 Task: Select the none option in the preference JSX attribute completion style.
Action: Mouse moved to (18, 642)
Screenshot: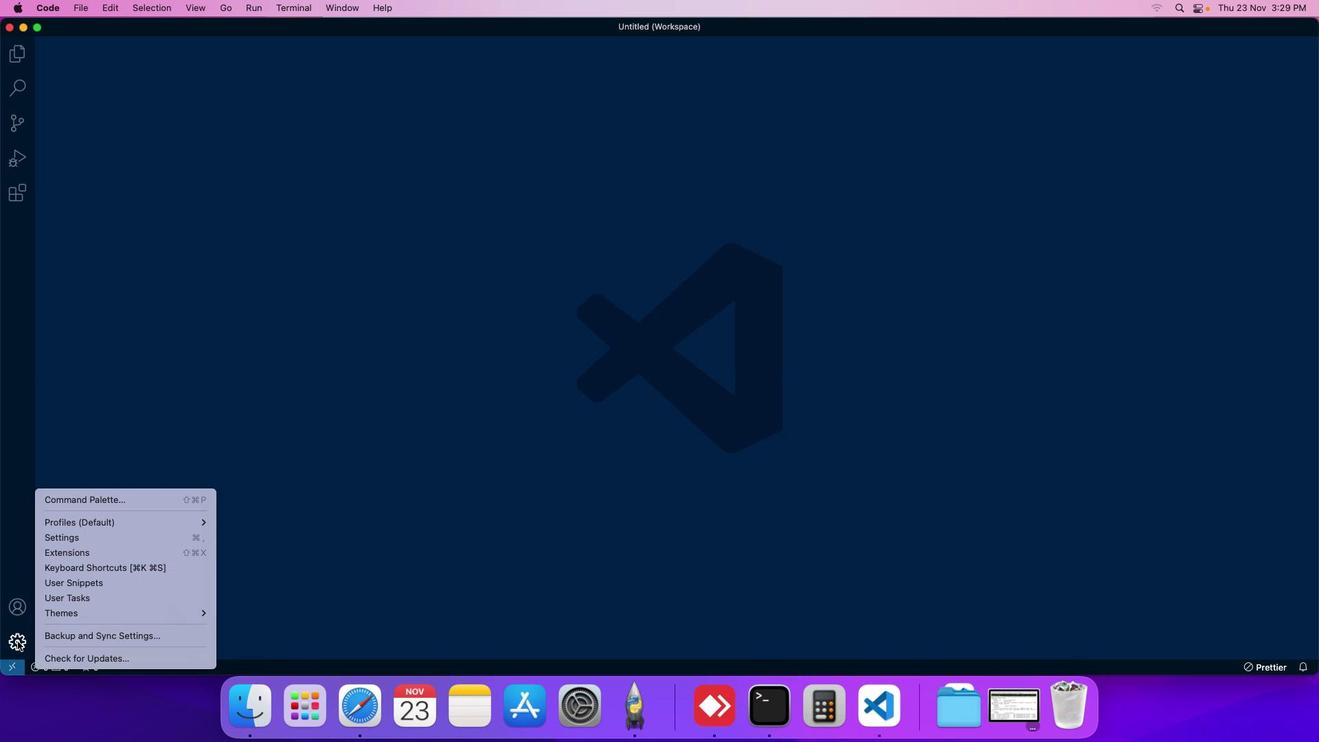 
Action: Mouse pressed left at (18, 642)
Screenshot: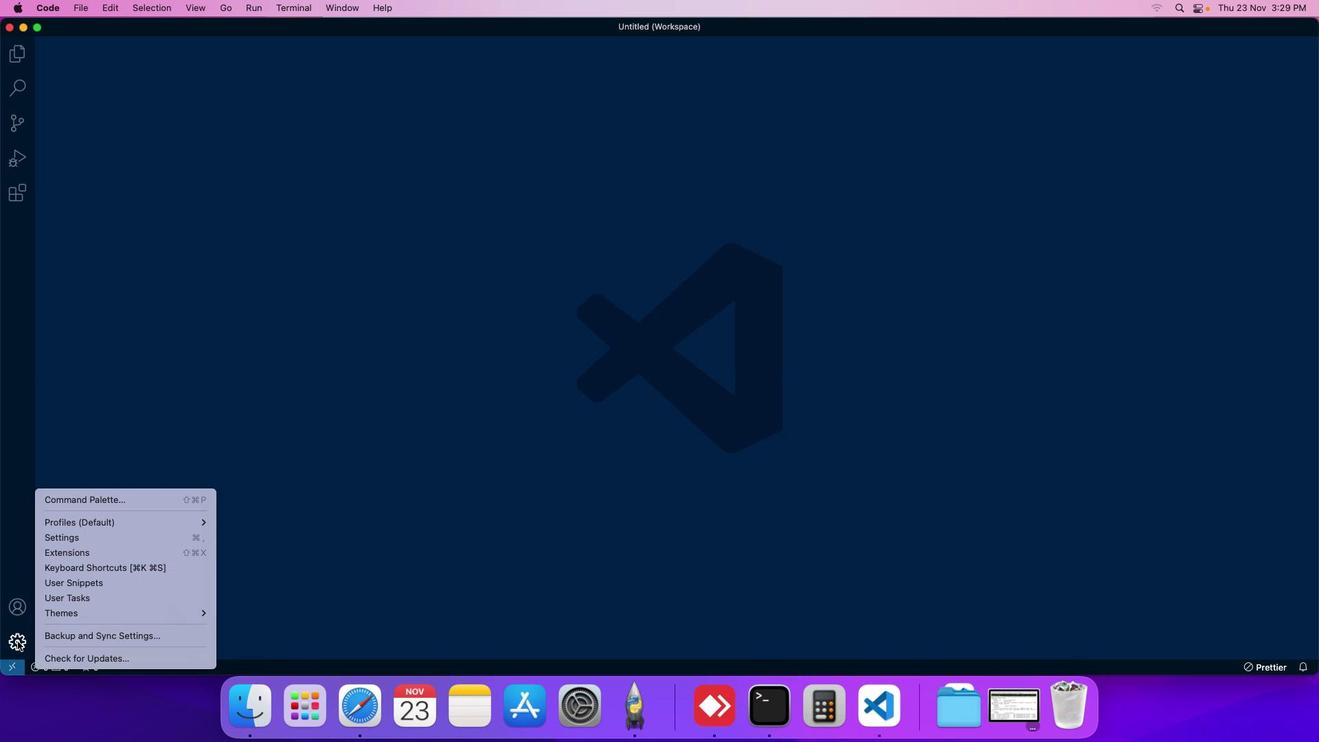 
Action: Mouse moved to (73, 534)
Screenshot: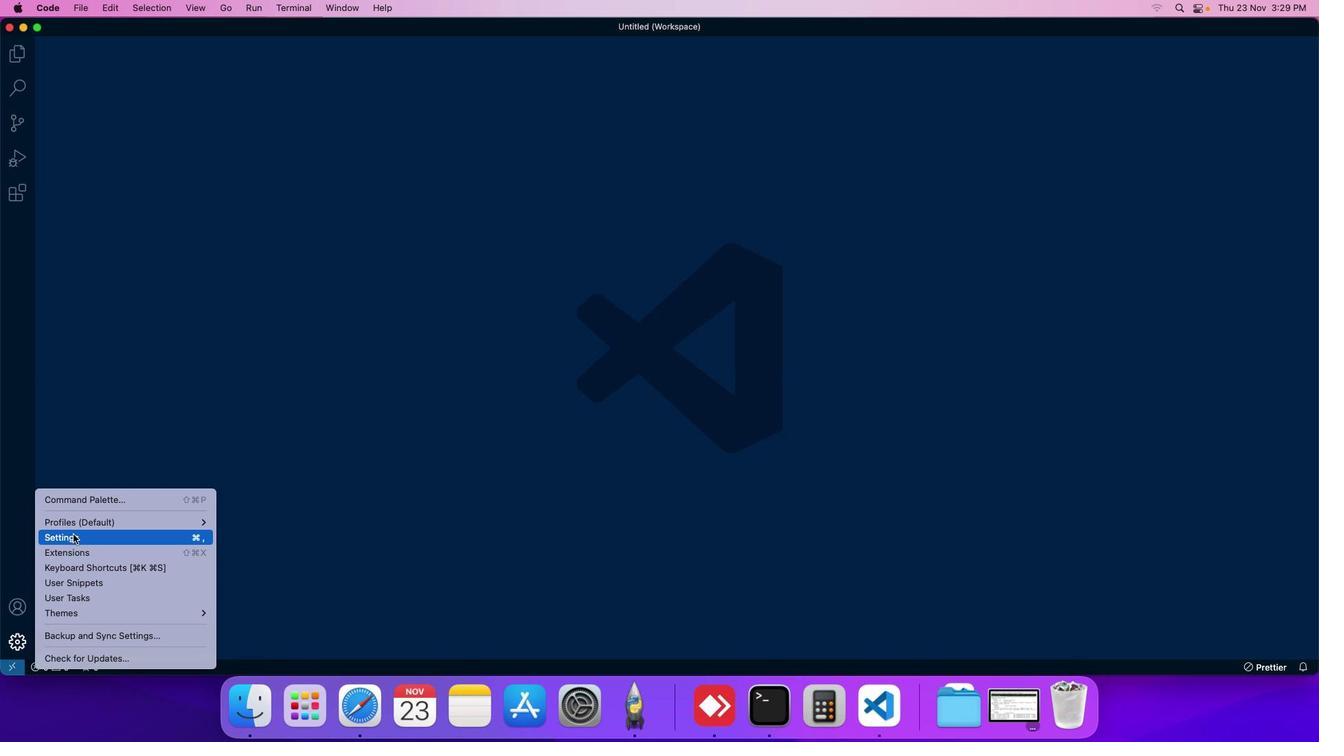 
Action: Mouse pressed left at (73, 534)
Screenshot: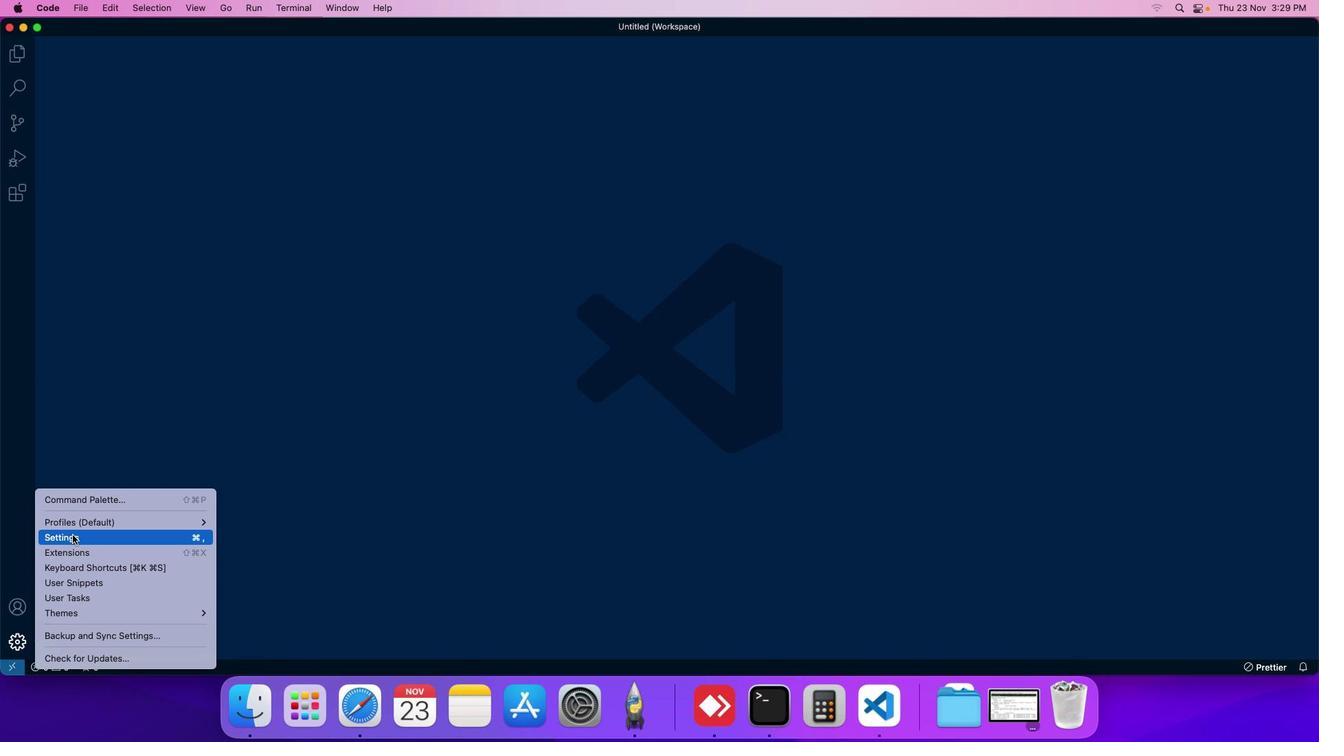 
Action: Mouse moved to (316, 116)
Screenshot: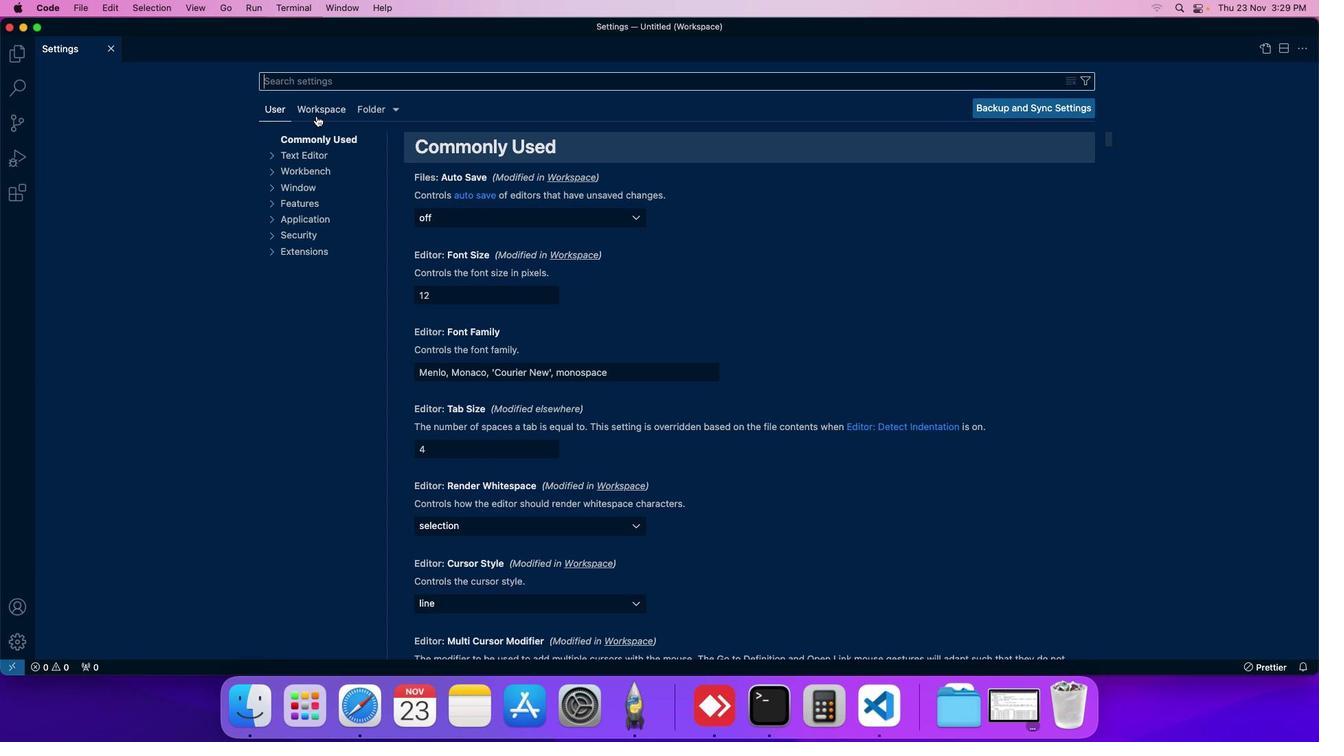 
Action: Mouse pressed left at (316, 116)
Screenshot: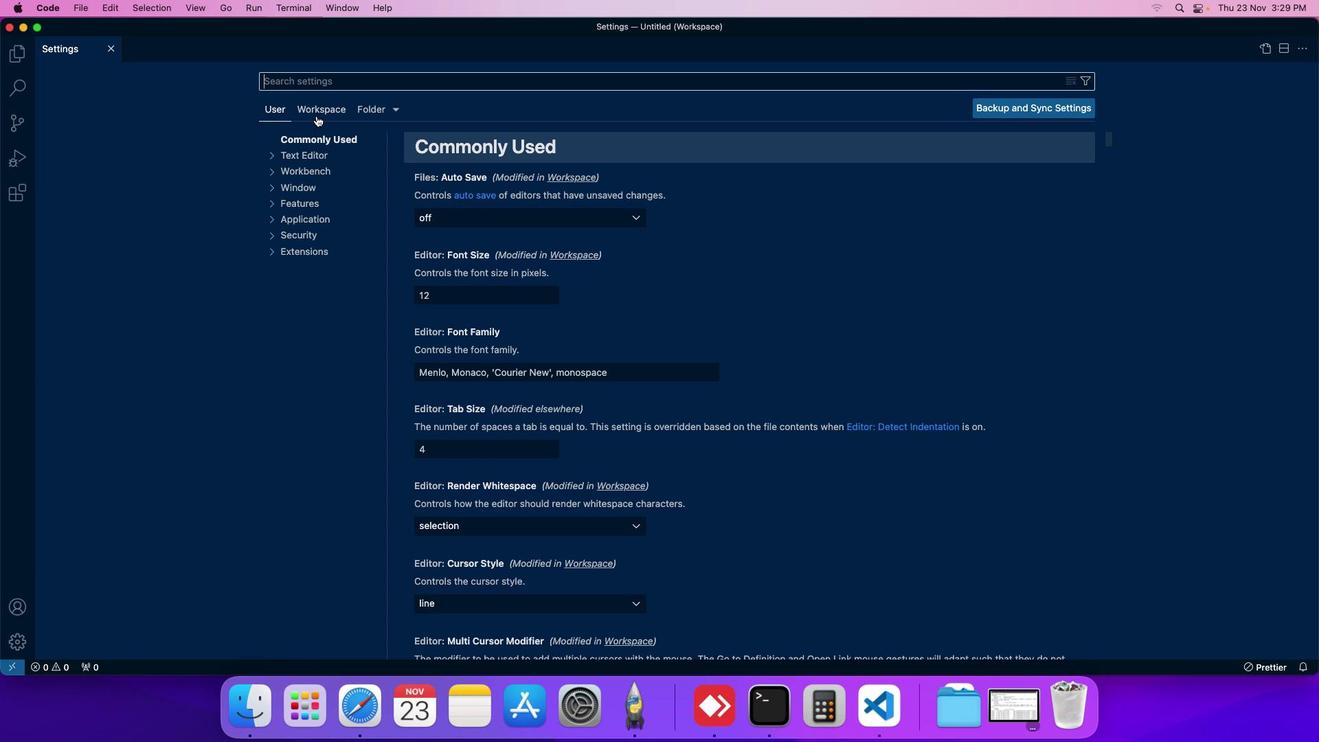 
Action: Mouse moved to (285, 230)
Screenshot: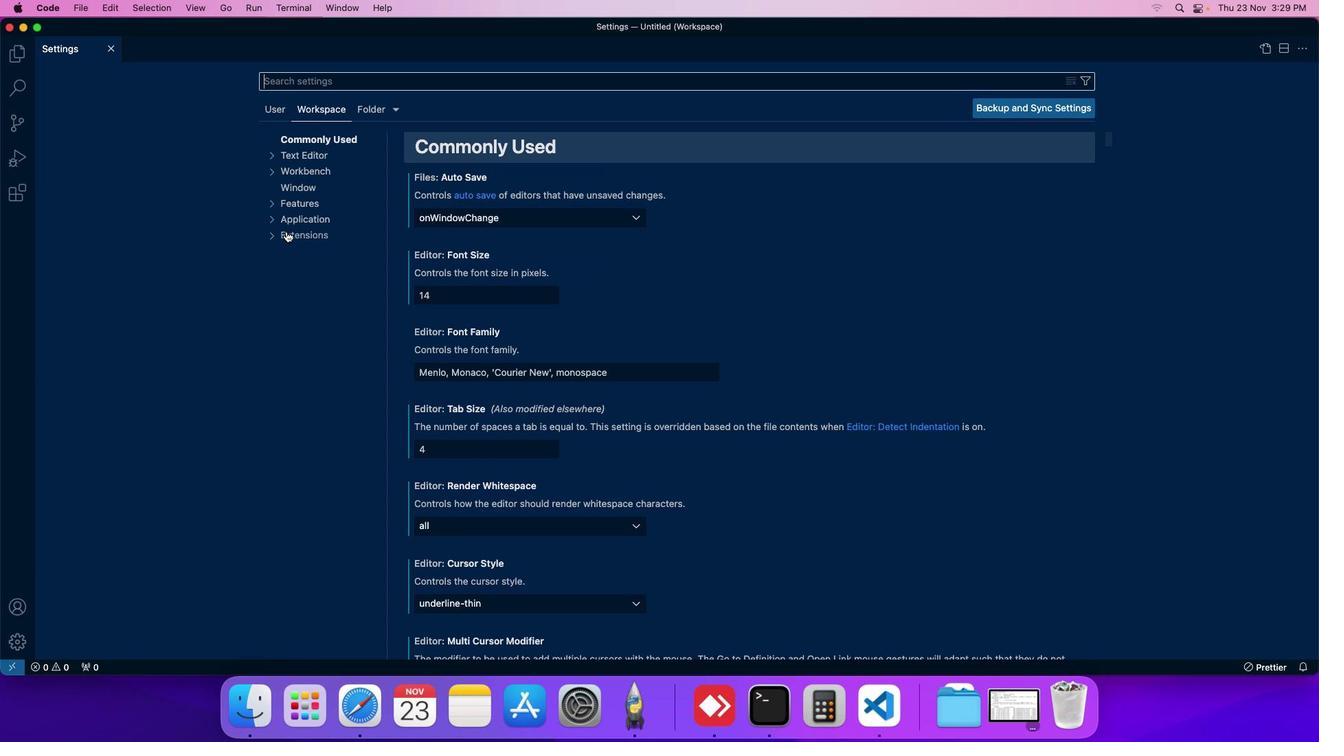 
Action: Mouse pressed left at (285, 230)
Screenshot: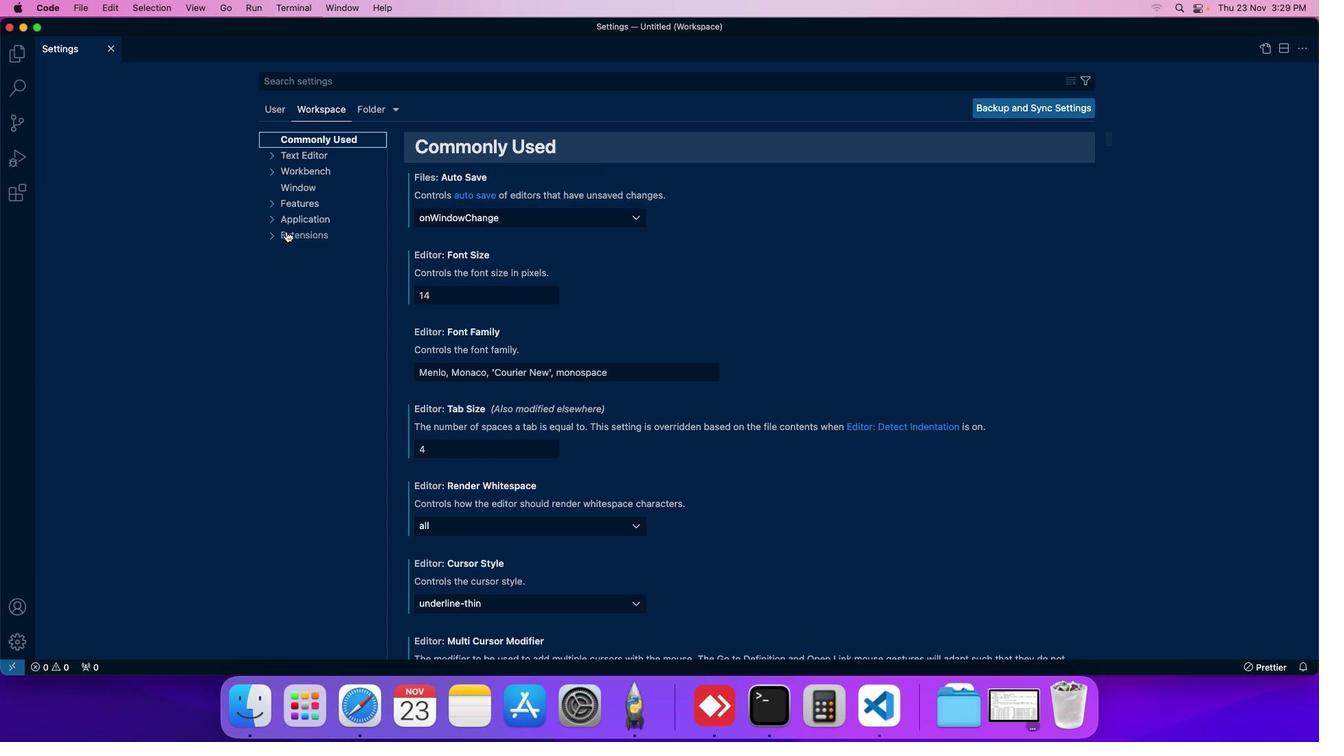 
Action: Mouse moved to (332, 593)
Screenshot: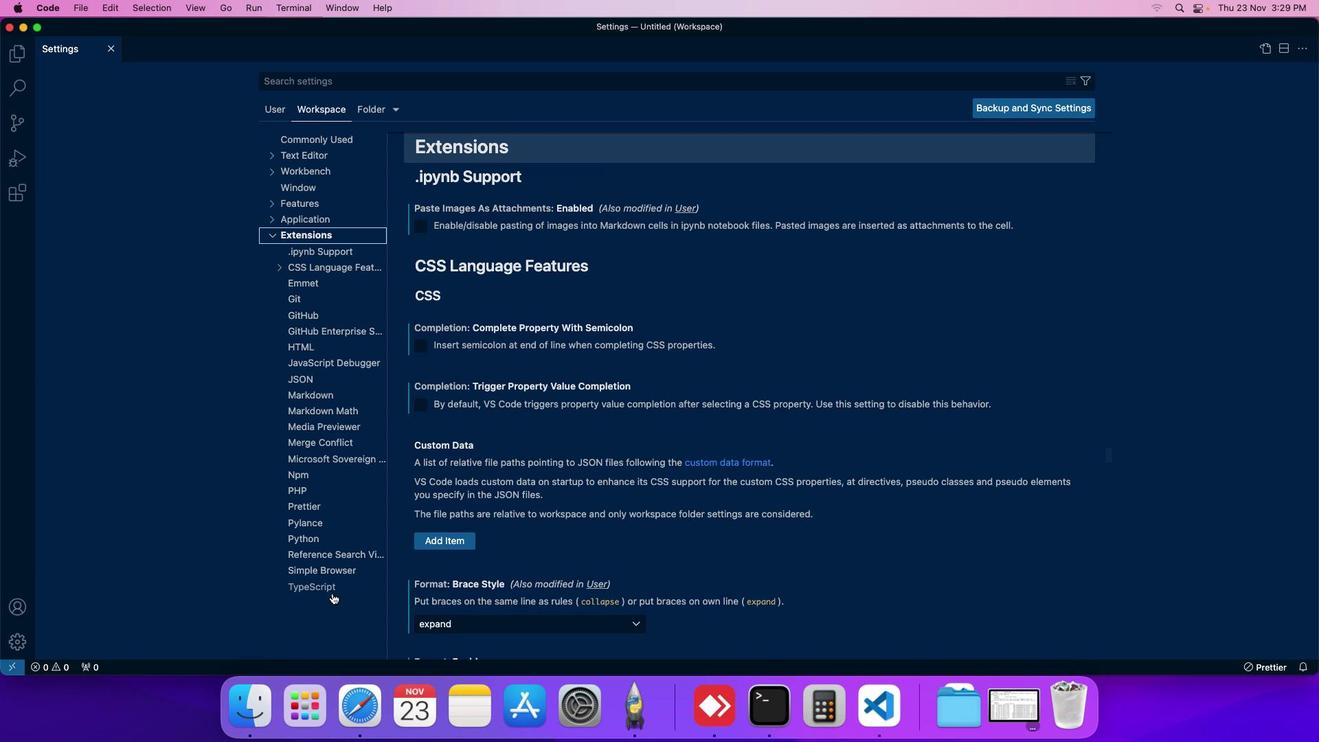 
Action: Mouse pressed left at (332, 593)
Screenshot: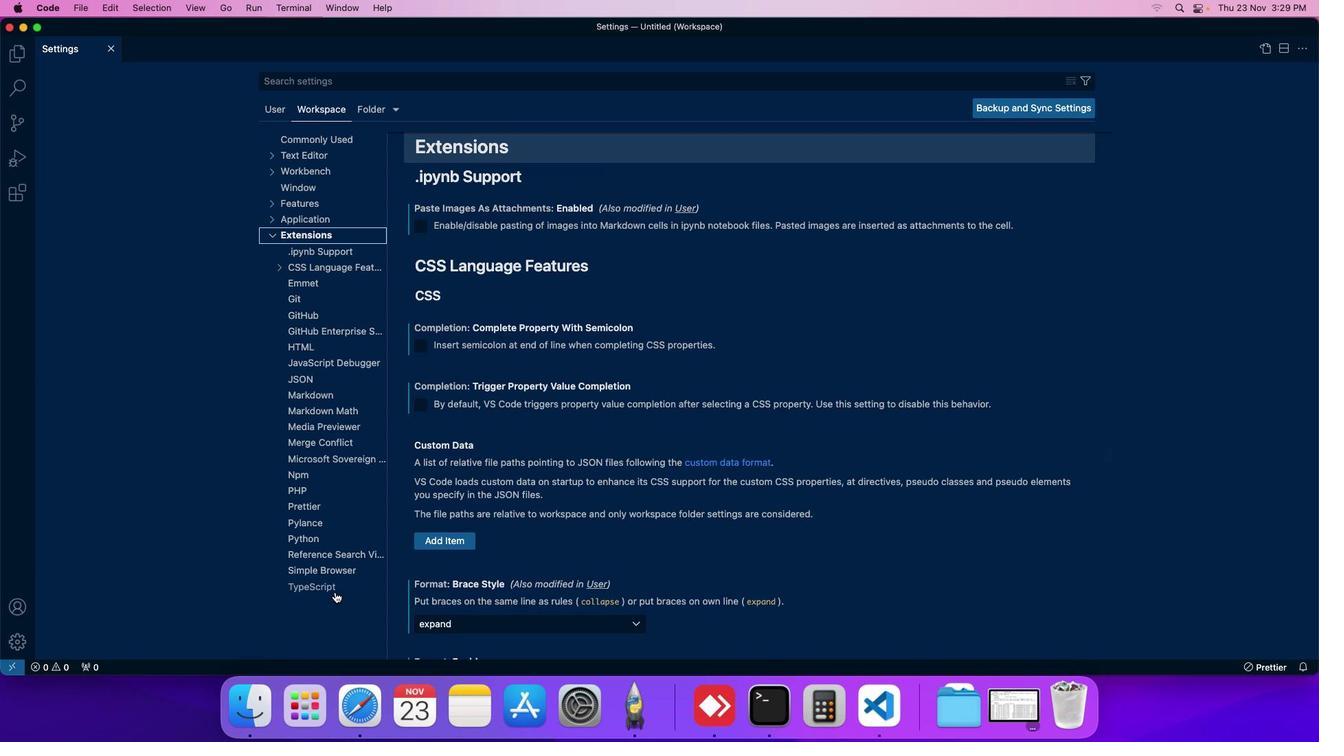 
Action: Mouse moved to (466, 562)
Screenshot: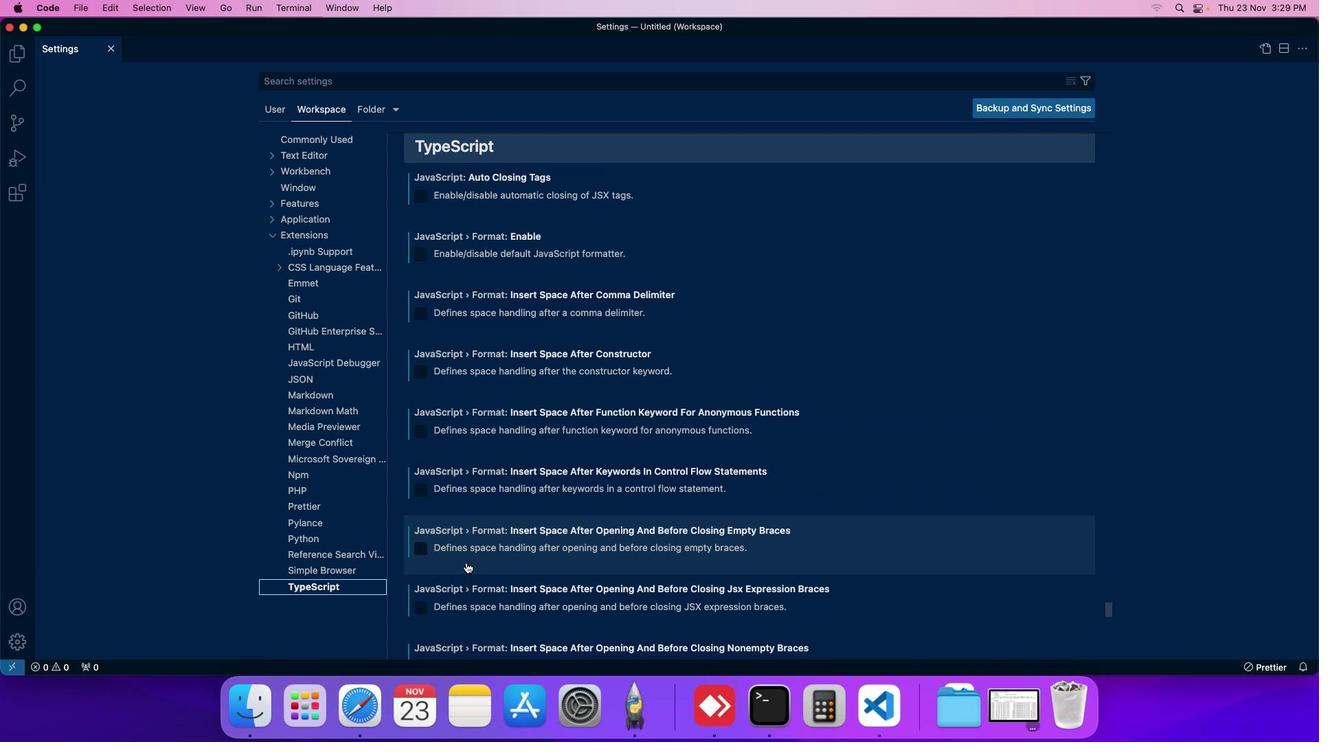
Action: Mouse scrolled (466, 562) with delta (0, 0)
Screenshot: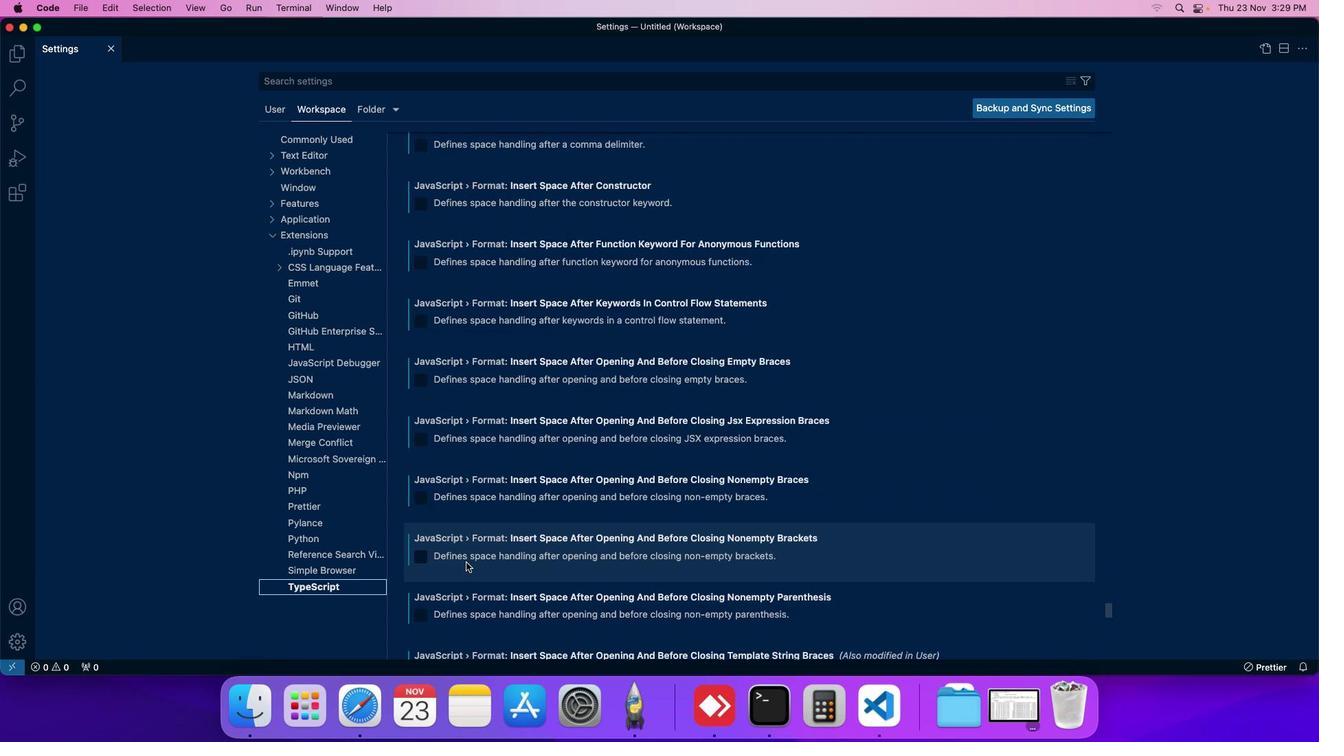 
Action: Mouse scrolled (466, 562) with delta (0, 0)
Screenshot: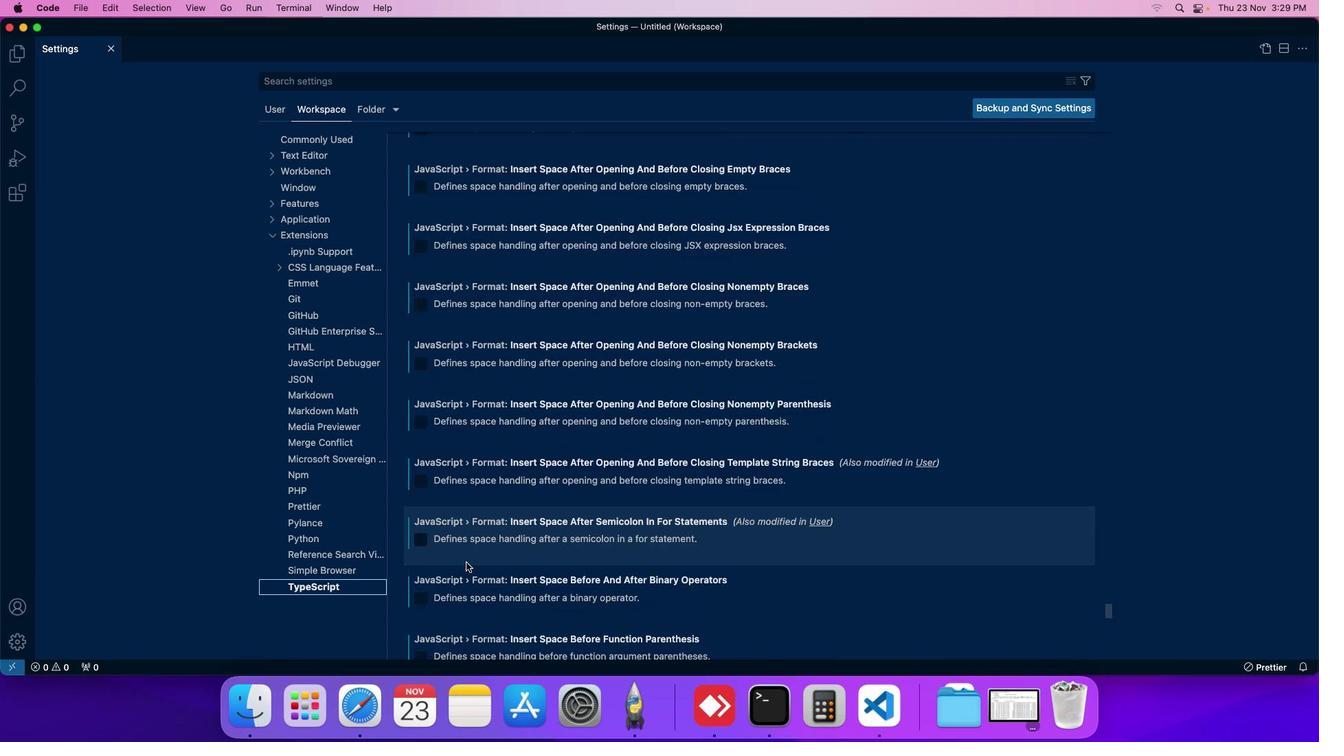 
Action: Mouse moved to (466, 567)
Screenshot: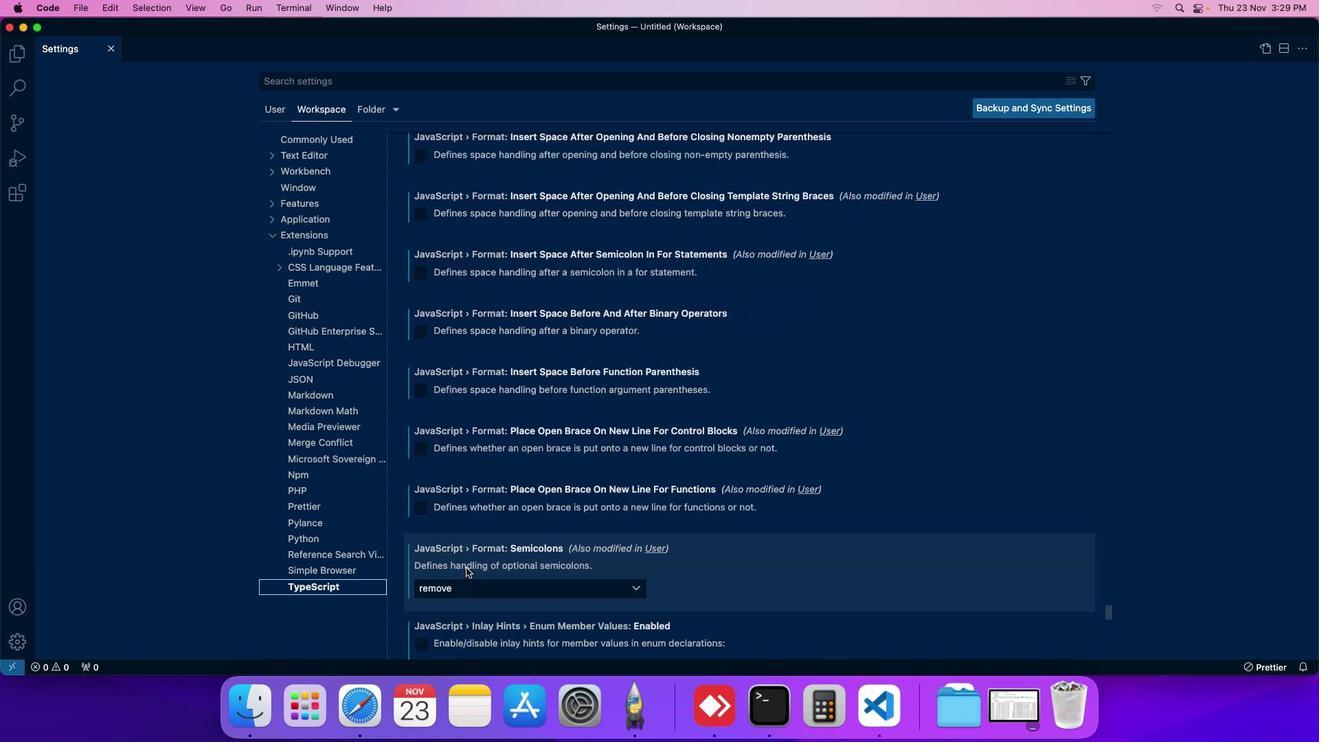 
Action: Mouse scrolled (466, 567) with delta (0, 0)
Screenshot: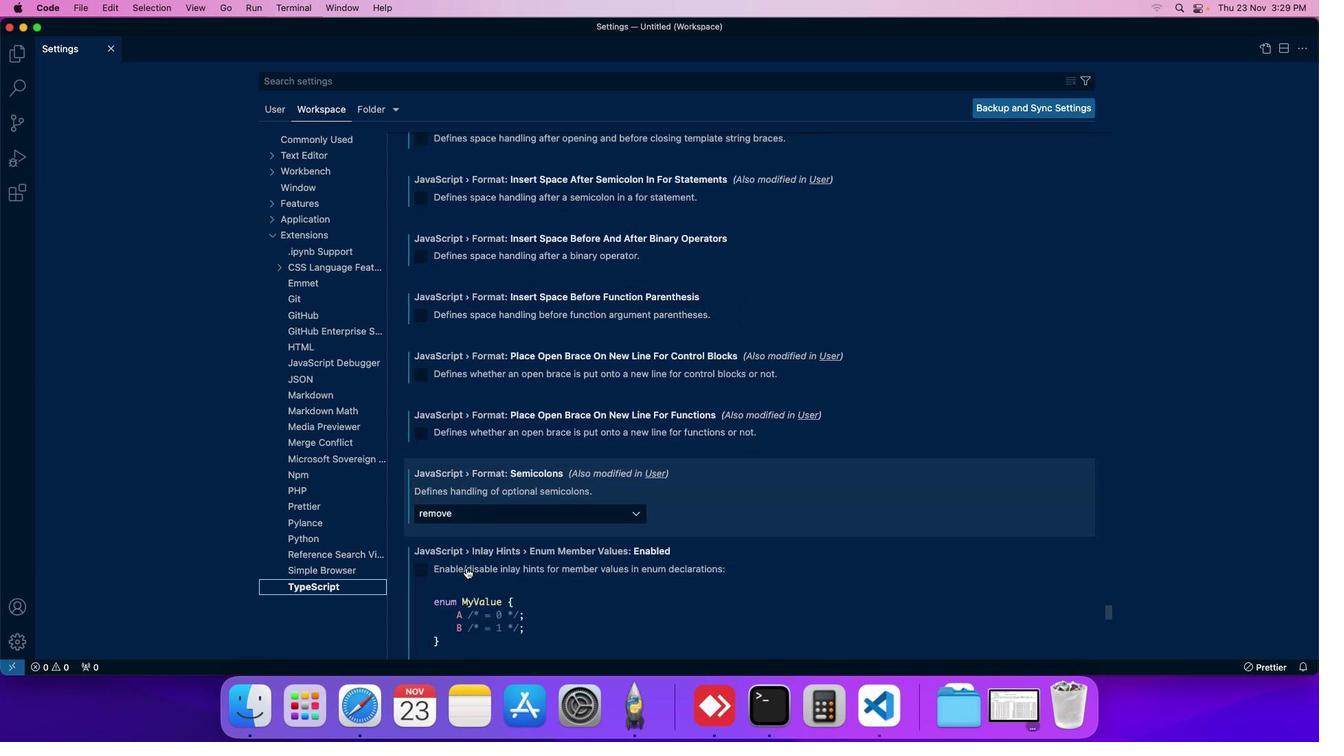 
Action: Mouse moved to (466, 567)
Screenshot: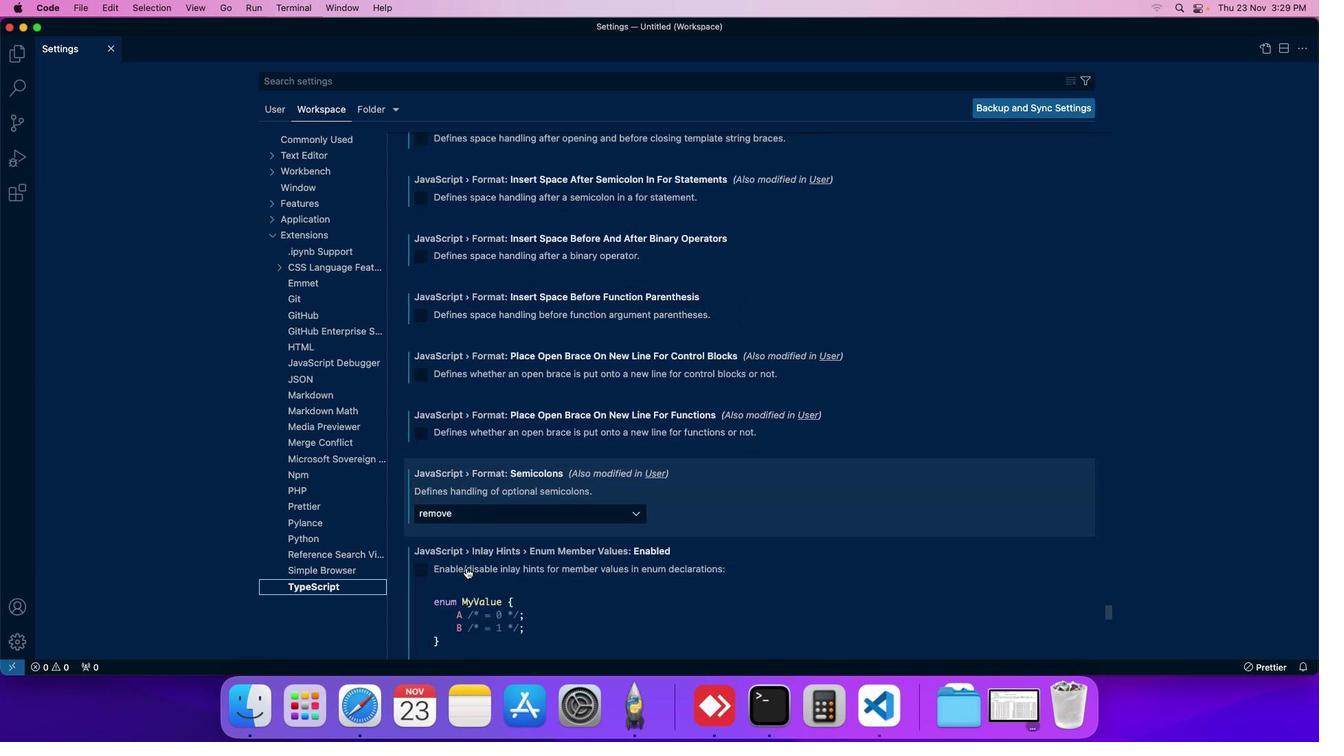 
Action: Mouse scrolled (466, 567) with delta (0, 0)
Screenshot: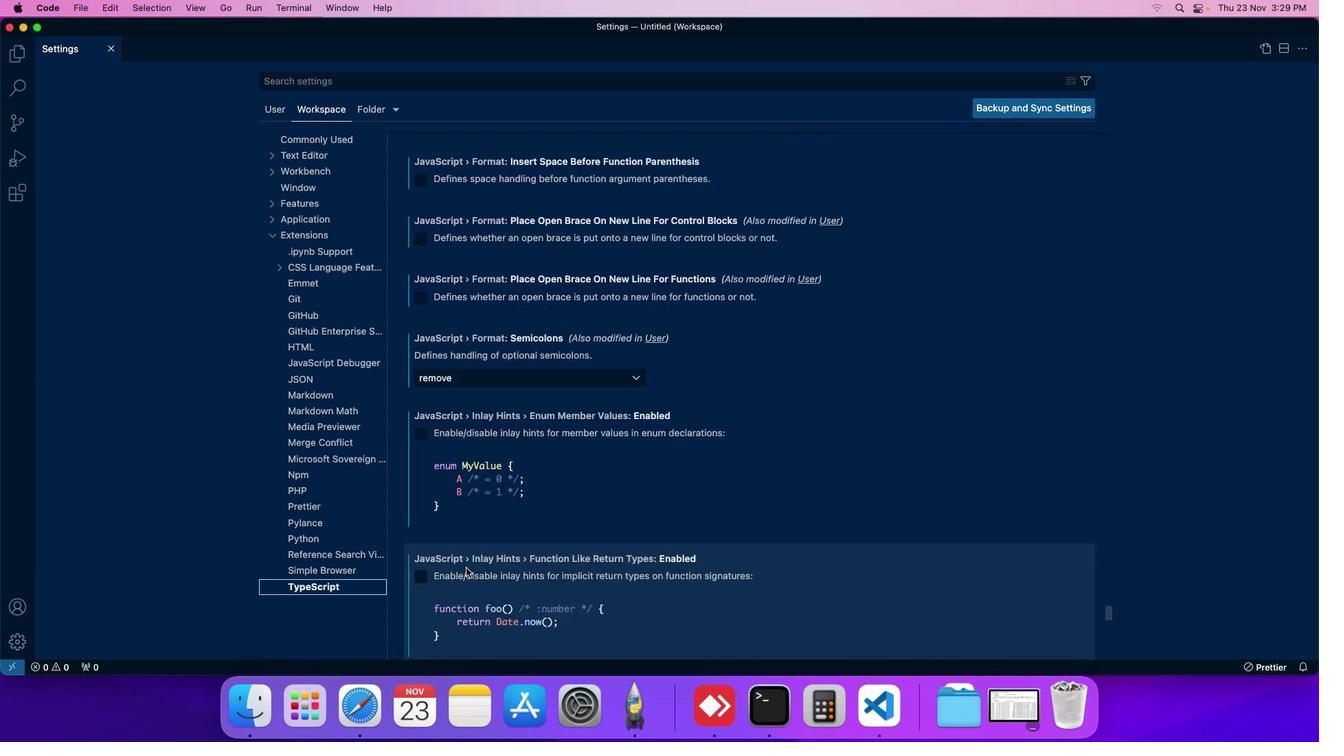 
Action: Mouse moved to (466, 568)
Screenshot: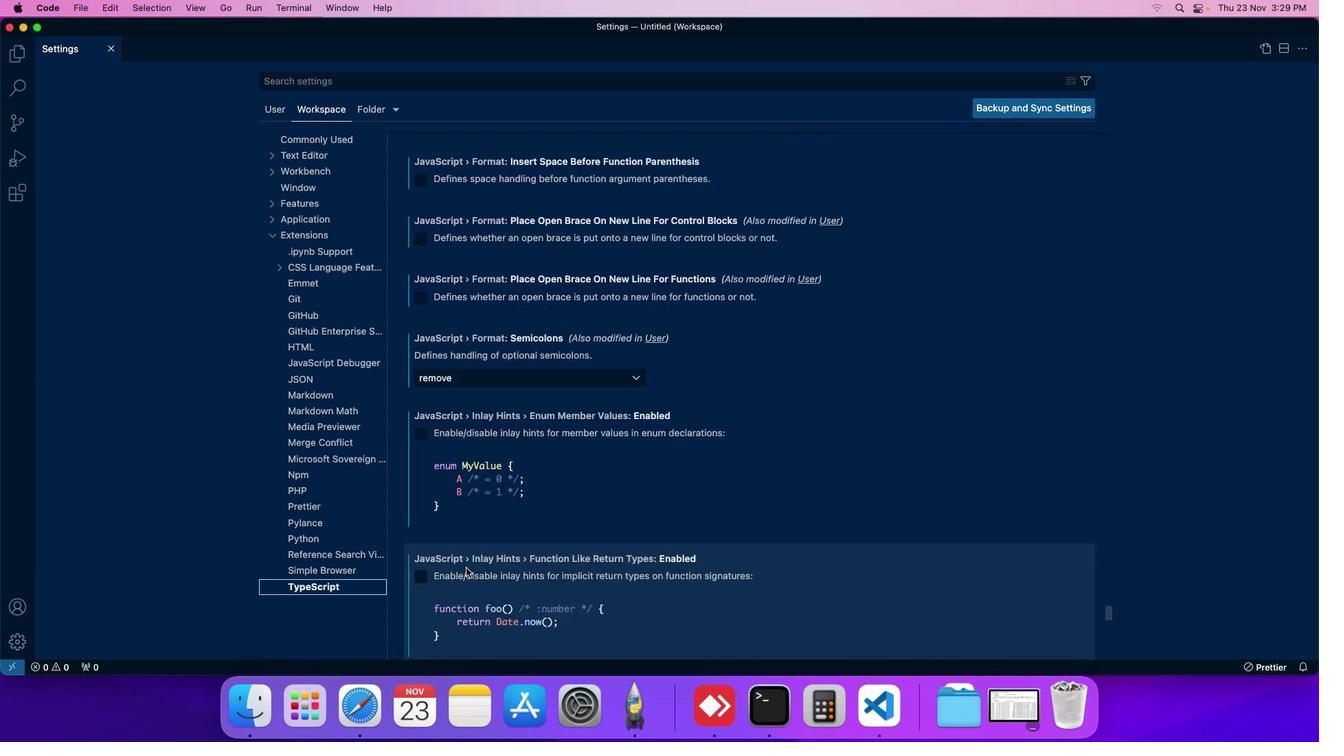 
Action: Mouse scrolled (466, 568) with delta (0, -1)
Screenshot: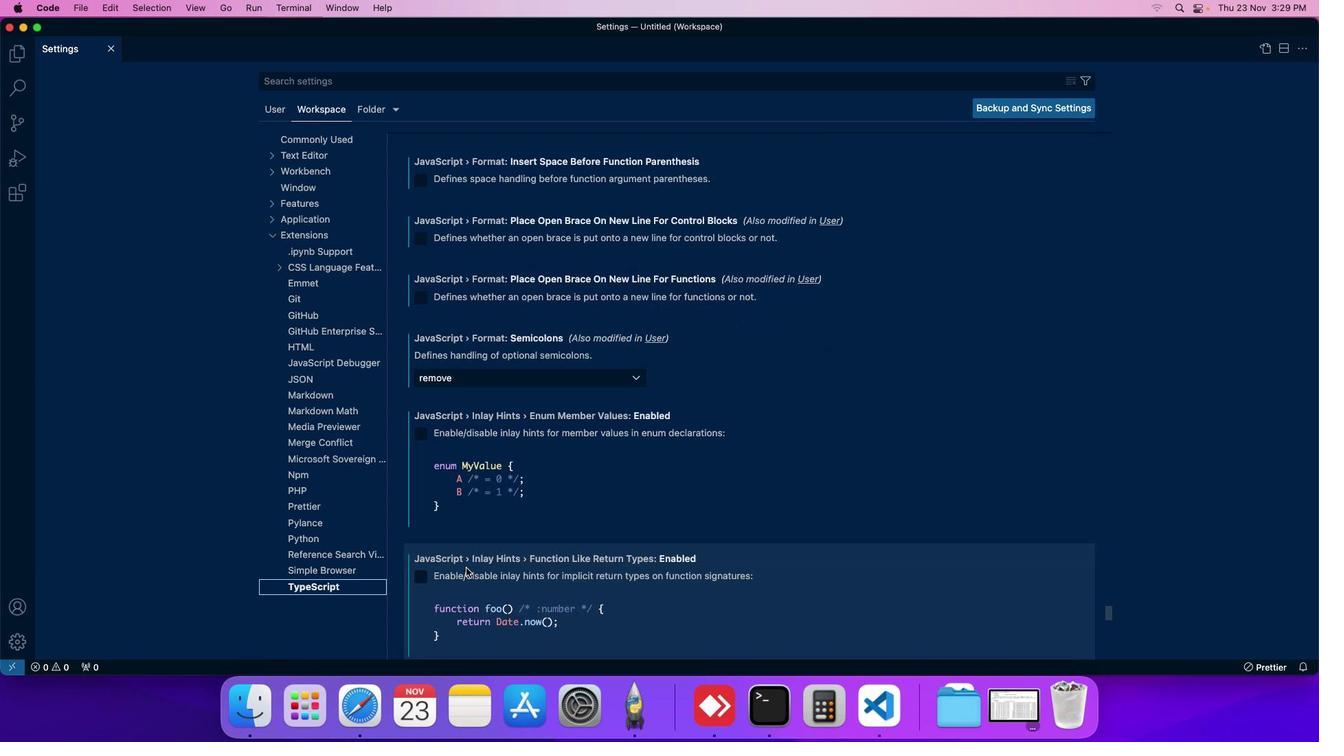 
Action: Mouse moved to (466, 568)
Screenshot: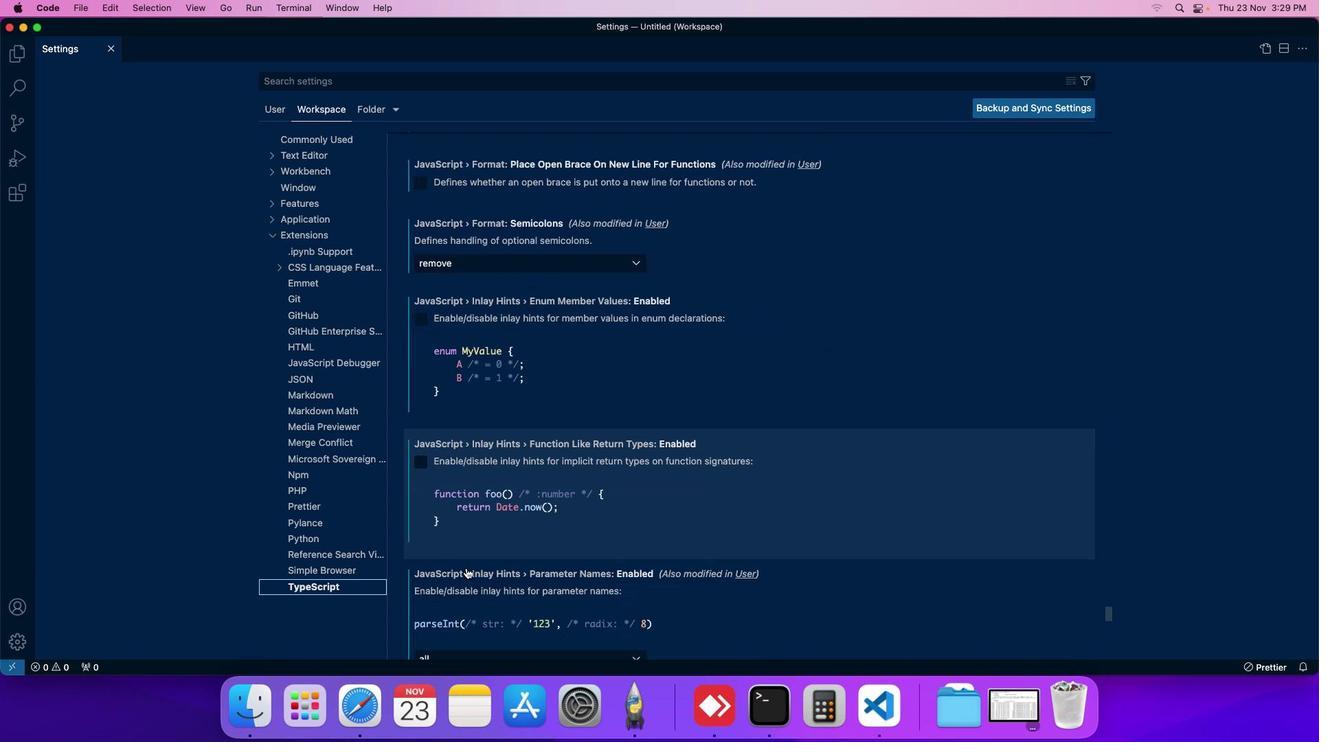 
Action: Mouse scrolled (466, 568) with delta (0, 0)
Screenshot: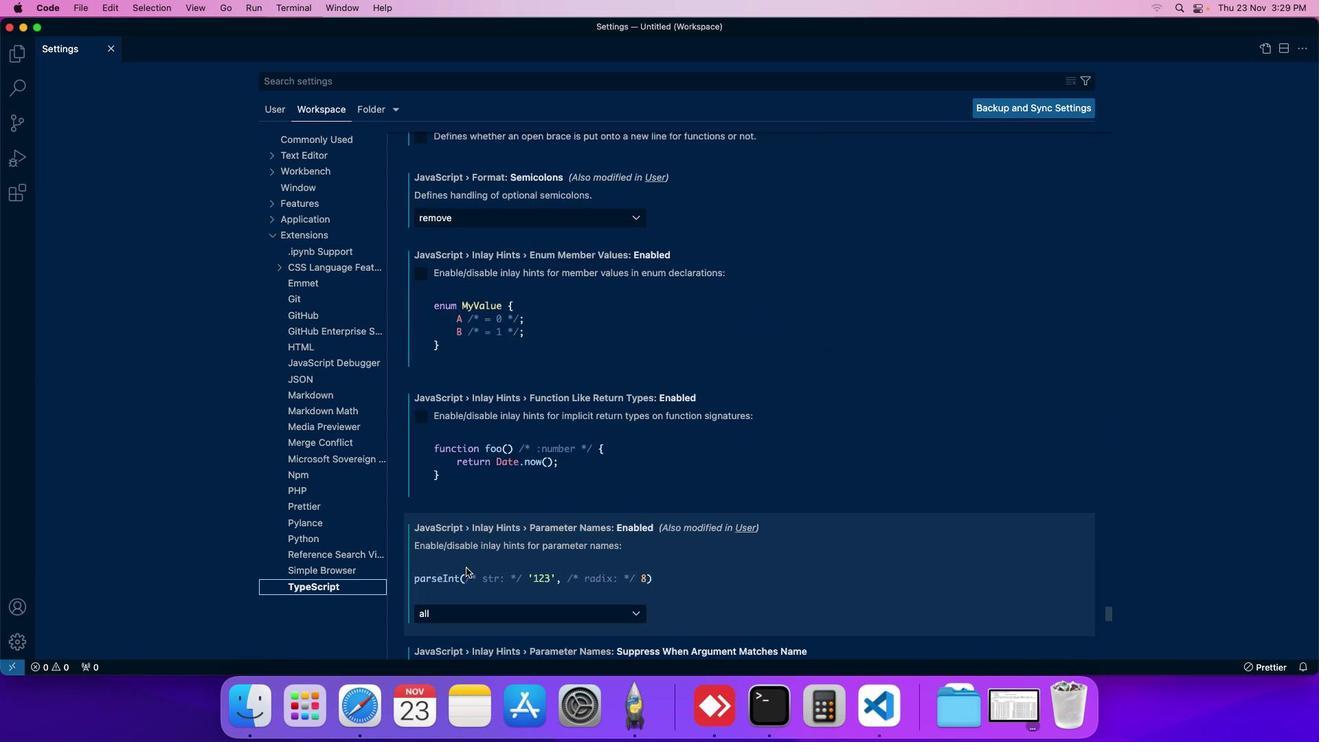 
Action: Mouse scrolled (466, 568) with delta (0, 0)
Screenshot: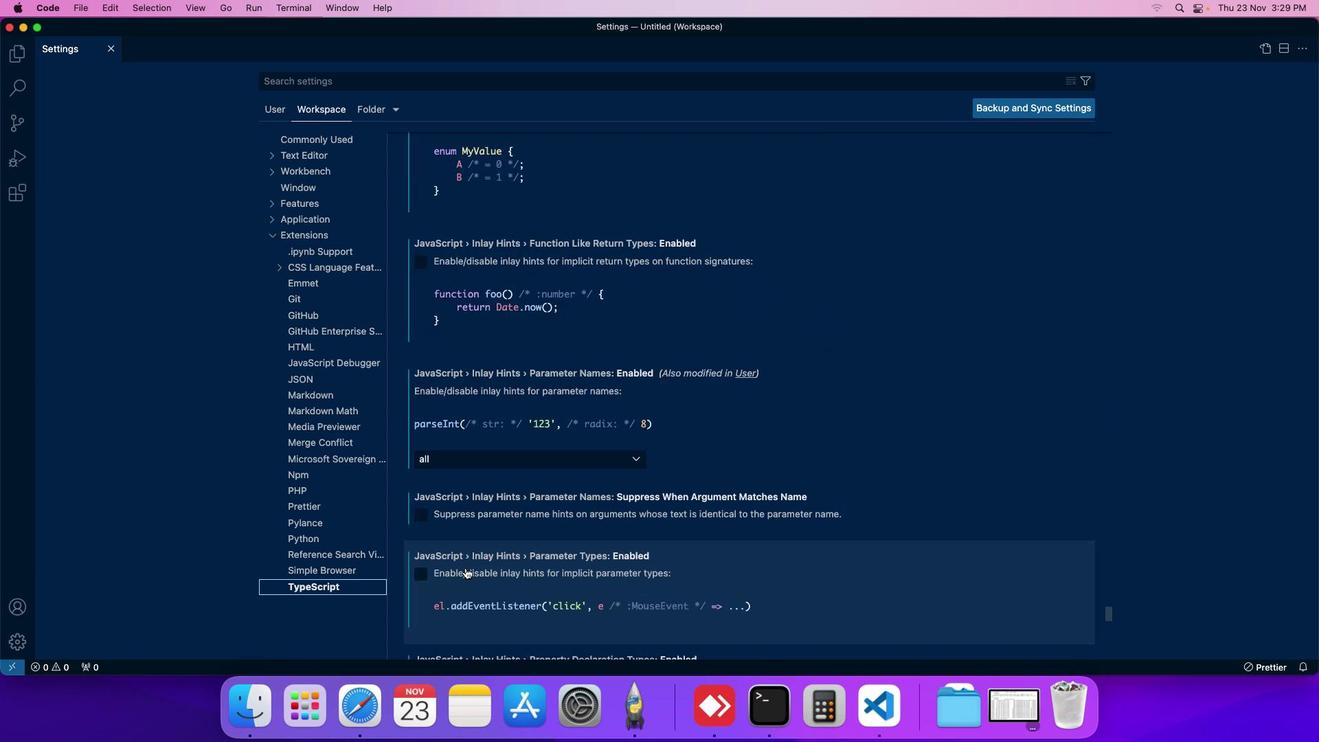
Action: Mouse scrolled (466, 568) with delta (0, -1)
Screenshot: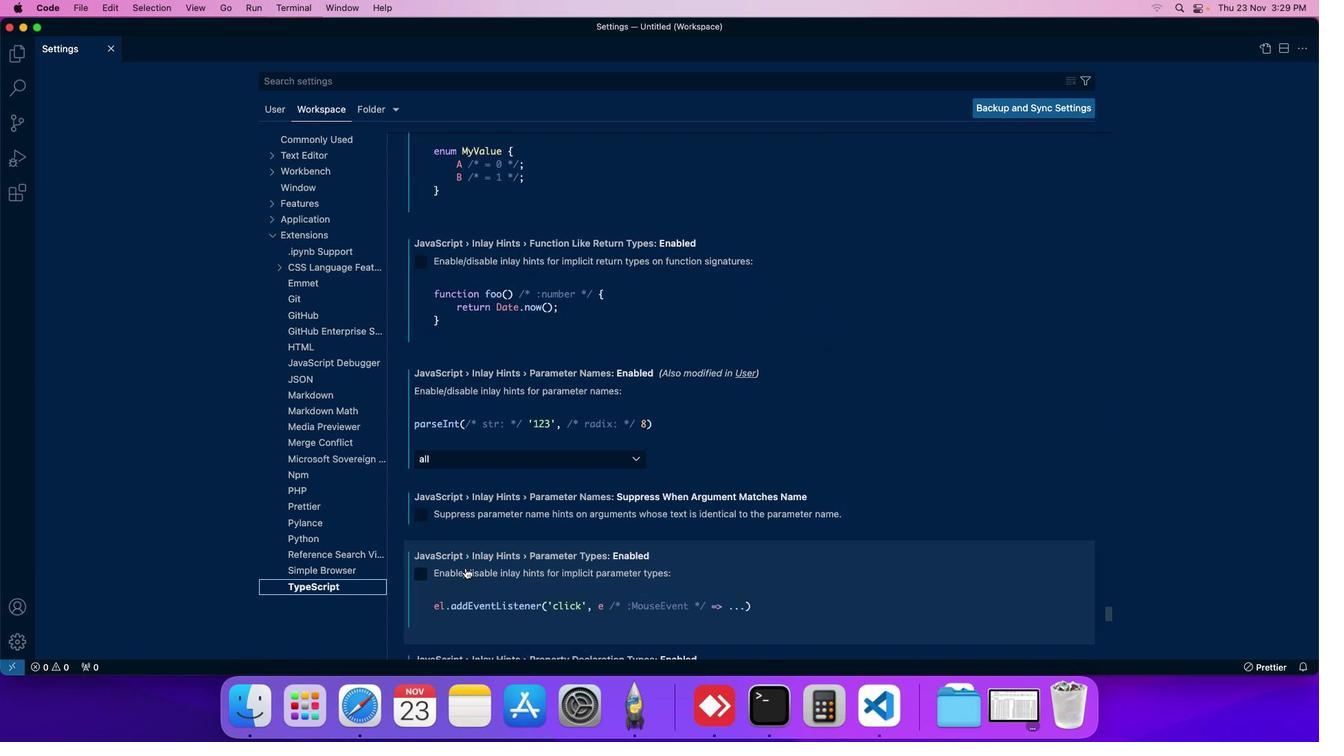 
Action: Mouse moved to (463, 567)
Screenshot: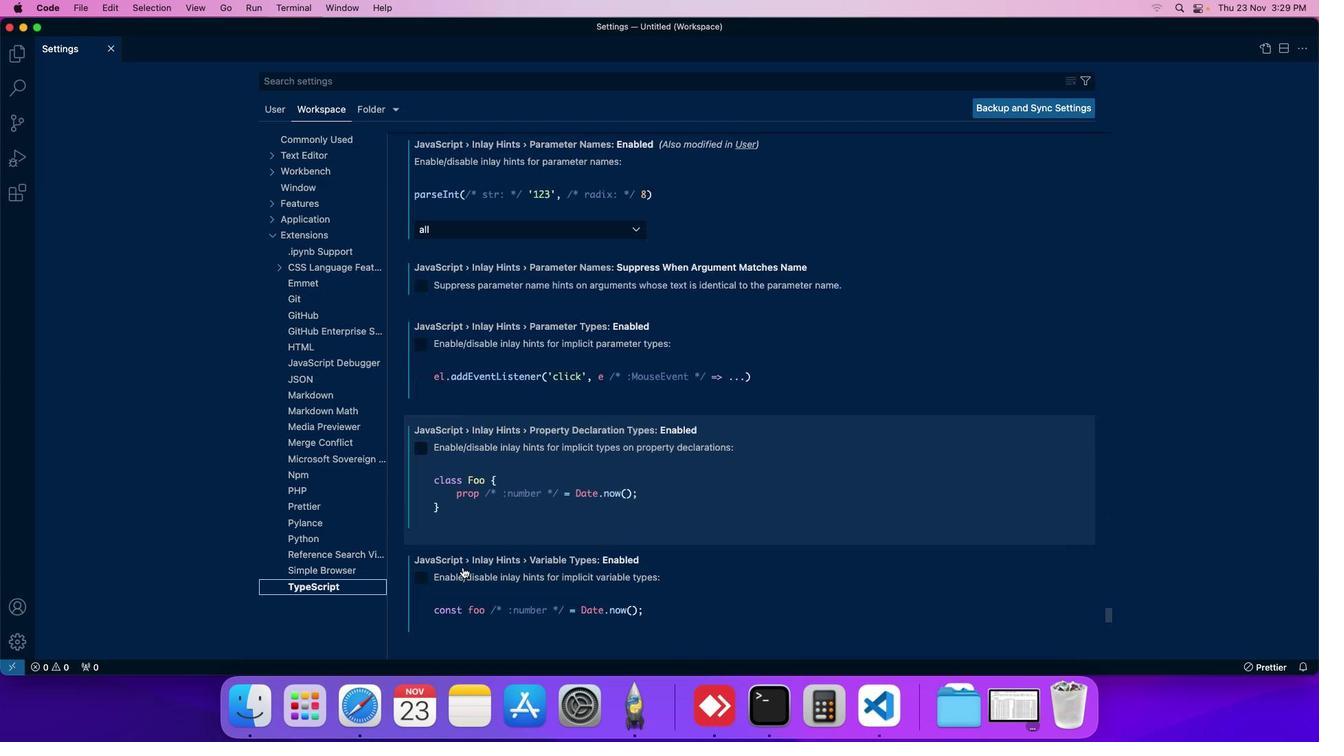 
Action: Mouse scrolled (463, 567) with delta (0, 0)
Screenshot: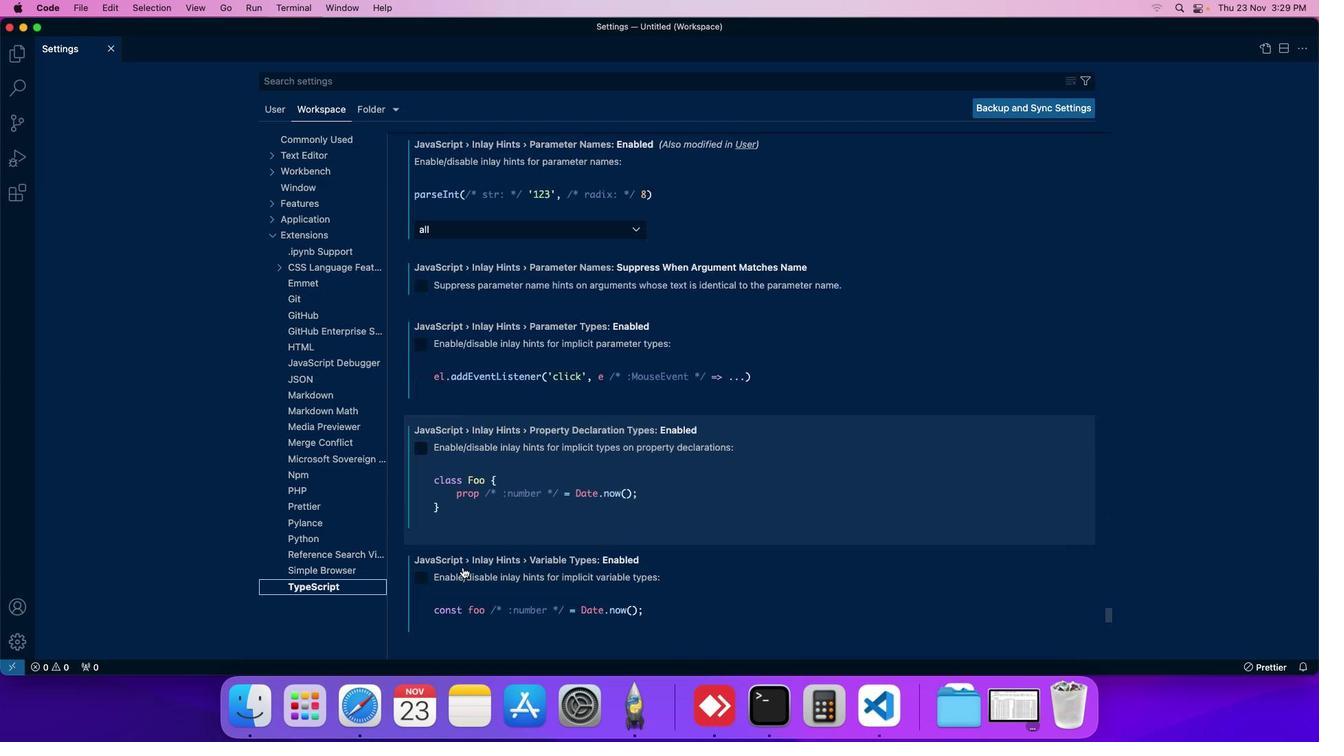 
Action: Mouse scrolled (463, 567) with delta (0, 0)
Screenshot: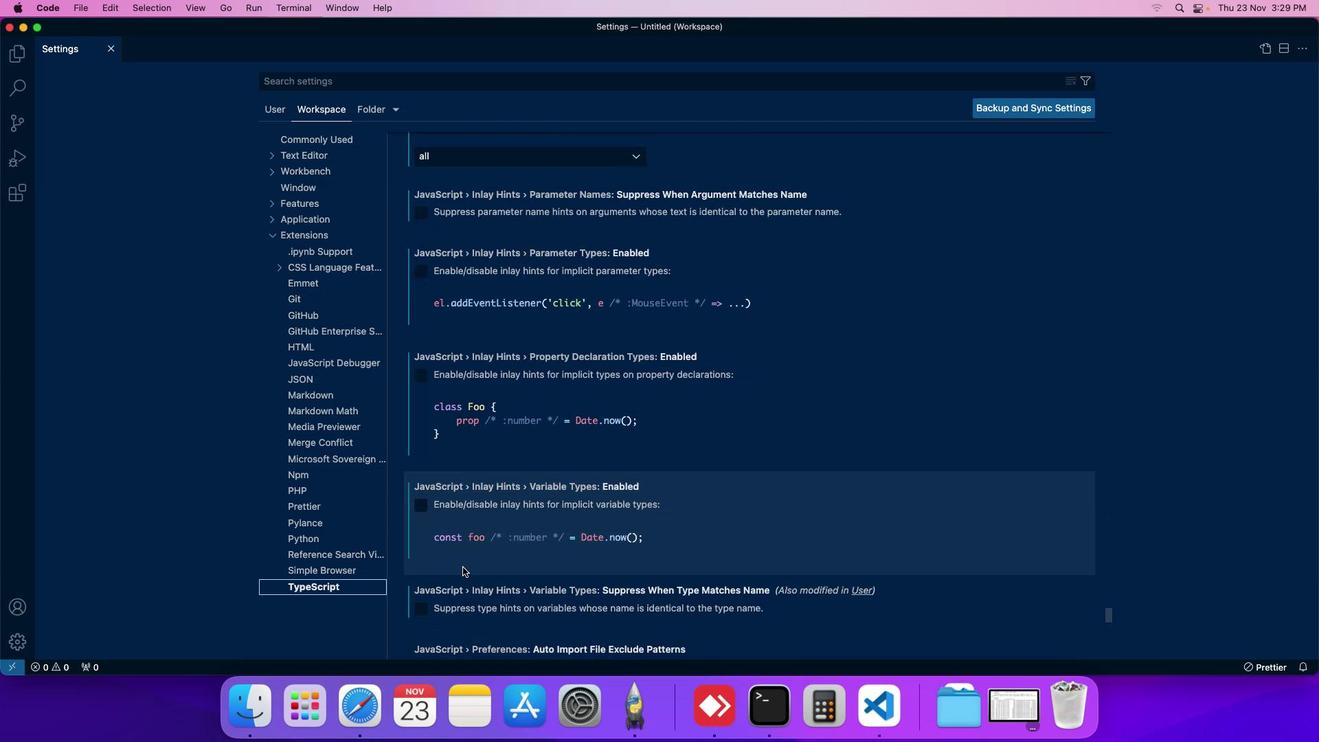 
Action: Mouse scrolled (463, 567) with delta (0, 0)
Screenshot: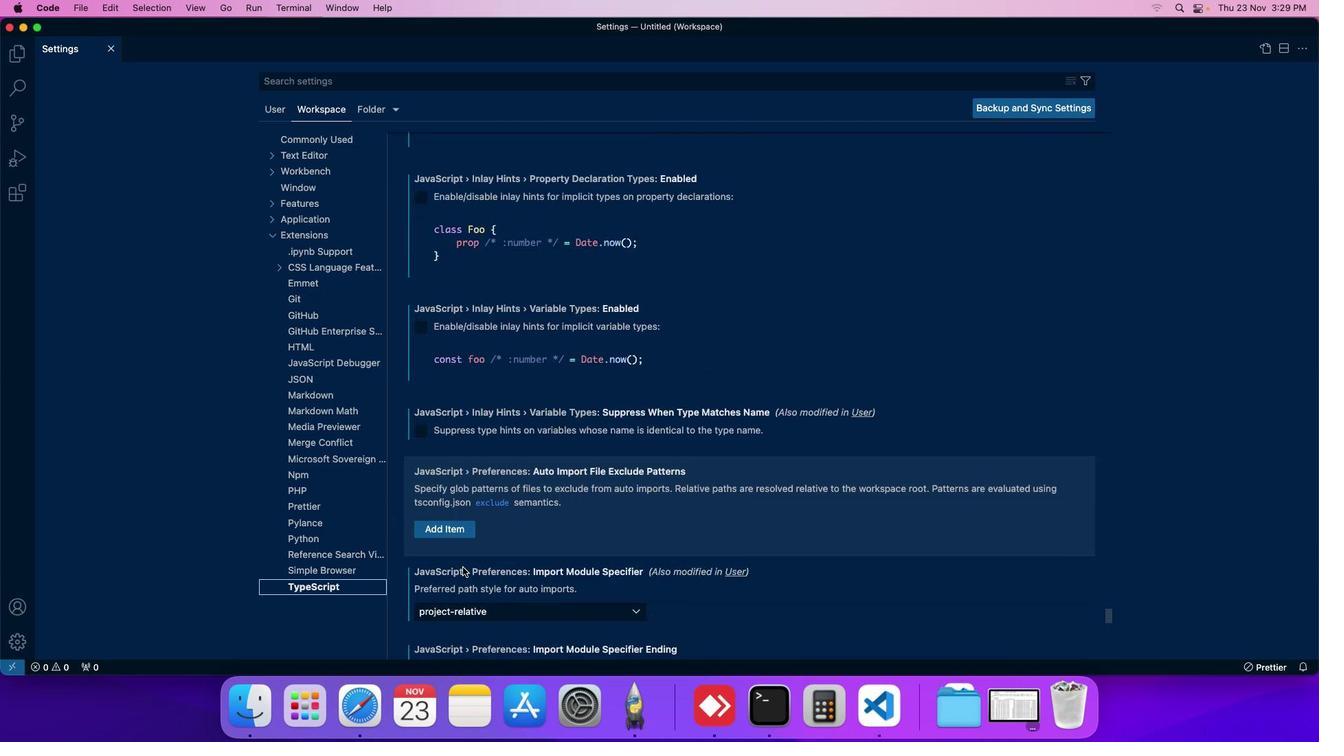 
Action: Mouse scrolled (463, 567) with delta (0, 0)
Screenshot: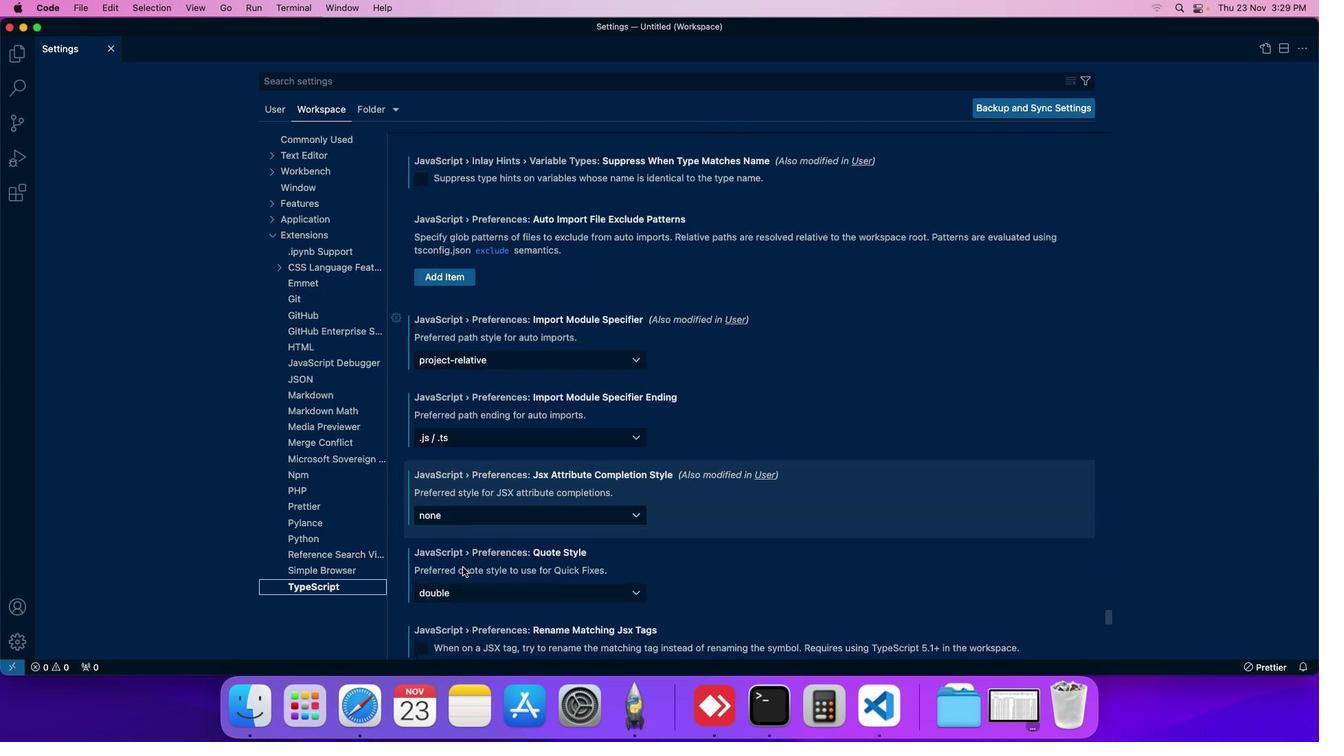 
Action: Mouse scrolled (463, 567) with delta (0, 0)
Screenshot: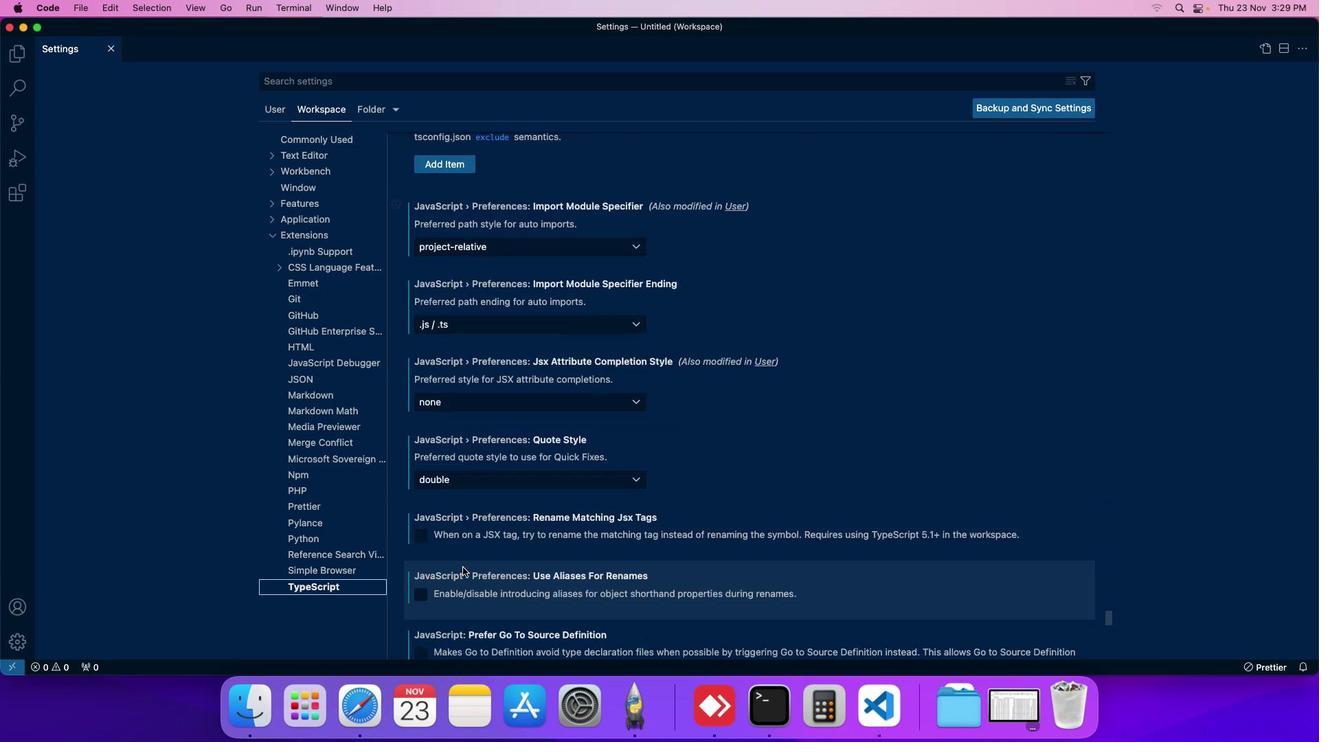 
Action: Mouse scrolled (463, 567) with delta (0, 0)
Screenshot: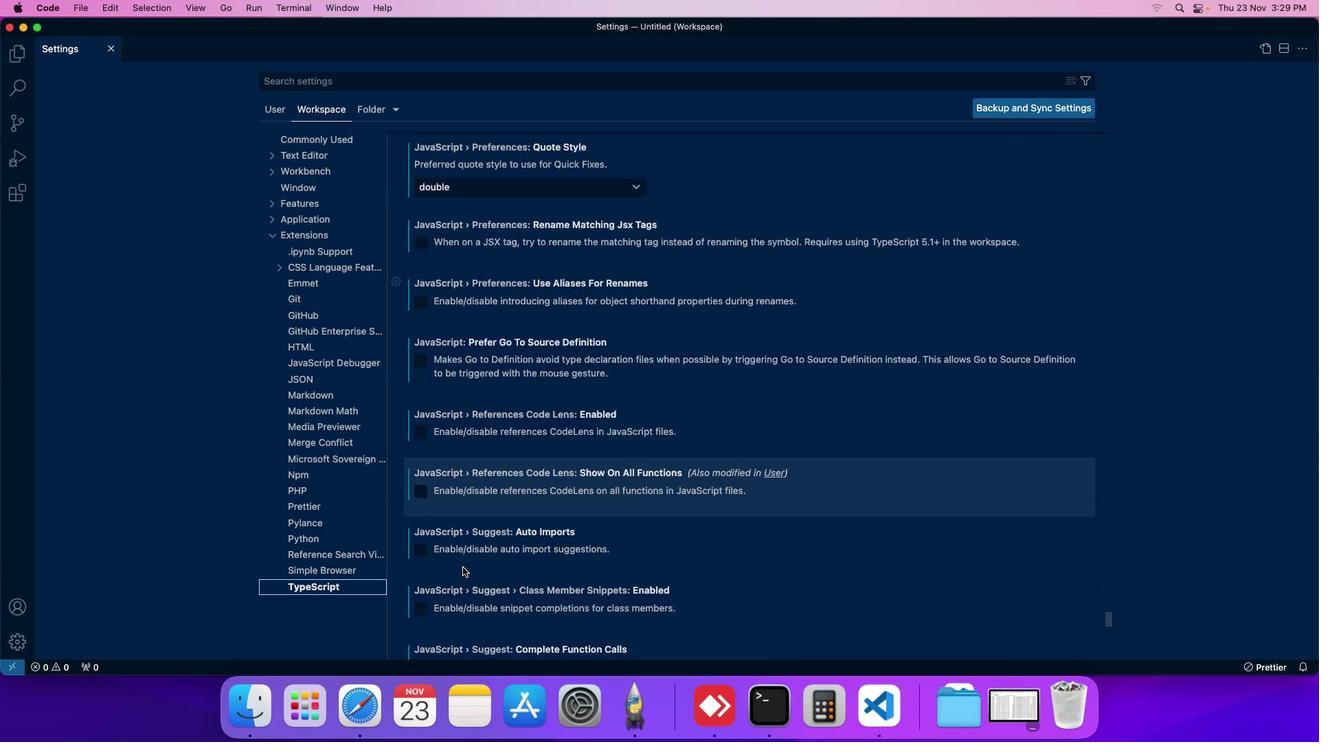 
Action: Mouse scrolled (463, 567) with delta (0, 0)
Screenshot: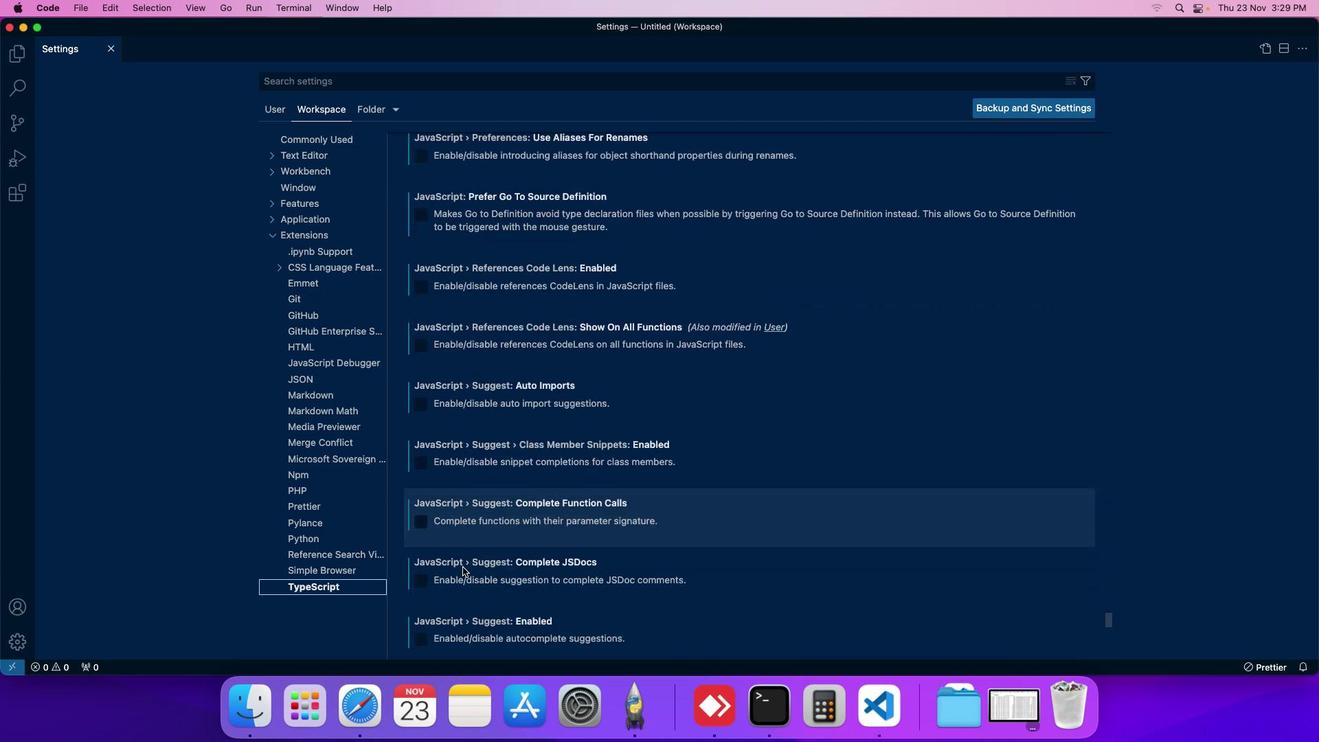 
Action: Mouse scrolled (463, 567) with delta (0, 0)
Screenshot: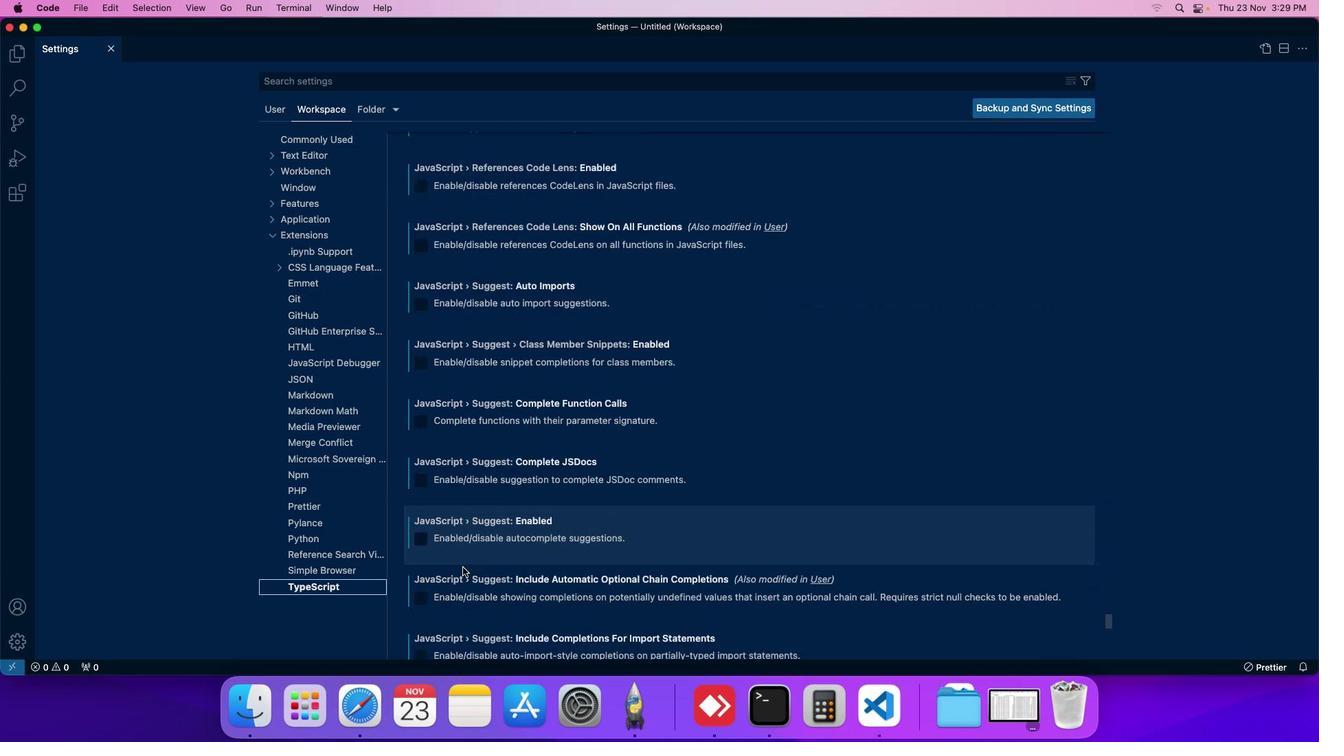 
Action: Mouse scrolled (463, 567) with delta (0, 0)
Screenshot: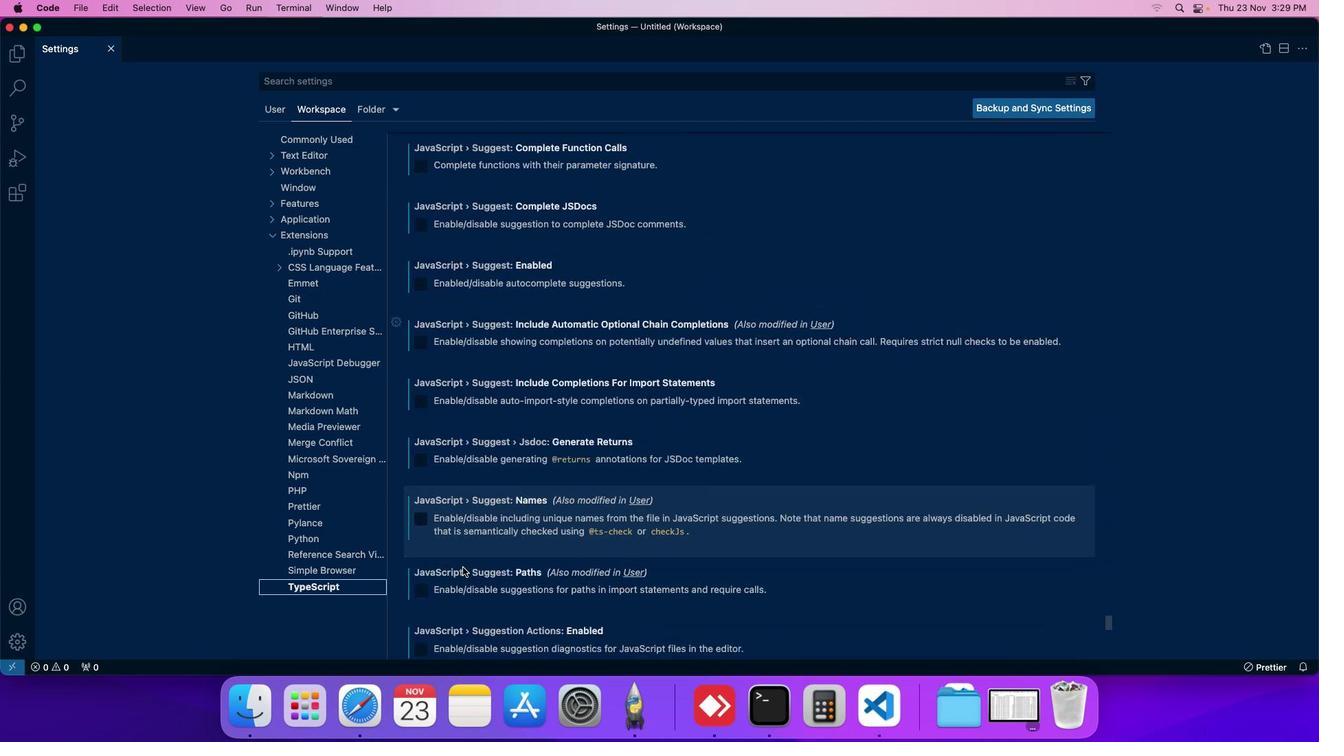 
Action: Mouse scrolled (463, 567) with delta (0, 0)
Screenshot: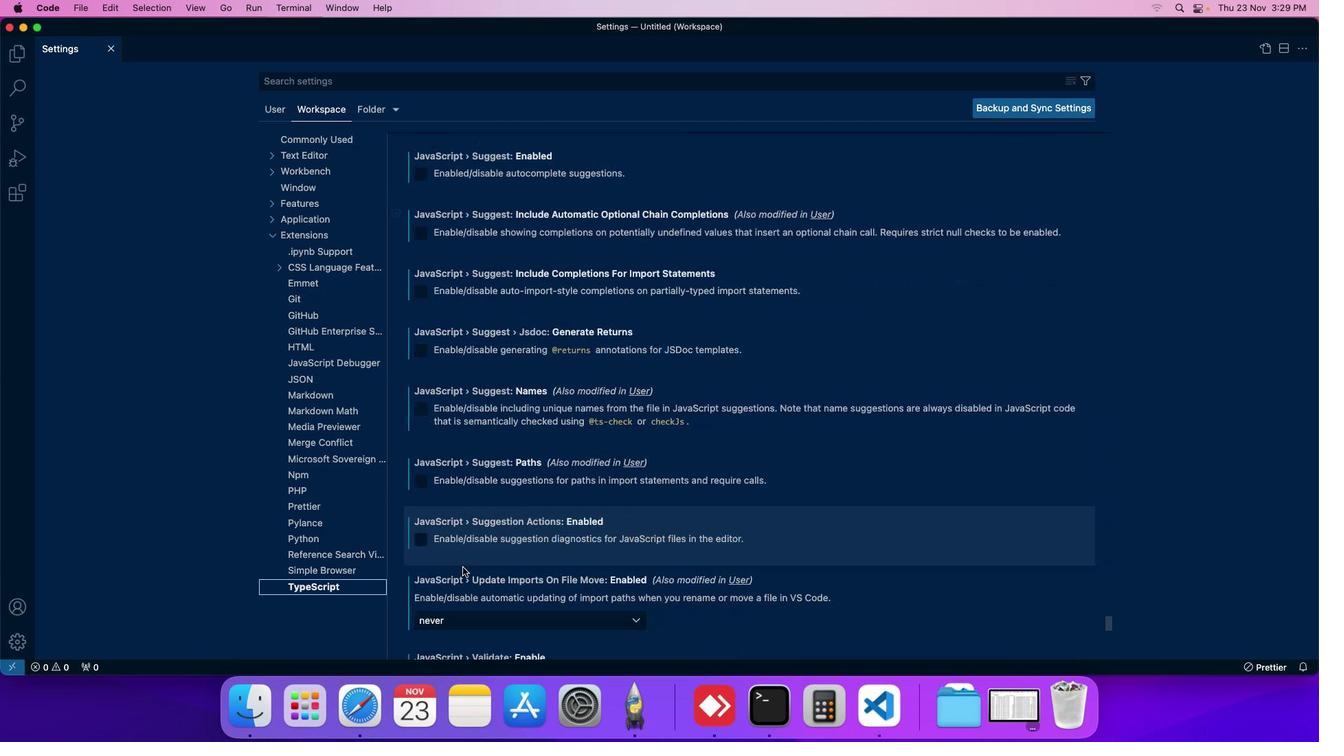 
Action: Mouse scrolled (463, 567) with delta (0, 0)
Screenshot: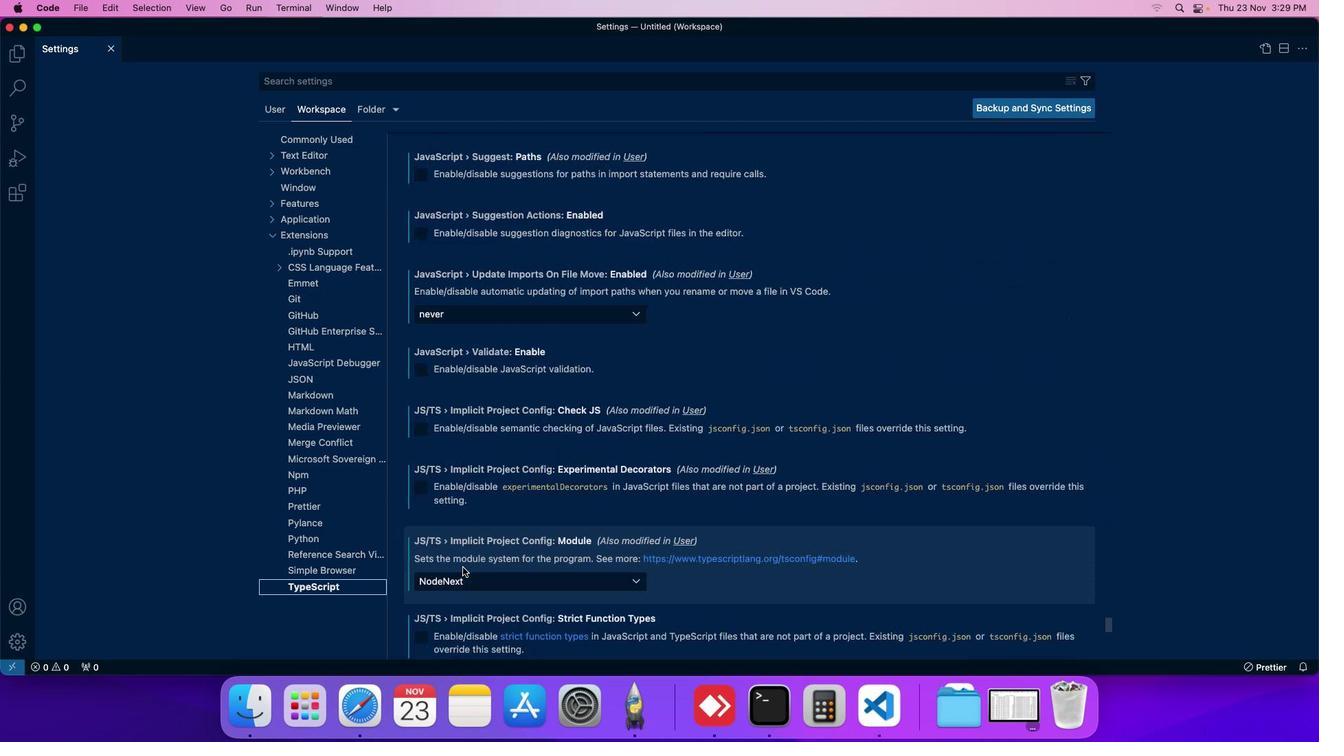 
Action: Mouse scrolled (463, 567) with delta (0, 0)
Screenshot: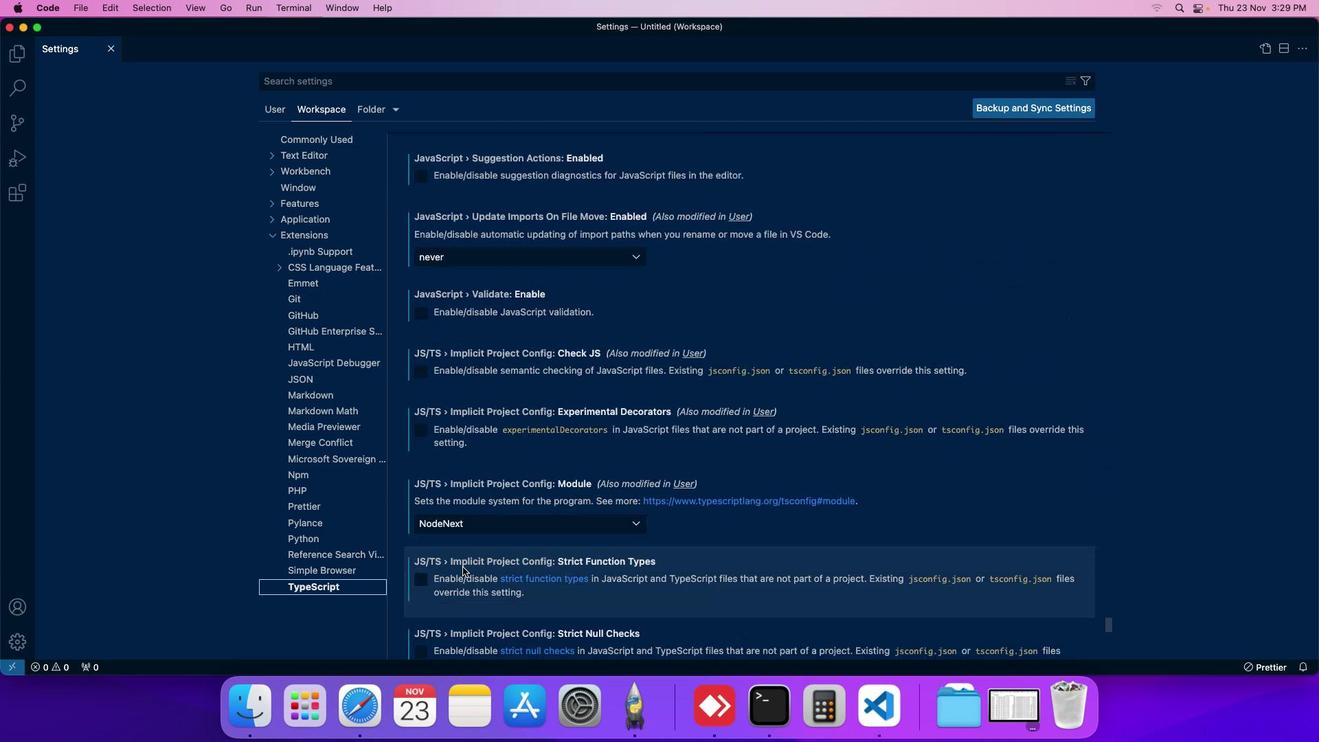 
Action: Mouse scrolled (463, 567) with delta (0, 0)
Screenshot: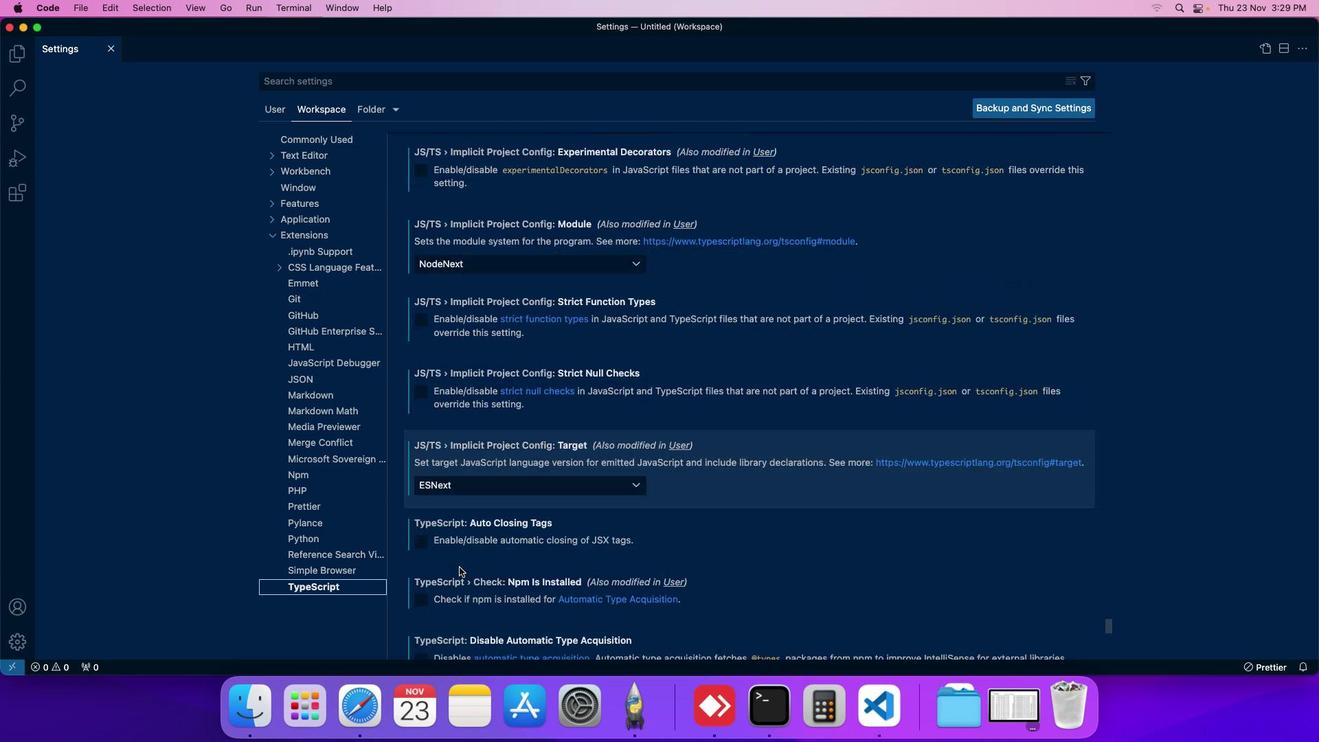 
Action: Mouse moved to (462, 567)
Screenshot: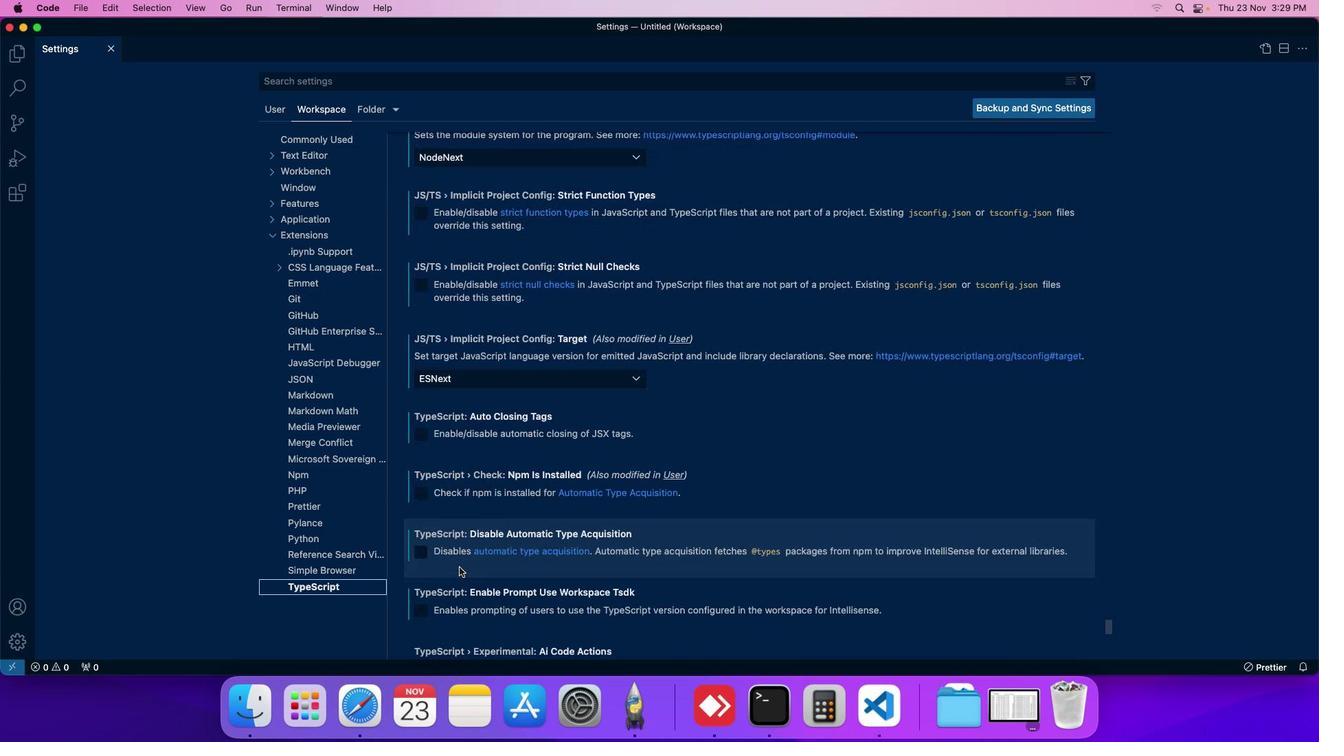 
Action: Mouse scrolled (462, 567) with delta (0, 0)
Screenshot: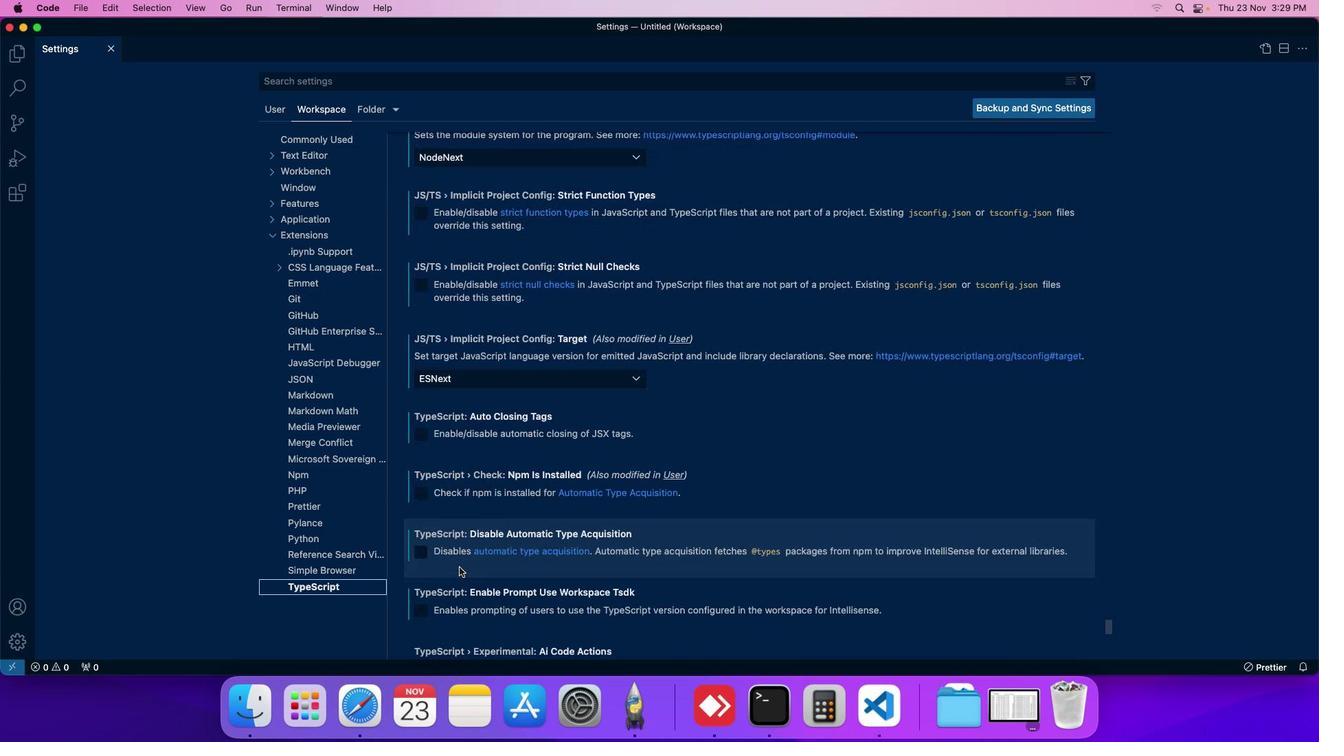 
Action: Mouse moved to (461, 561)
Screenshot: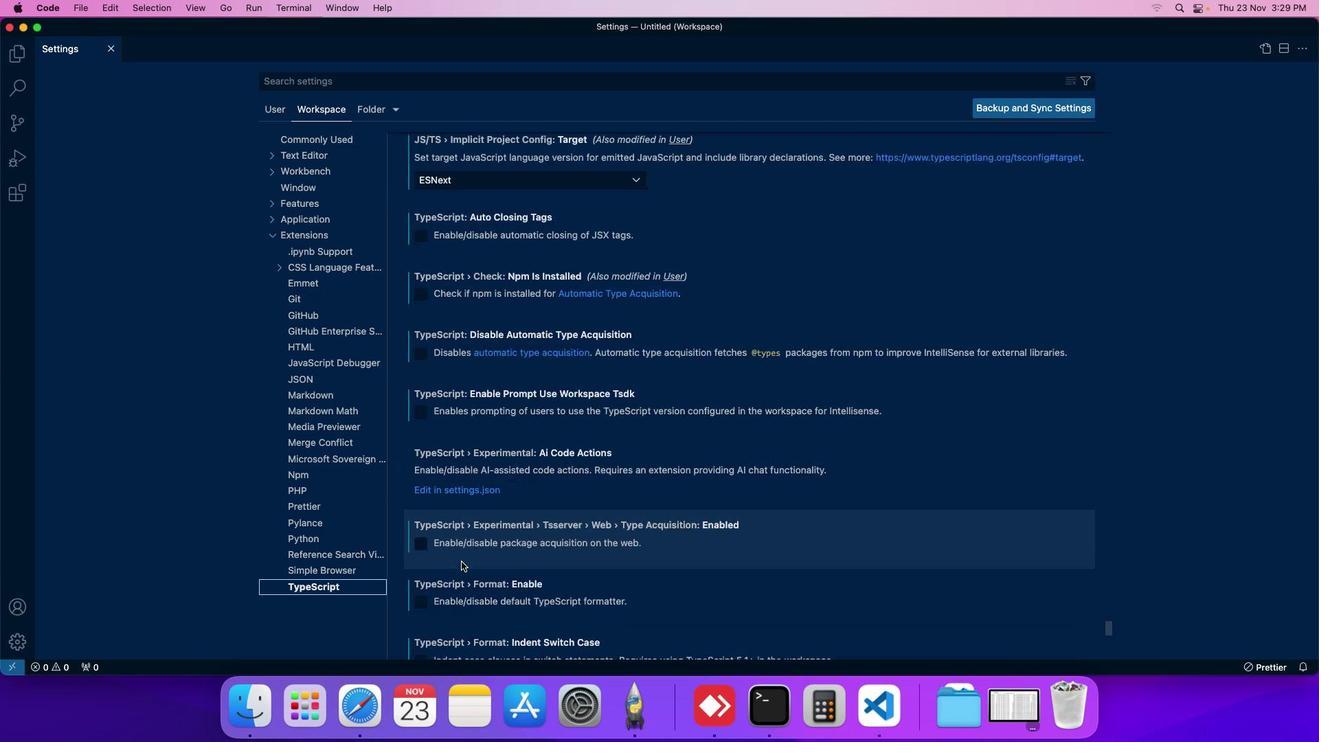 
Action: Mouse scrolled (461, 561) with delta (0, 0)
Screenshot: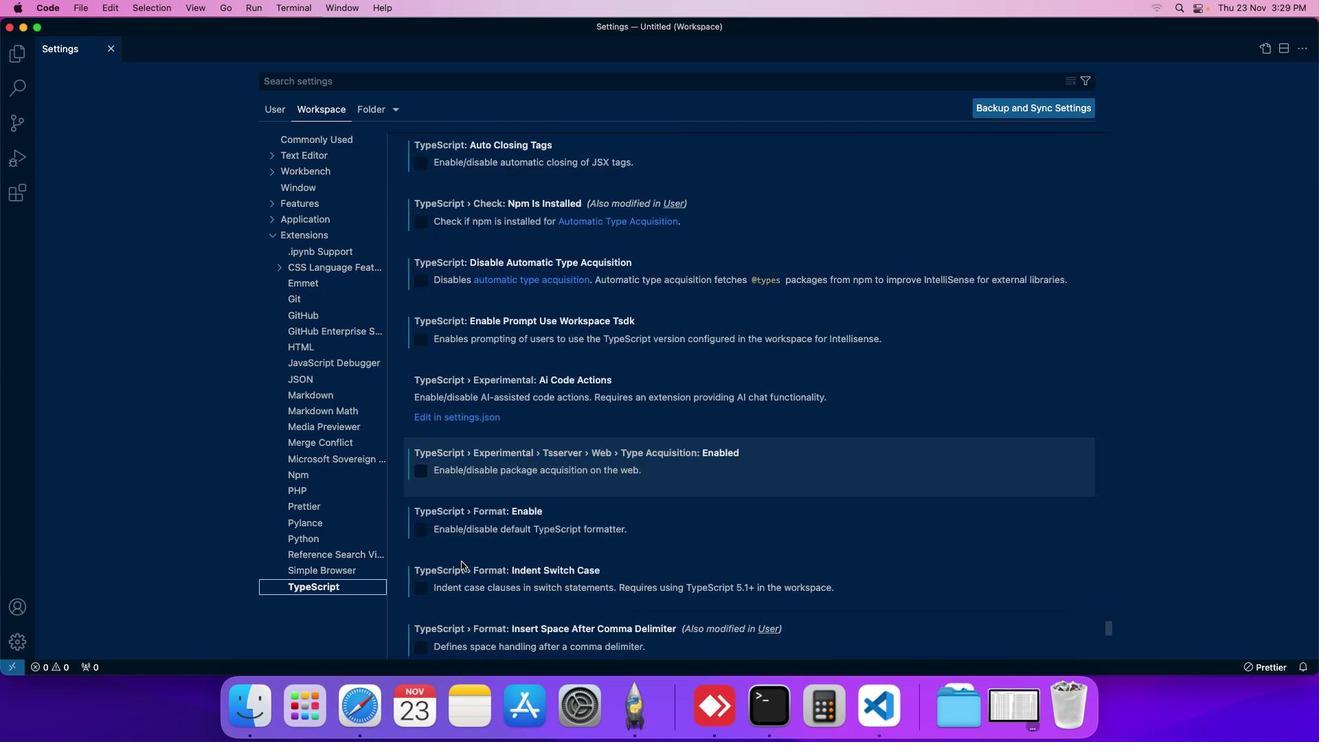 
Action: Mouse scrolled (461, 561) with delta (0, 0)
Screenshot: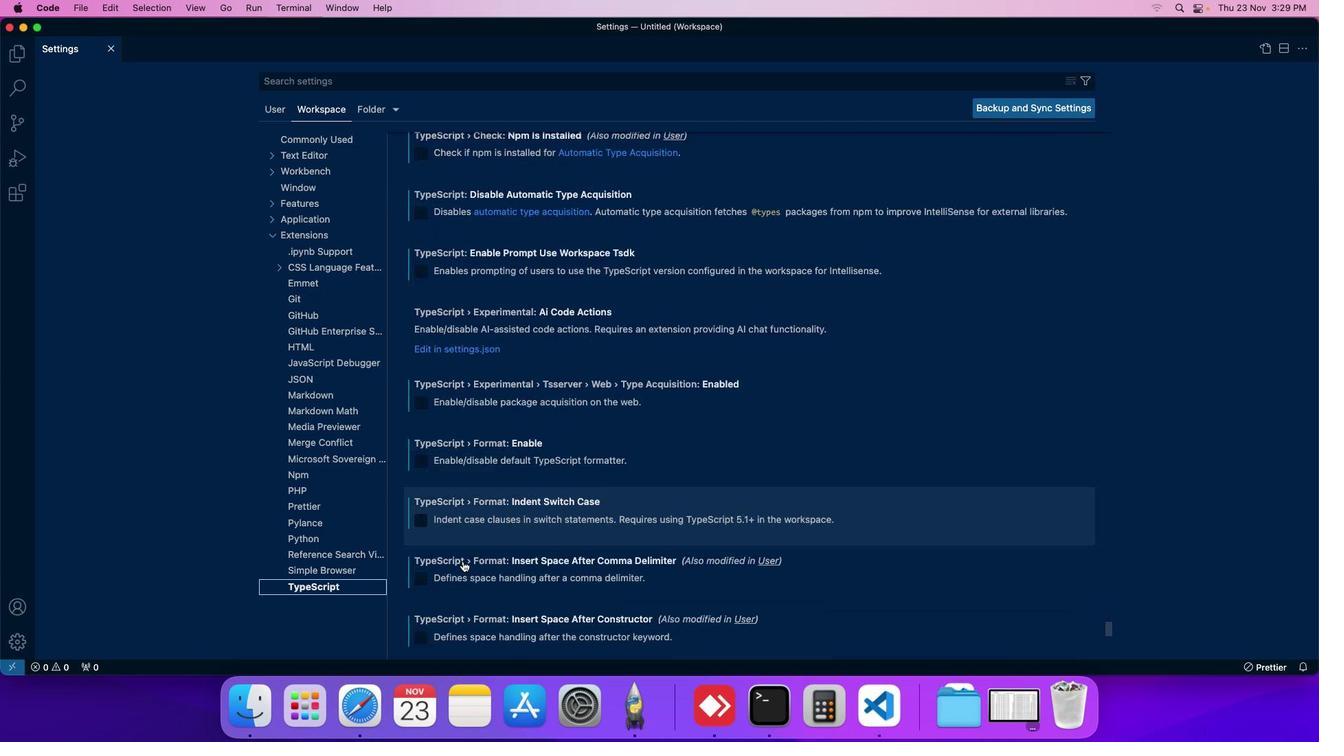 
Action: Mouse moved to (470, 554)
Screenshot: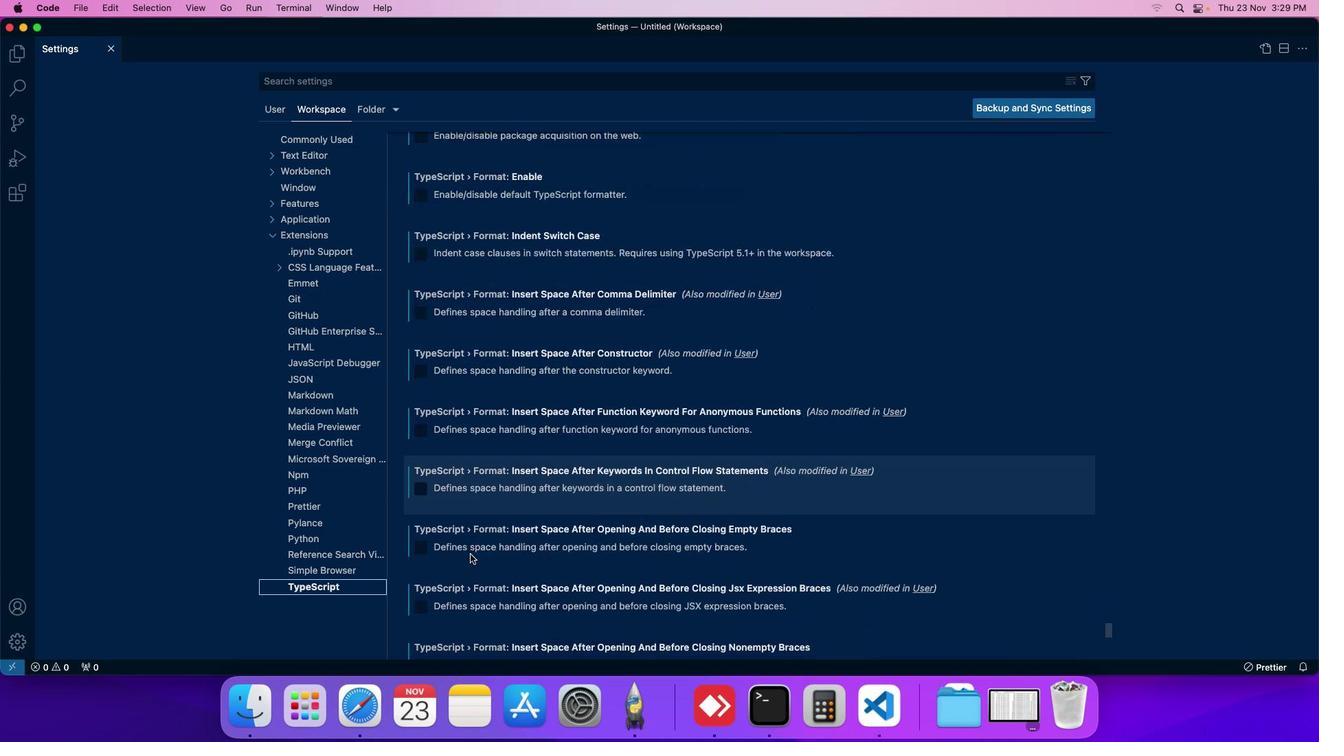 
Action: Mouse scrolled (470, 554) with delta (0, 0)
Screenshot: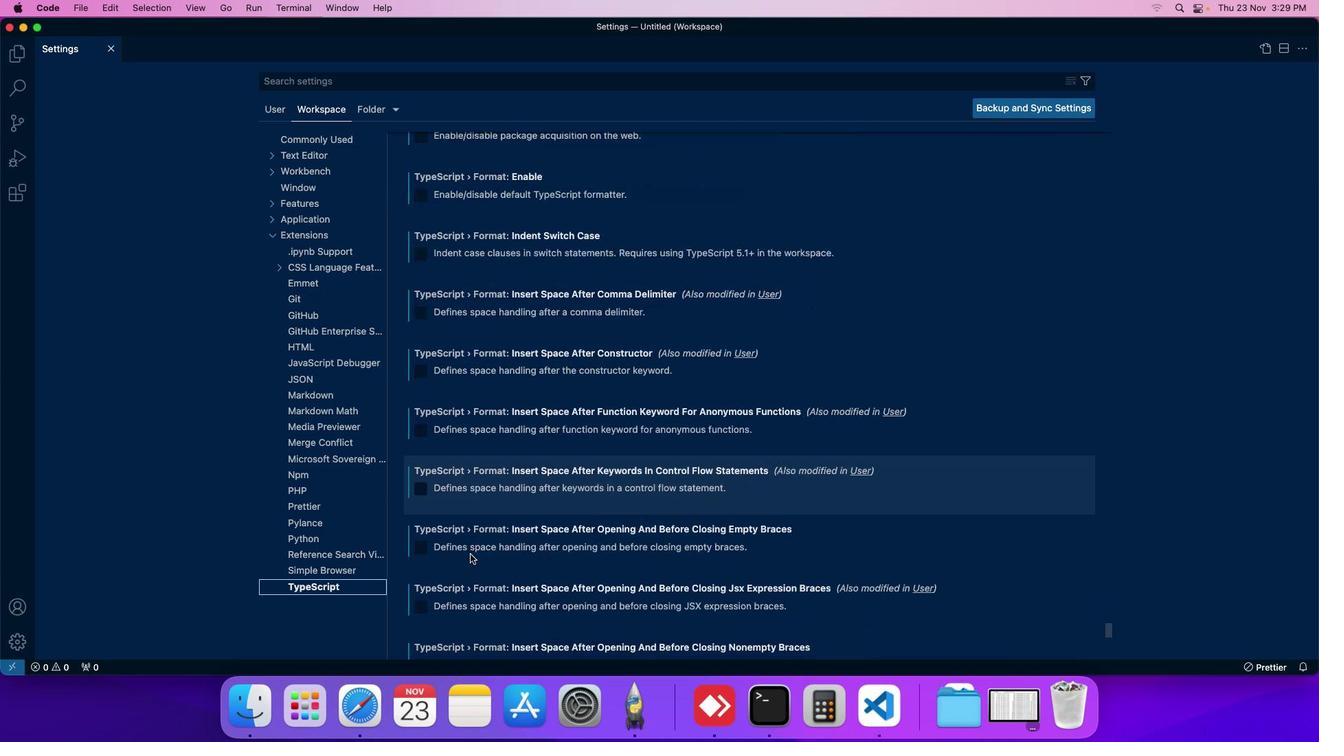 
Action: Mouse scrolled (470, 554) with delta (0, 0)
Screenshot: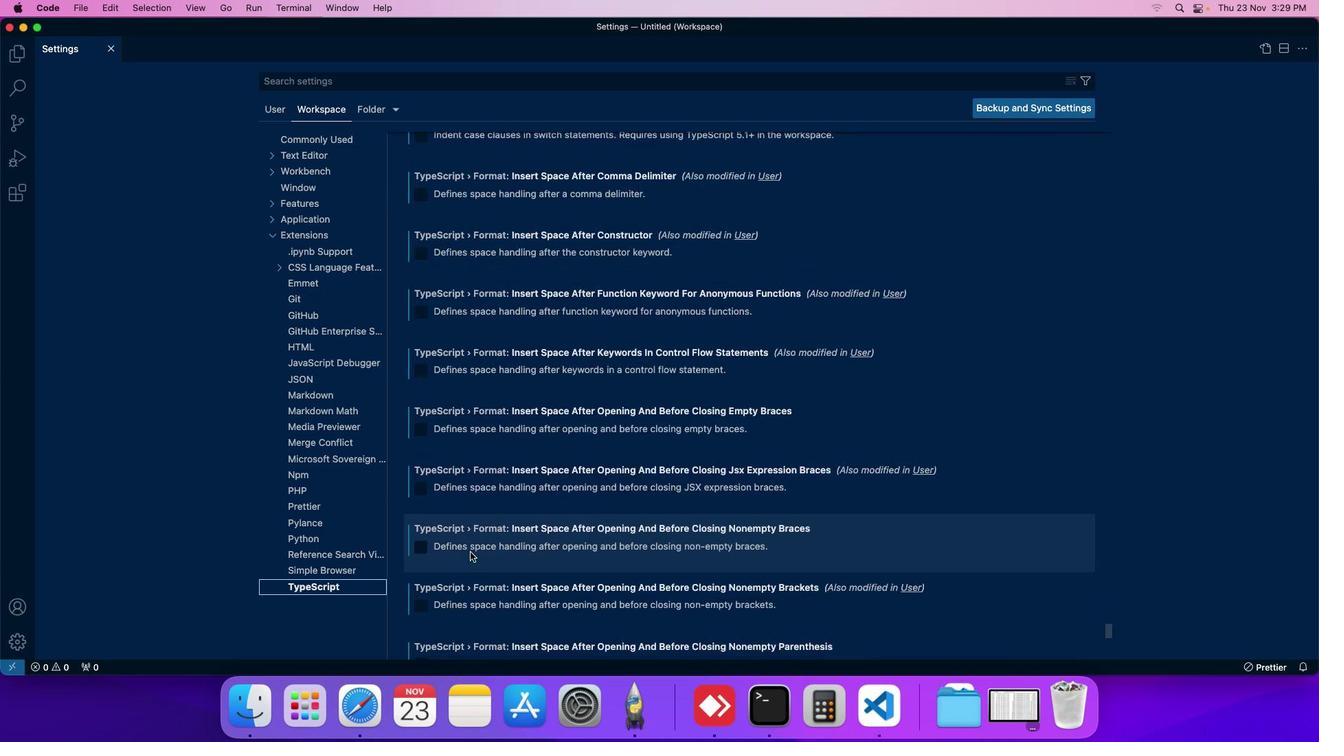 
Action: Mouse moved to (479, 534)
Screenshot: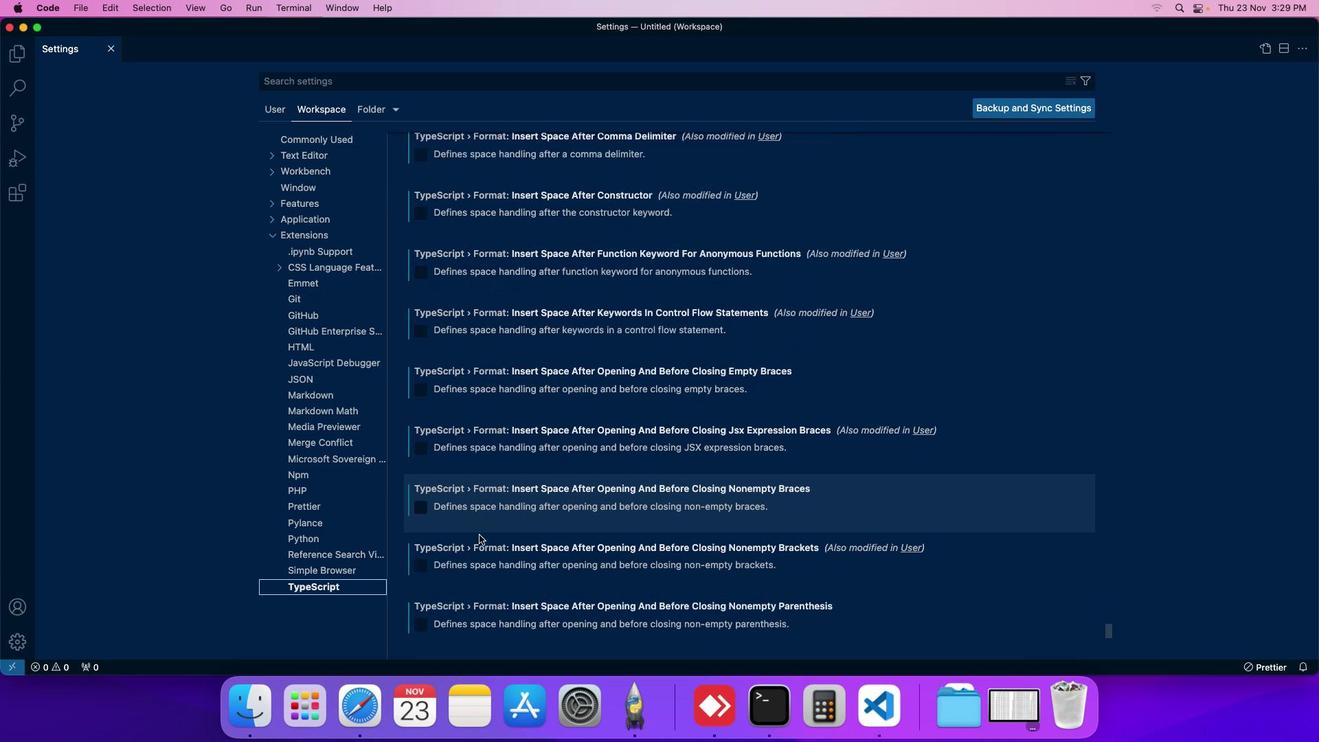 
Action: Mouse scrolled (479, 534) with delta (0, 0)
Screenshot: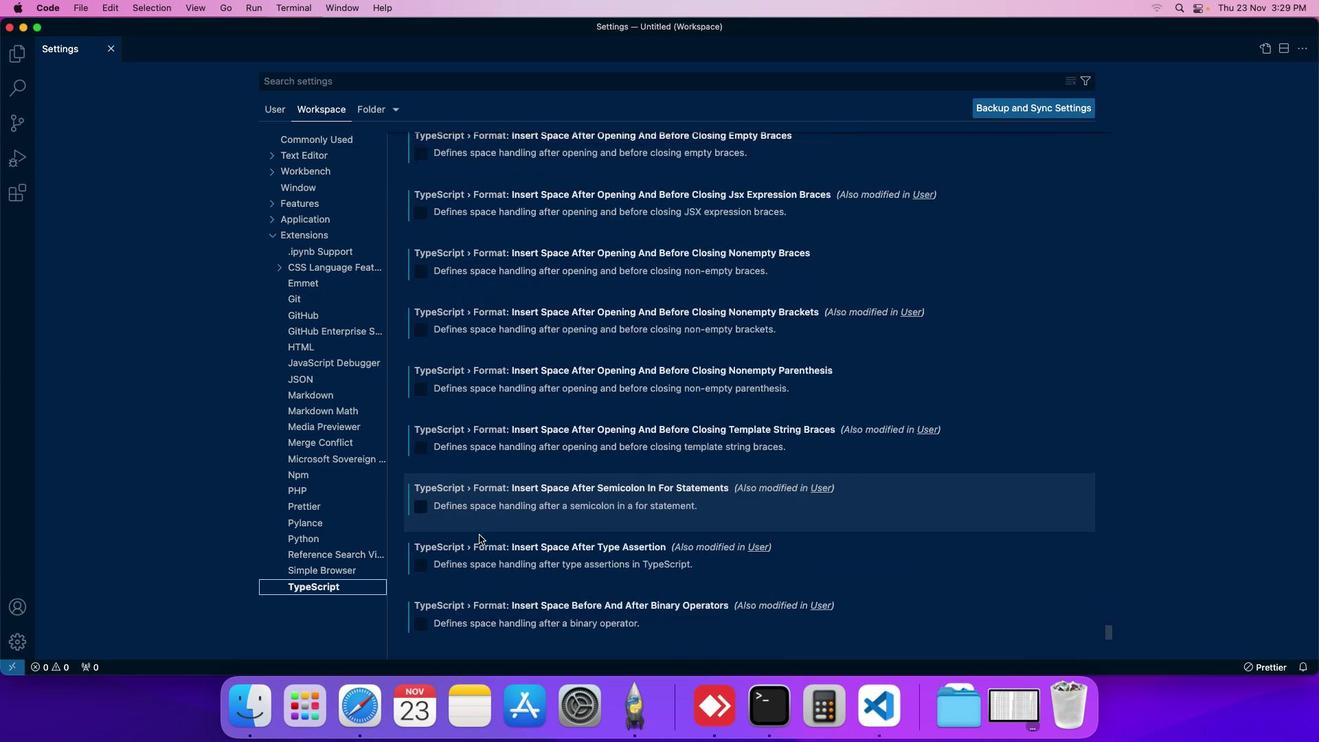 
Action: Mouse scrolled (479, 534) with delta (0, 0)
Screenshot: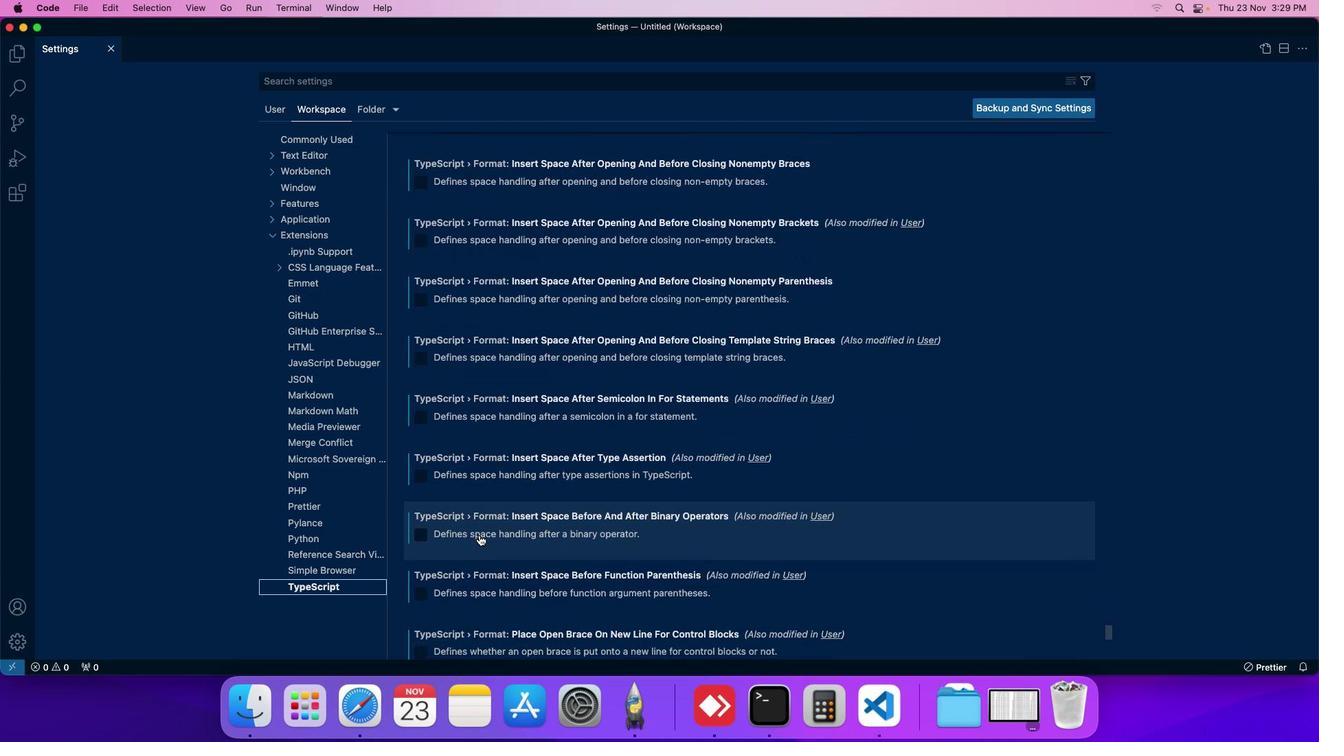 
Action: Mouse moved to (483, 527)
Screenshot: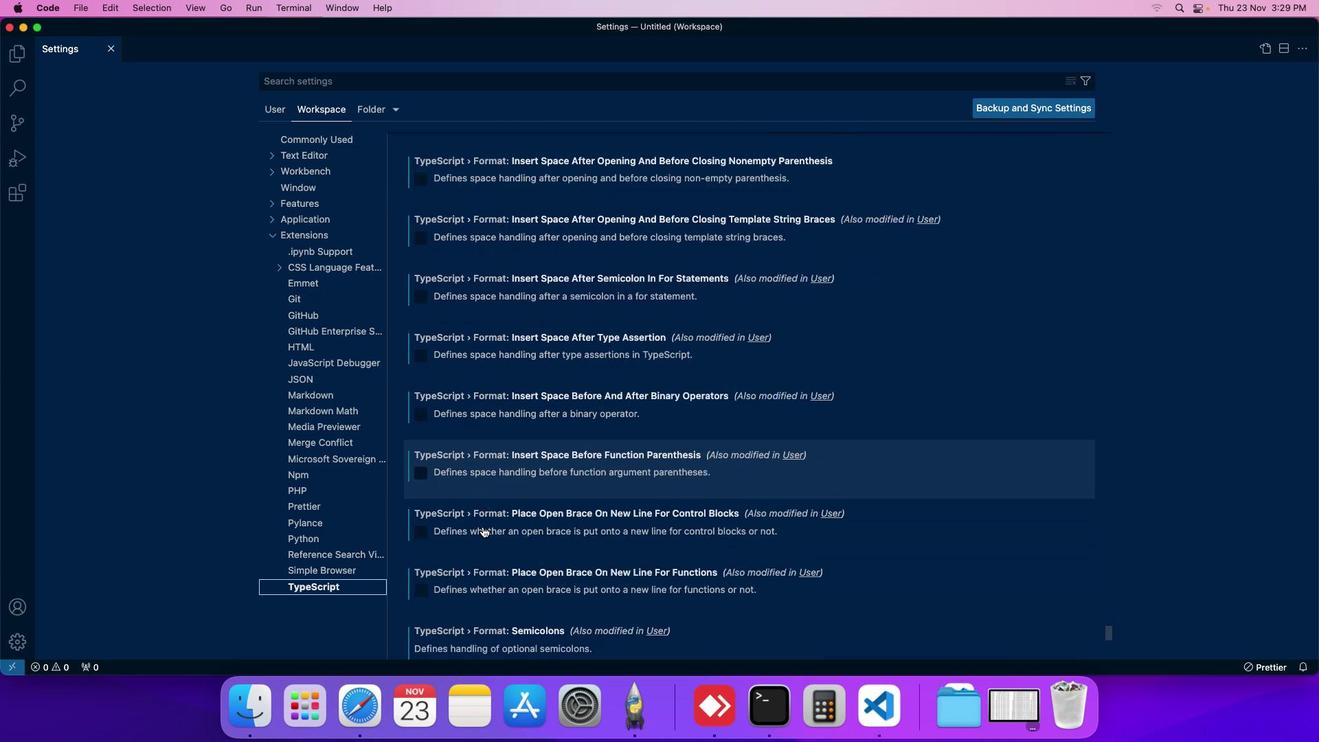 
Action: Mouse scrolled (483, 527) with delta (0, 0)
Screenshot: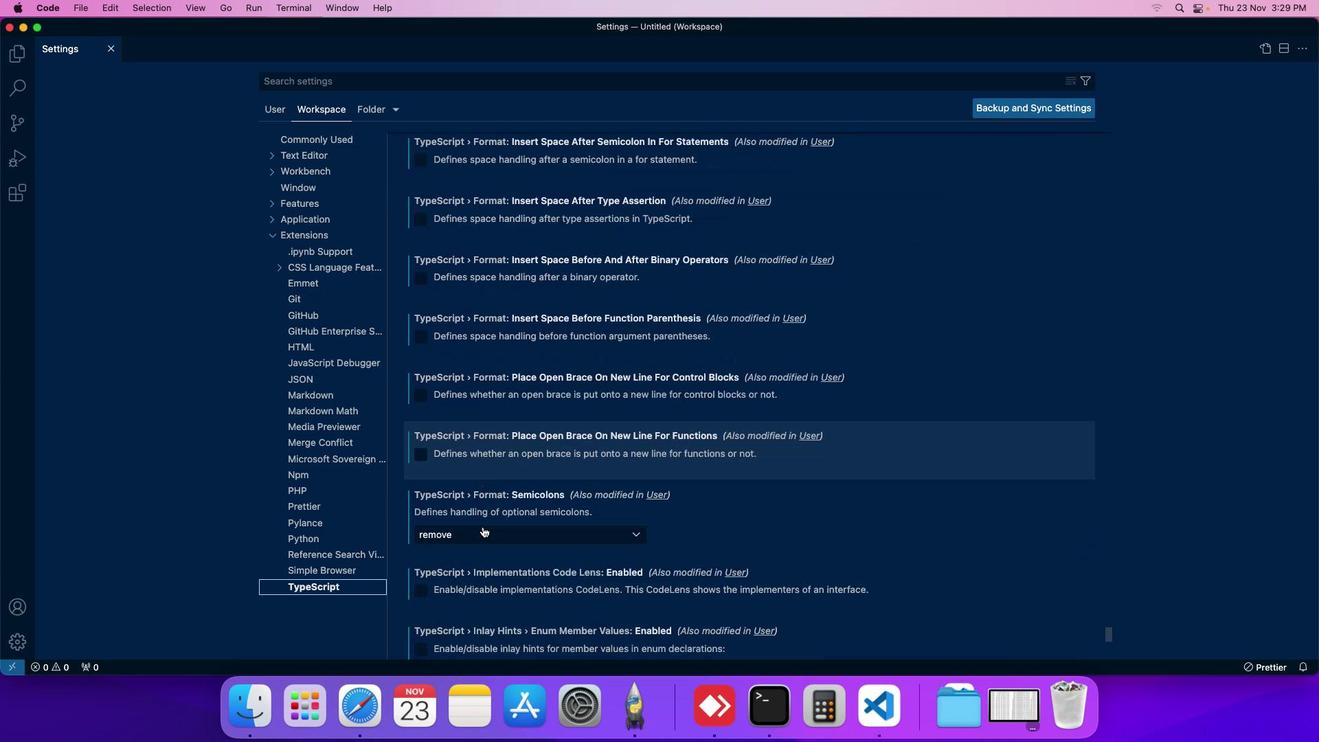 
Action: Mouse scrolled (483, 527) with delta (0, 0)
Screenshot: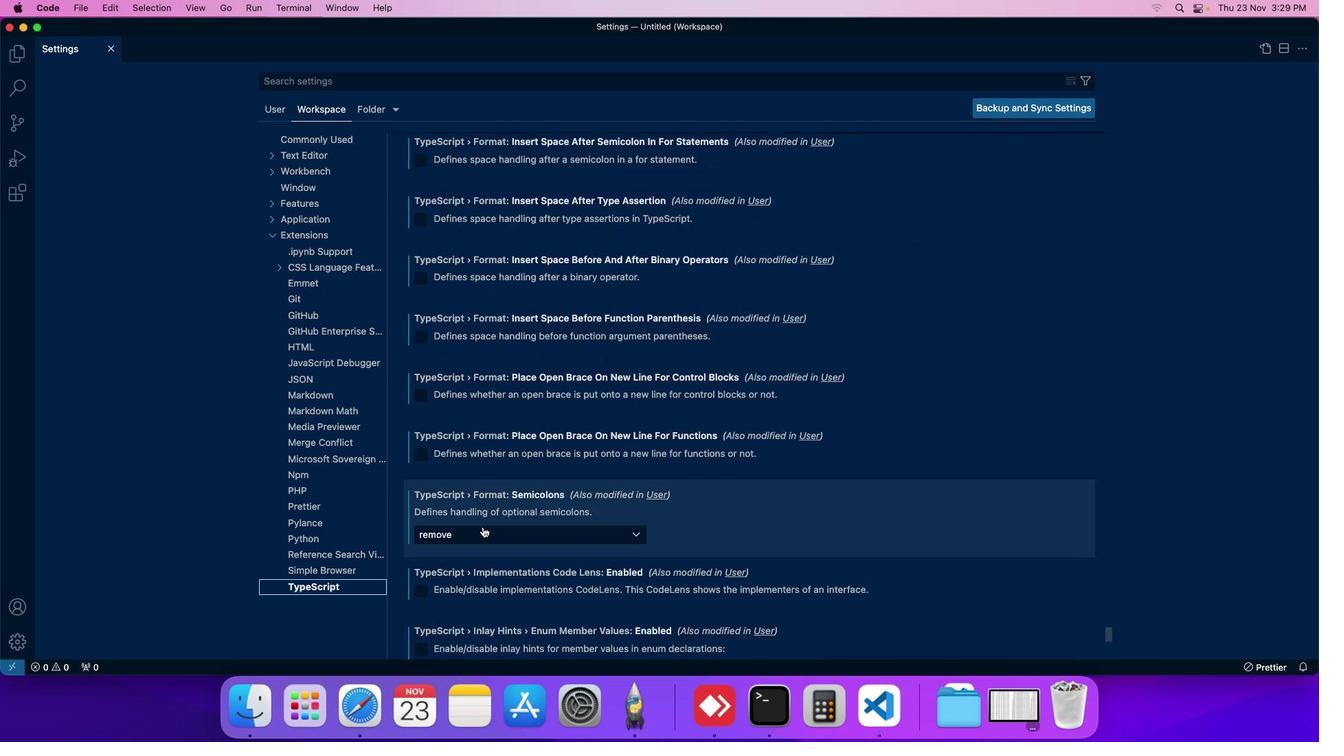 
Action: Mouse moved to (486, 523)
Screenshot: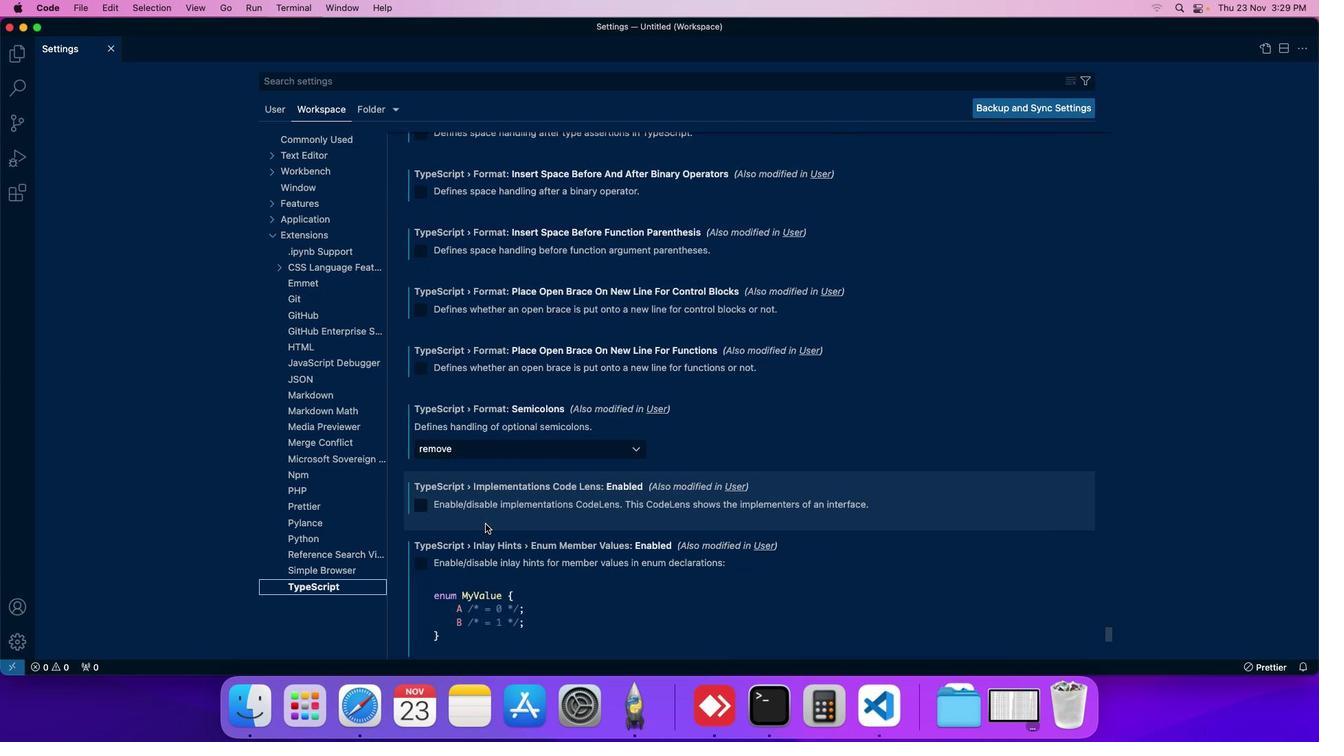 
Action: Mouse scrolled (486, 523) with delta (0, 0)
Screenshot: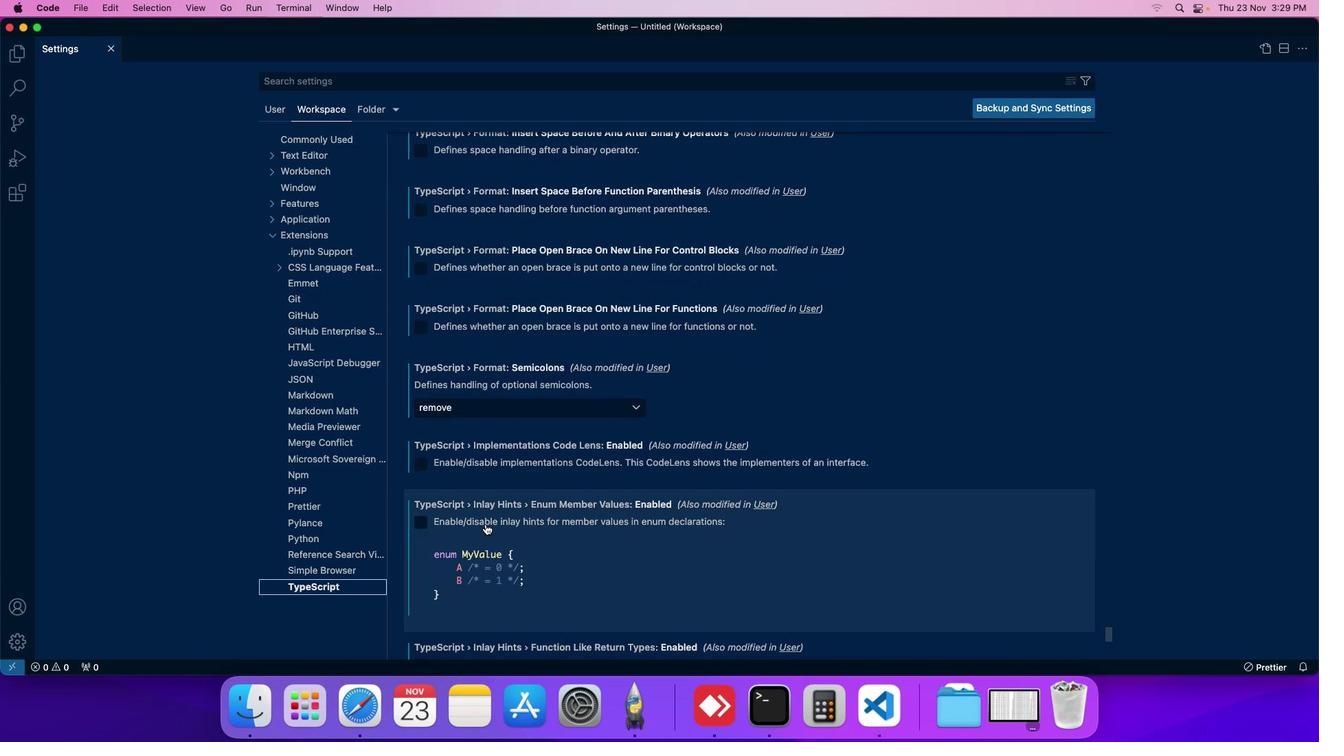 
Action: Mouse moved to (485, 522)
Screenshot: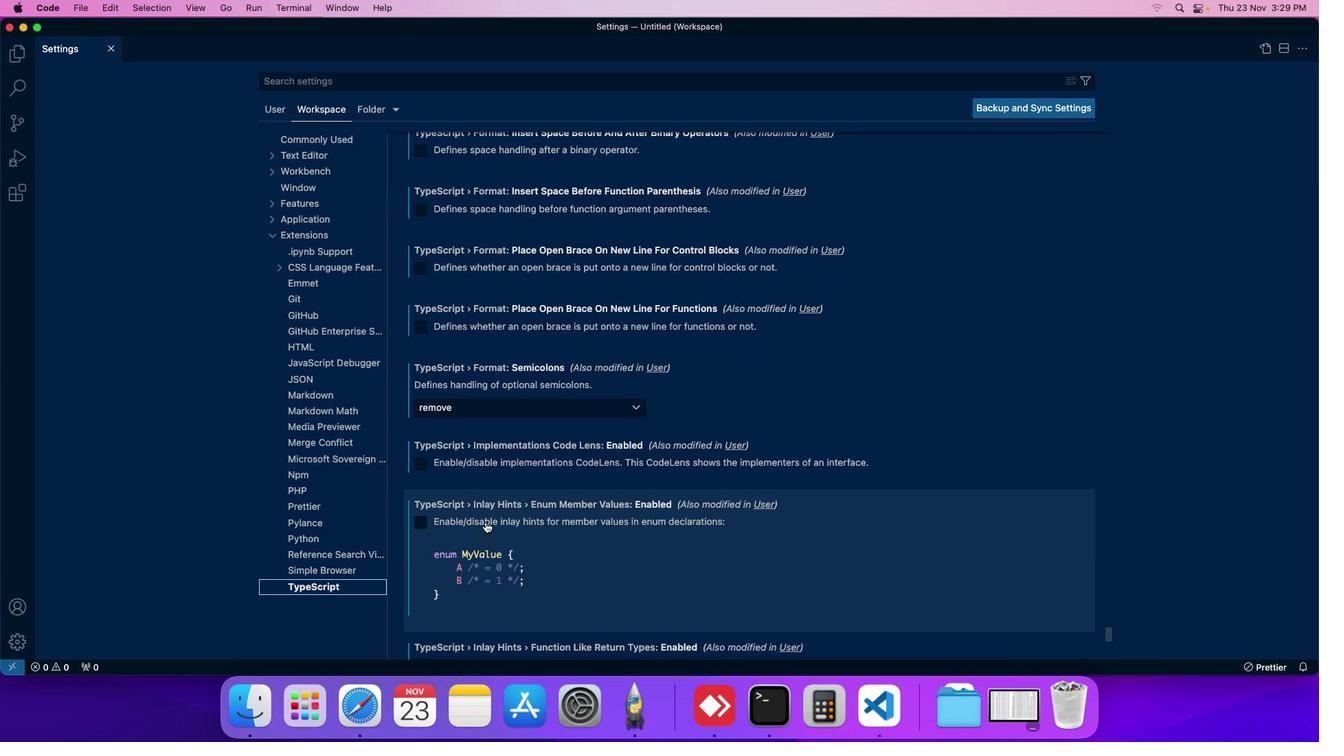 
Action: Mouse scrolled (485, 522) with delta (0, 0)
Screenshot: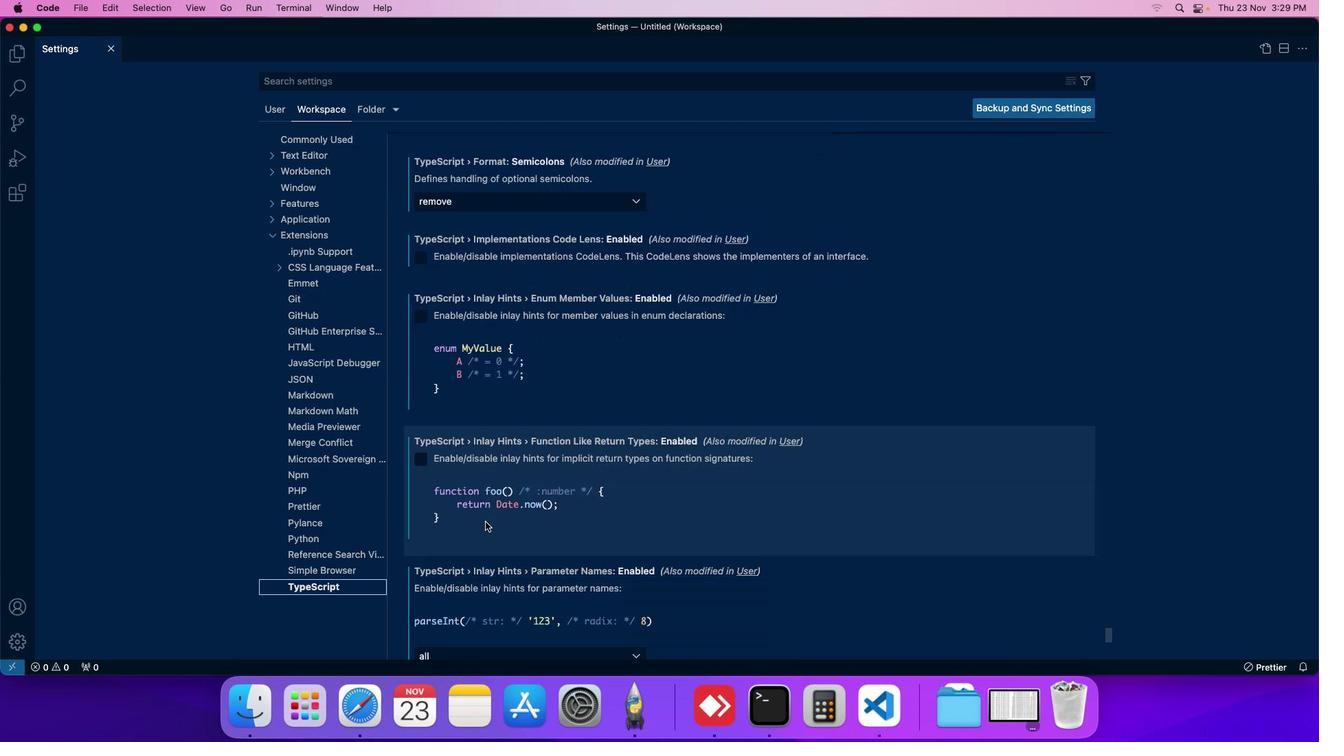 
Action: Mouse scrolled (485, 522) with delta (0, 0)
Screenshot: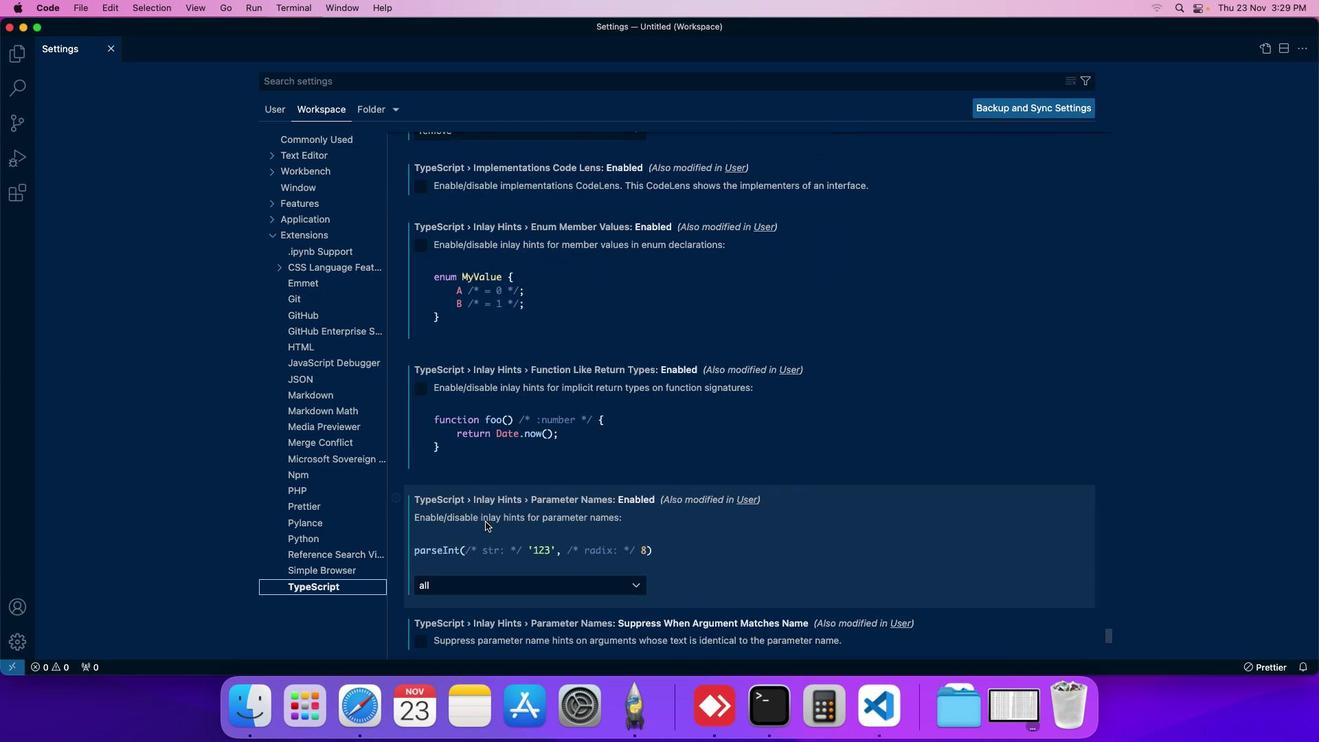 
Action: Mouse scrolled (485, 522) with delta (0, 0)
Screenshot: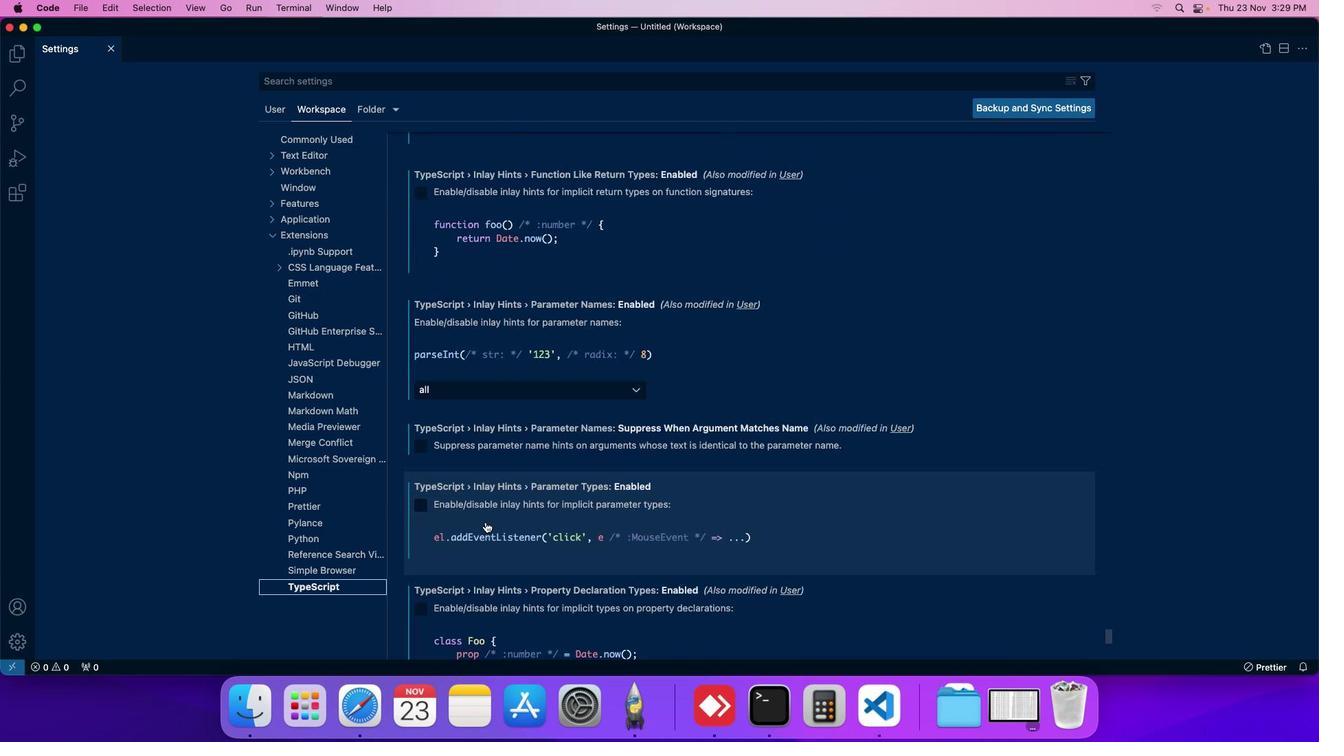 
Action: Mouse scrolled (485, 522) with delta (0, 0)
Screenshot: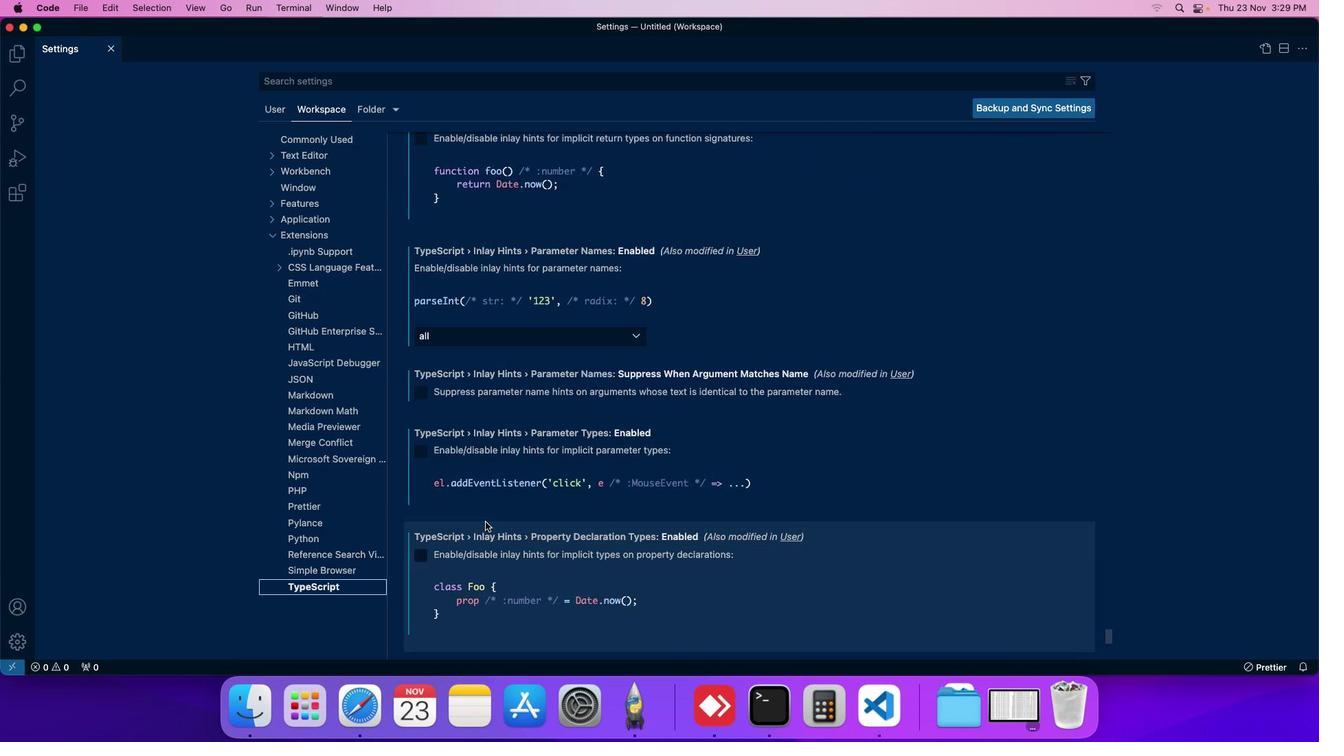 
Action: Mouse scrolled (485, 522) with delta (0, 0)
Screenshot: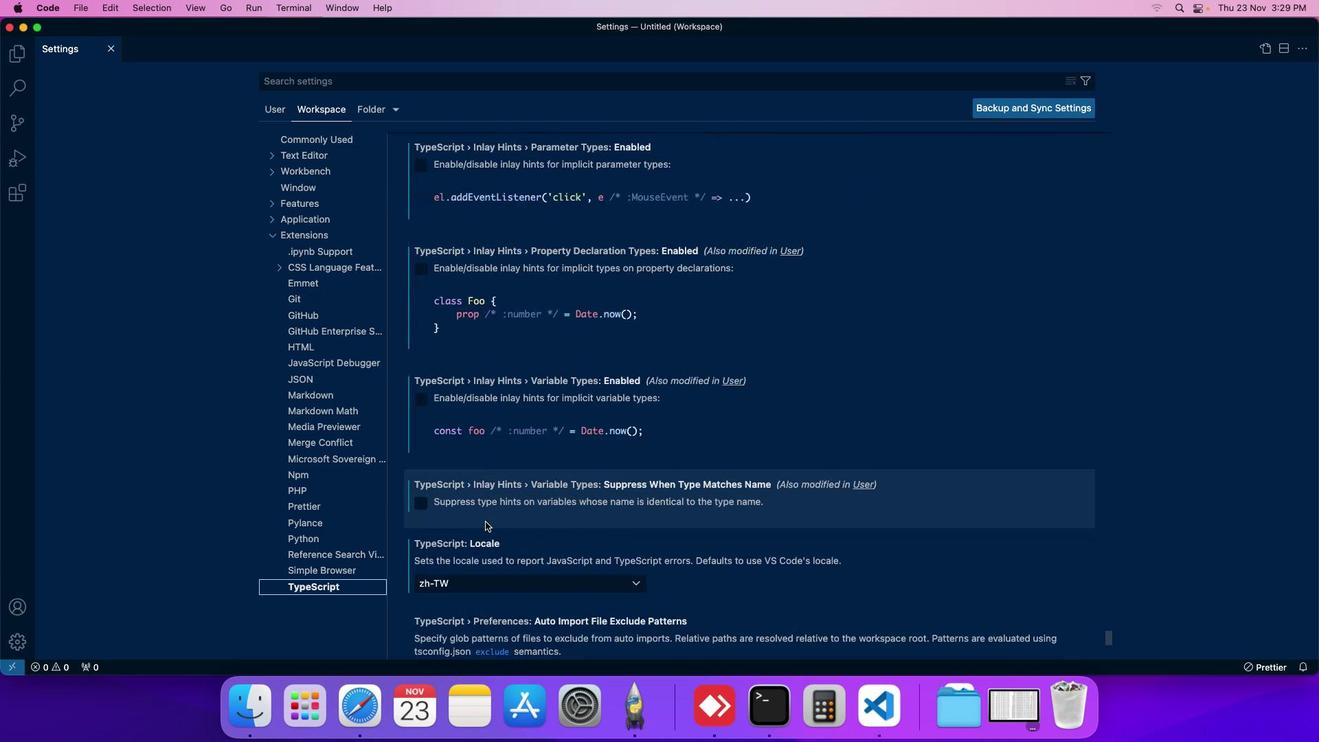 
Action: Mouse scrolled (485, 522) with delta (0, 0)
Screenshot: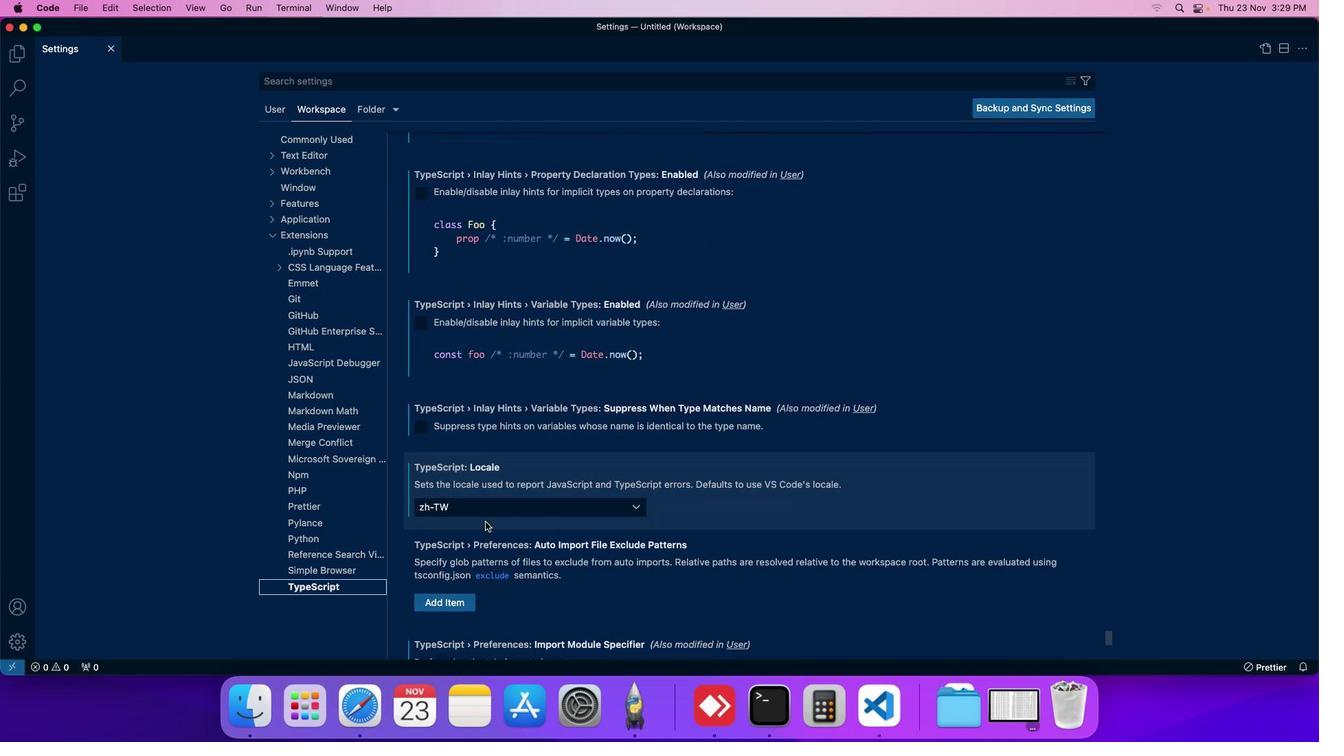 
Action: Mouse scrolled (485, 522) with delta (0, 0)
Screenshot: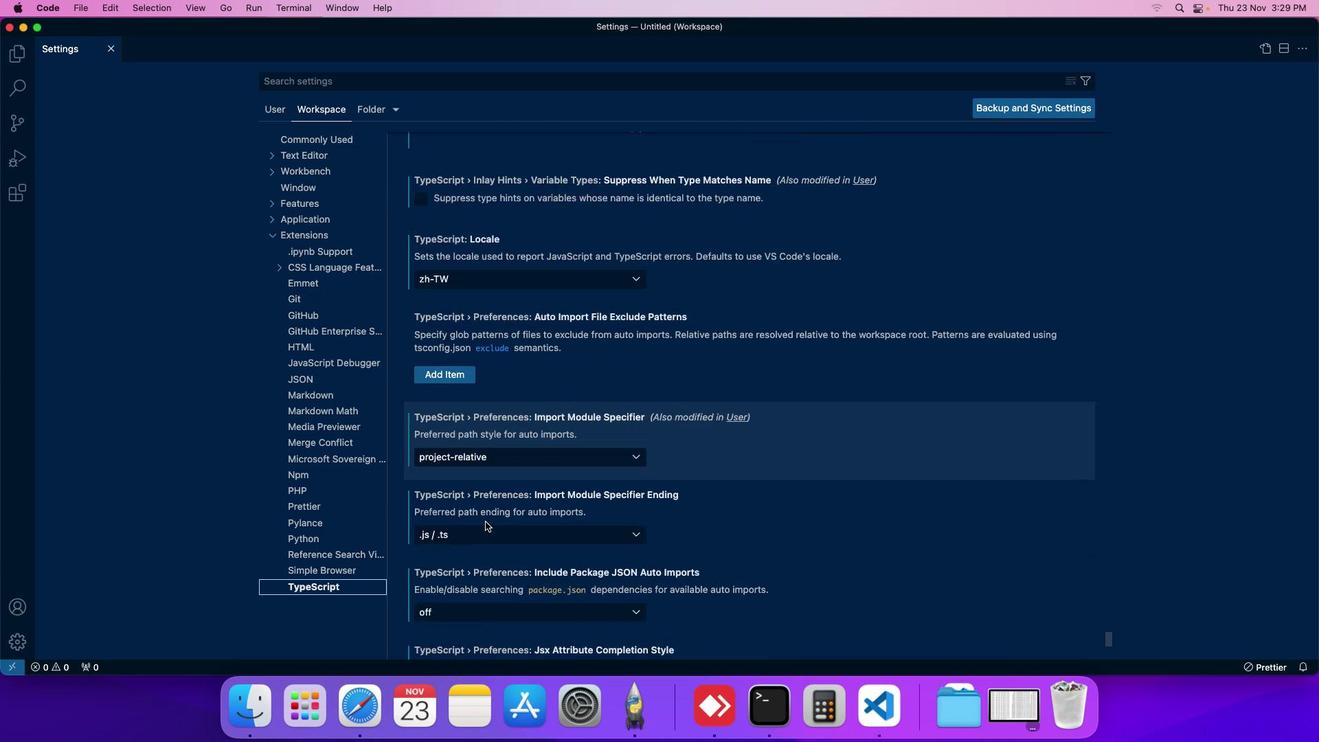 
Action: Mouse scrolled (485, 522) with delta (0, 0)
Screenshot: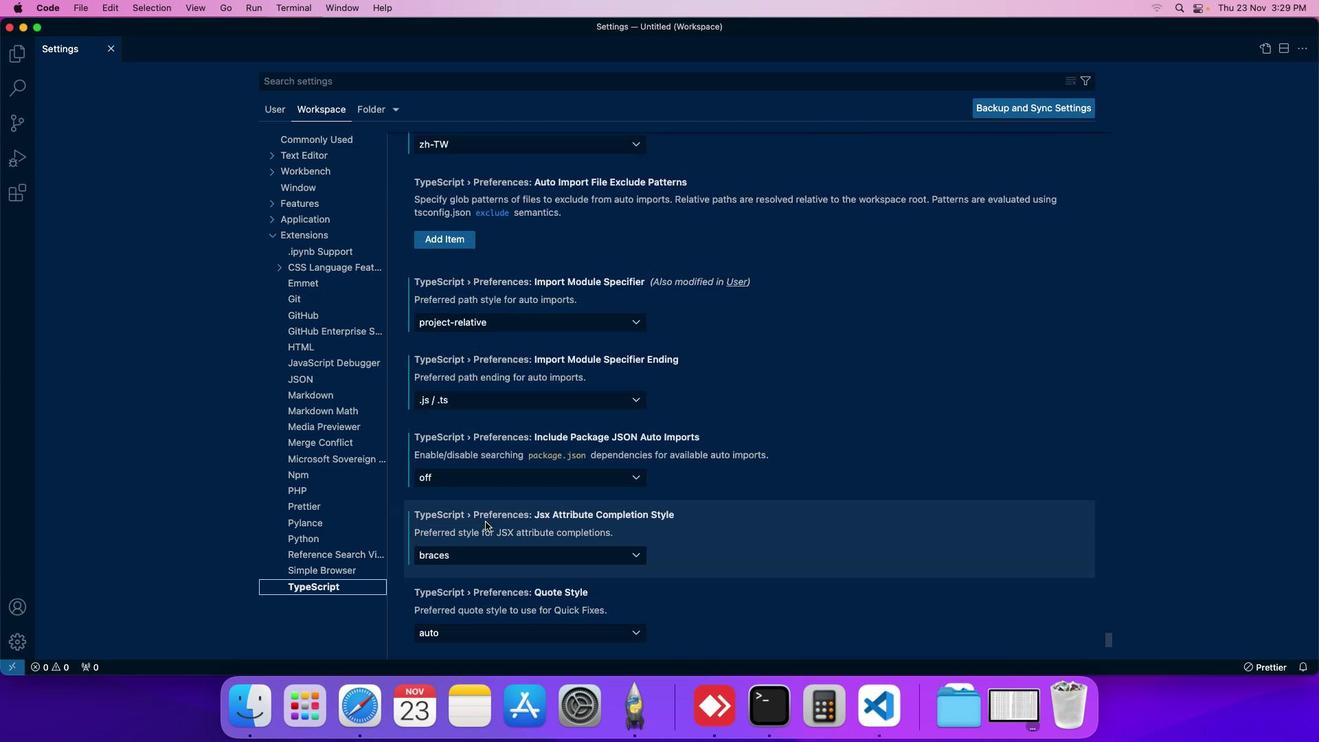 
Action: Mouse moved to (485, 522)
Screenshot: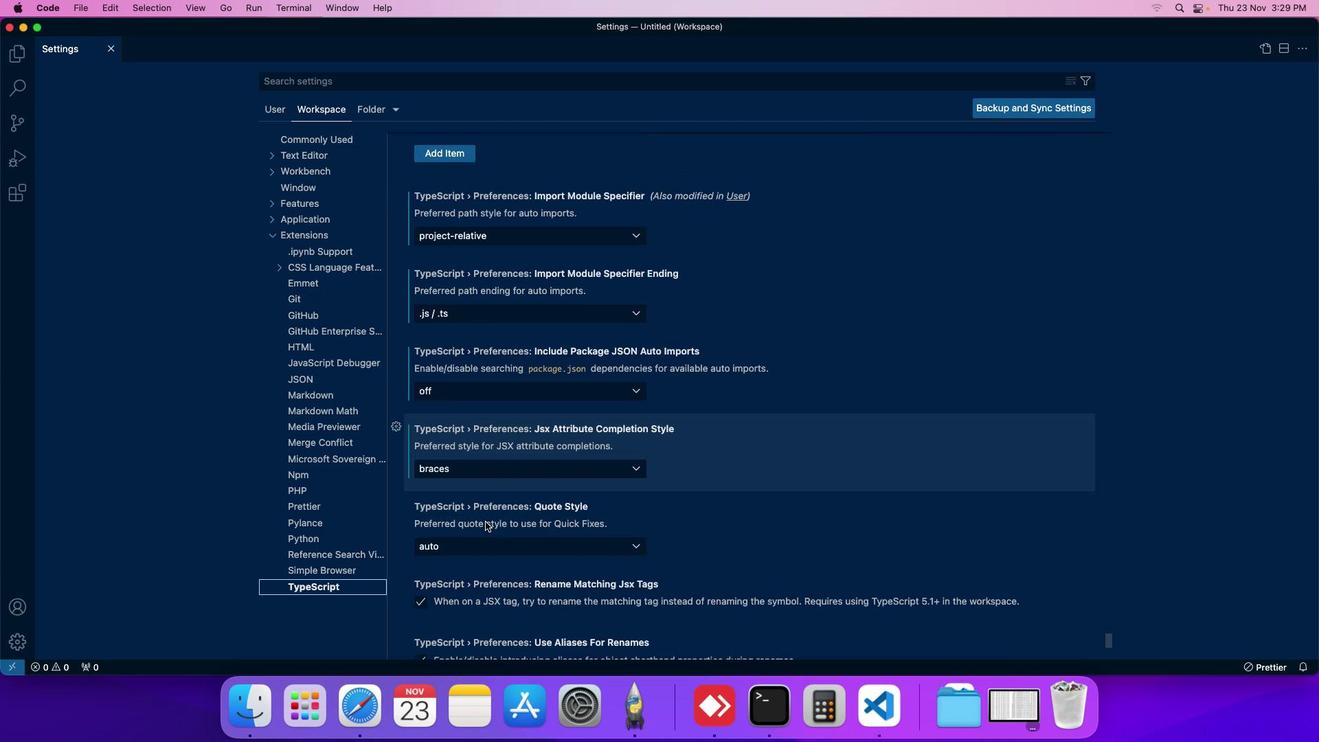 
Action: Mouse scrolled (485, 522) with delta (0, 0)
Screenshot: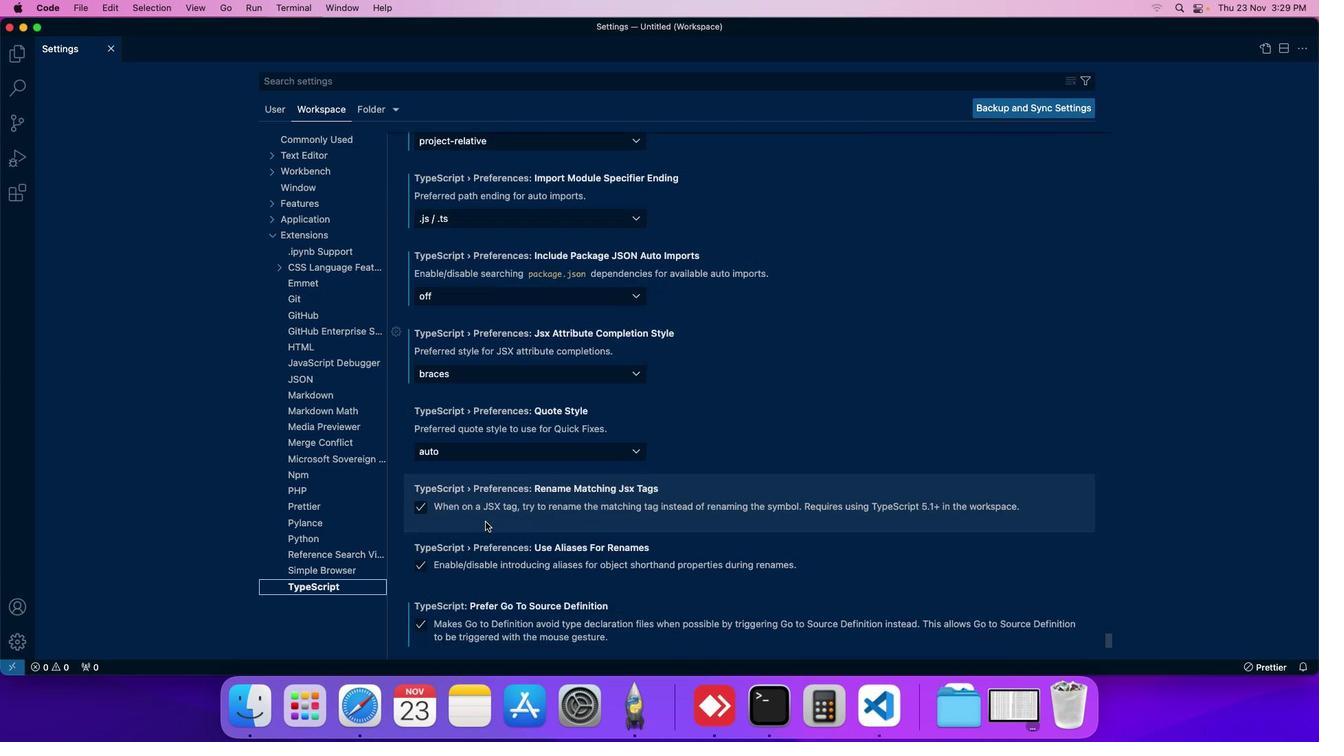 
Action: Mouse moved to (473, 362)
Screenshot: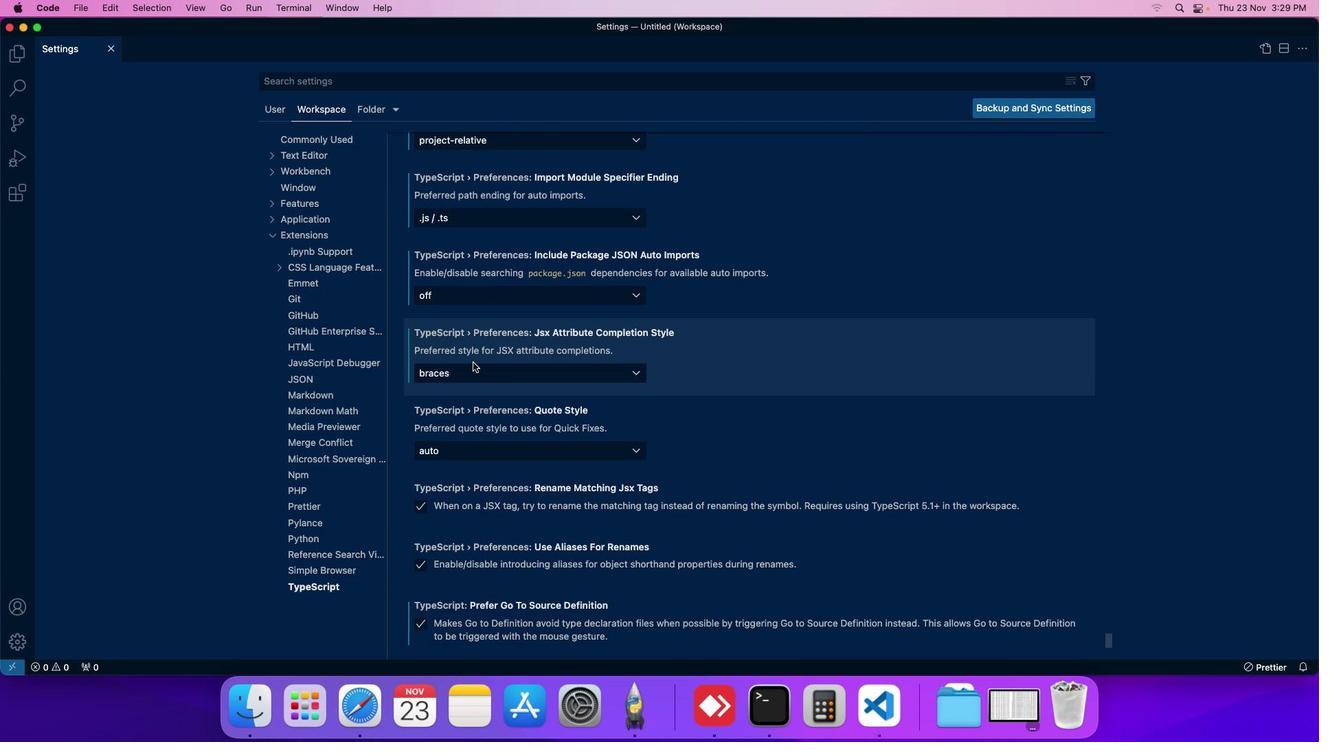 
Action: Mouse pressed left at (473, 362)
Screenshot: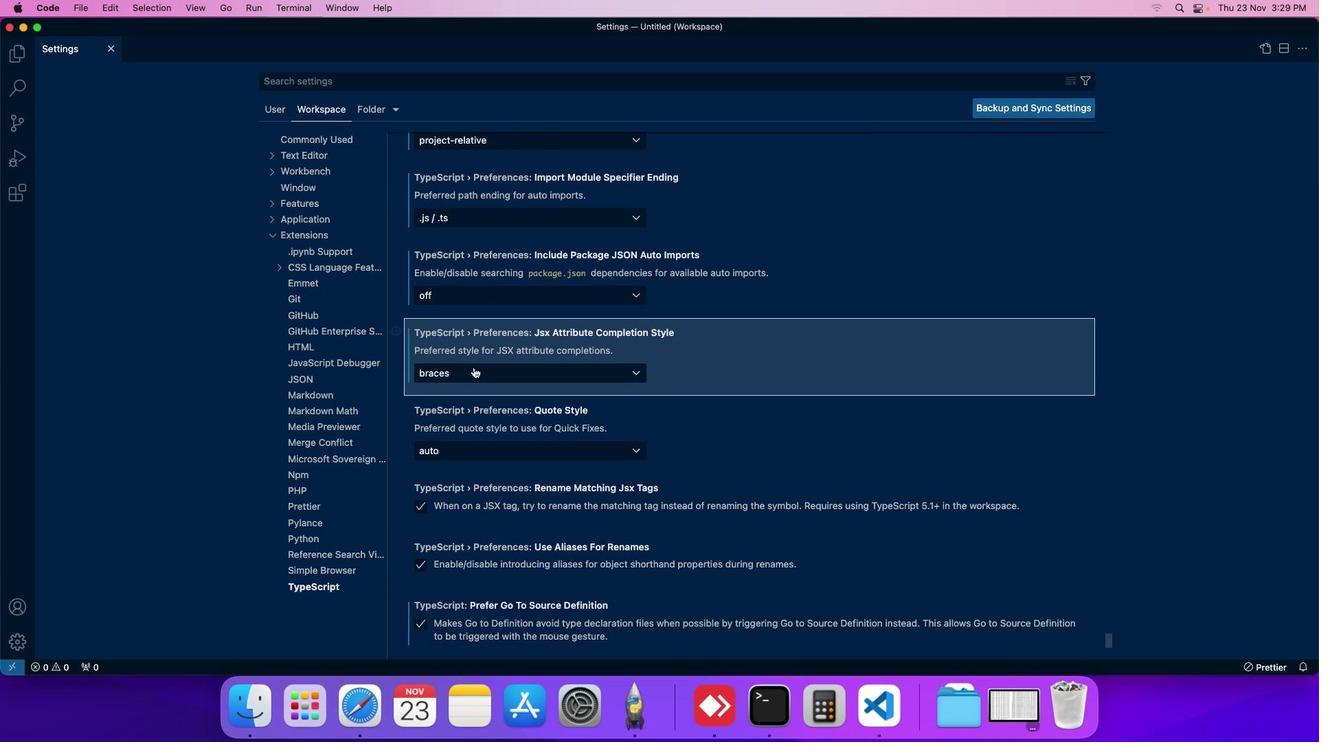 
Action: Mouse moved to (471, 371)
Screenshot: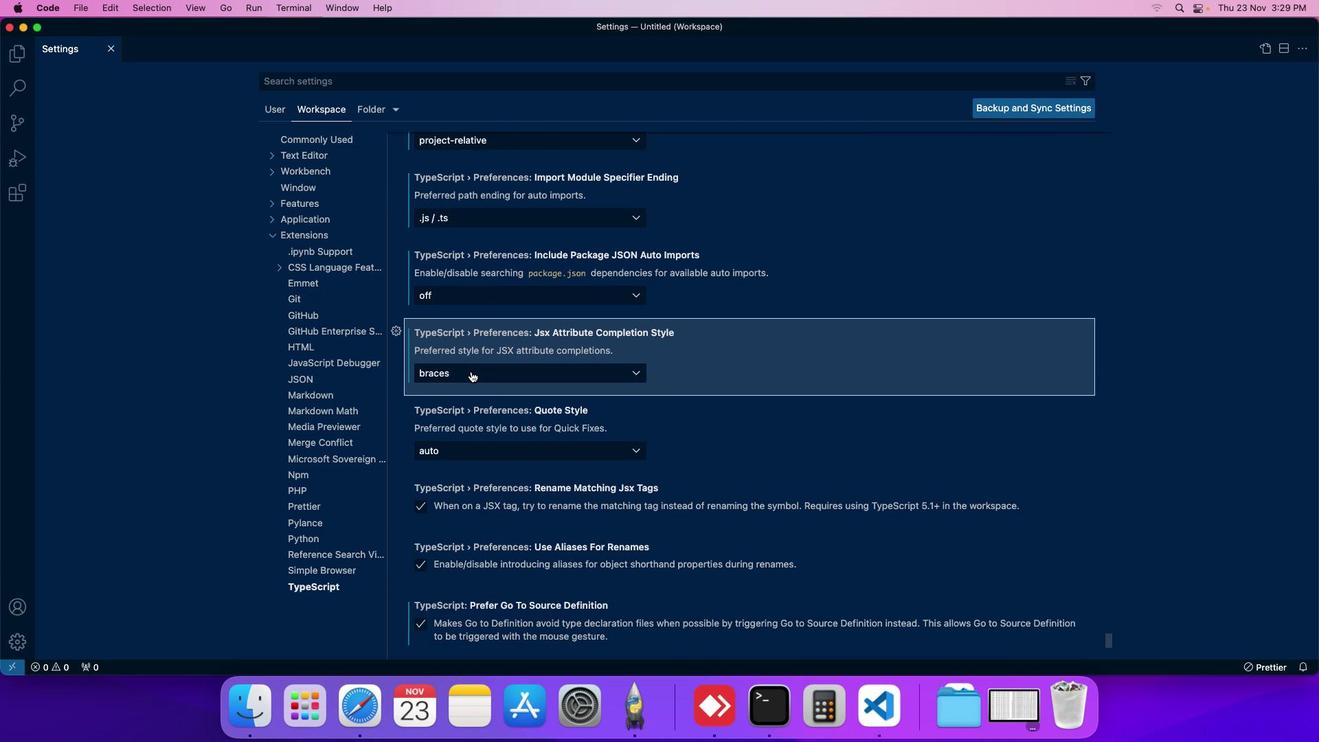 
Action: Mouse pressed left at (471, 371)
Screenshot: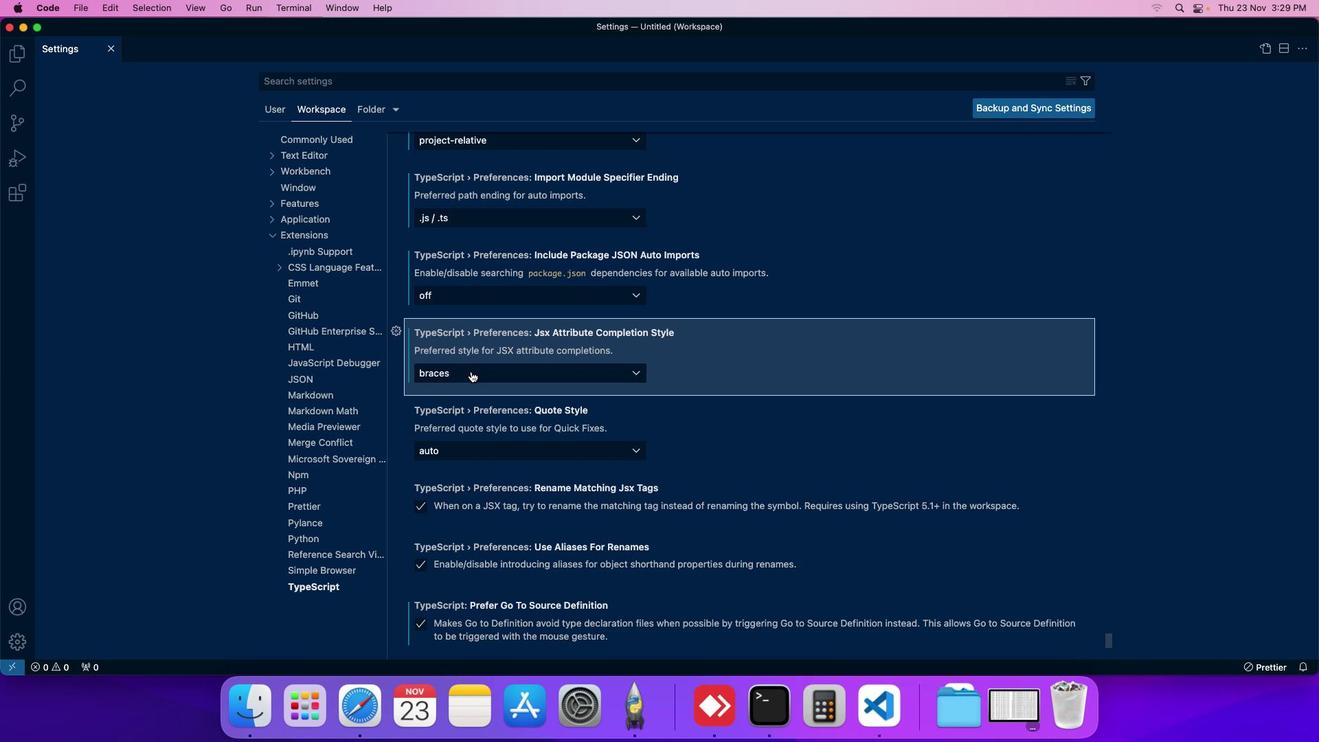 
Action: Mouse moved to (446, 423)
Screenshot: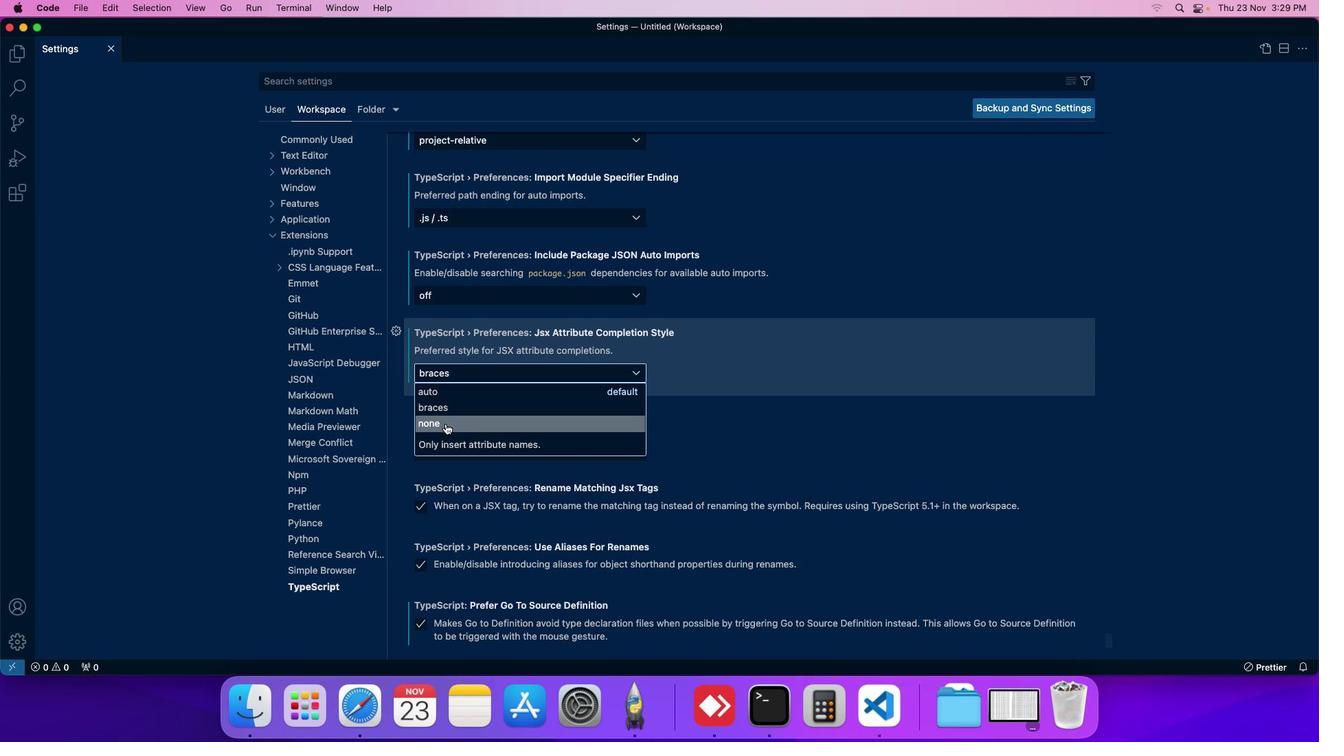 
Action: Mouse pressed left at (446, 423)
Screenshot: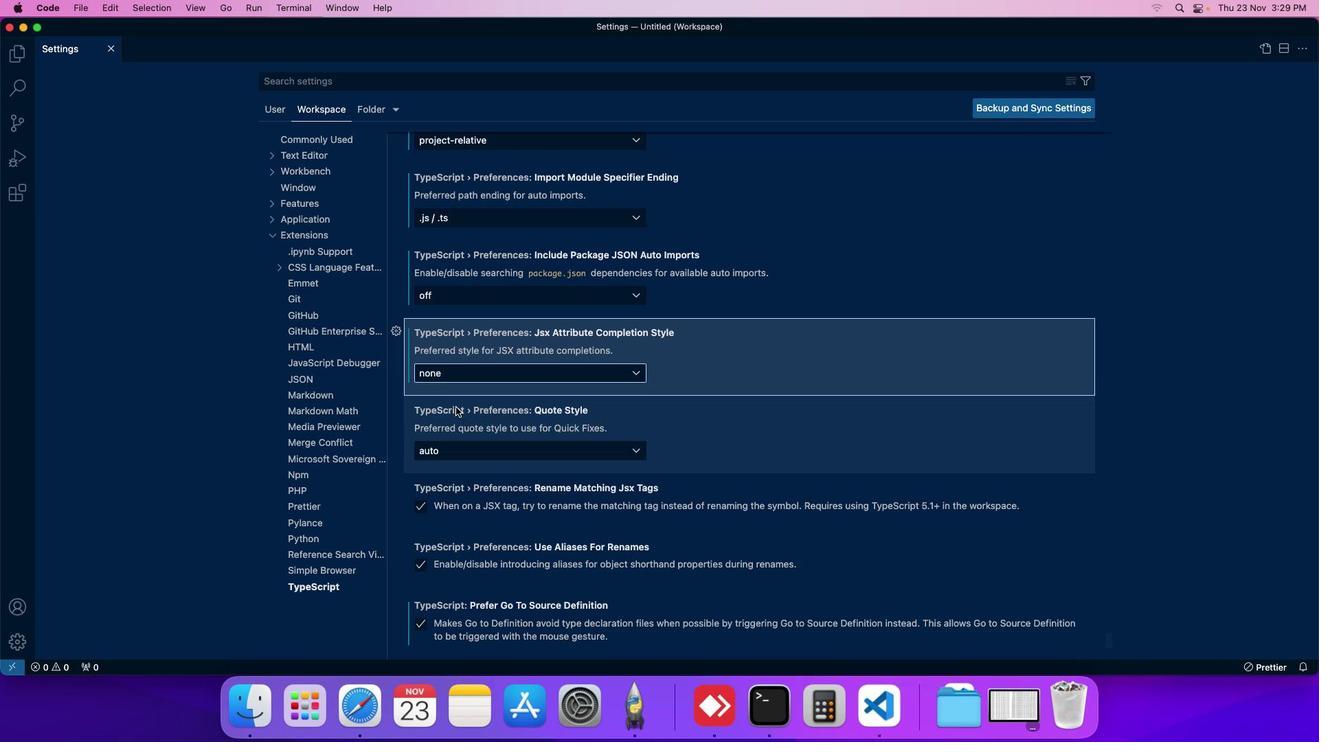 
Action: Mouse moved to (470, 375)
Screenshot: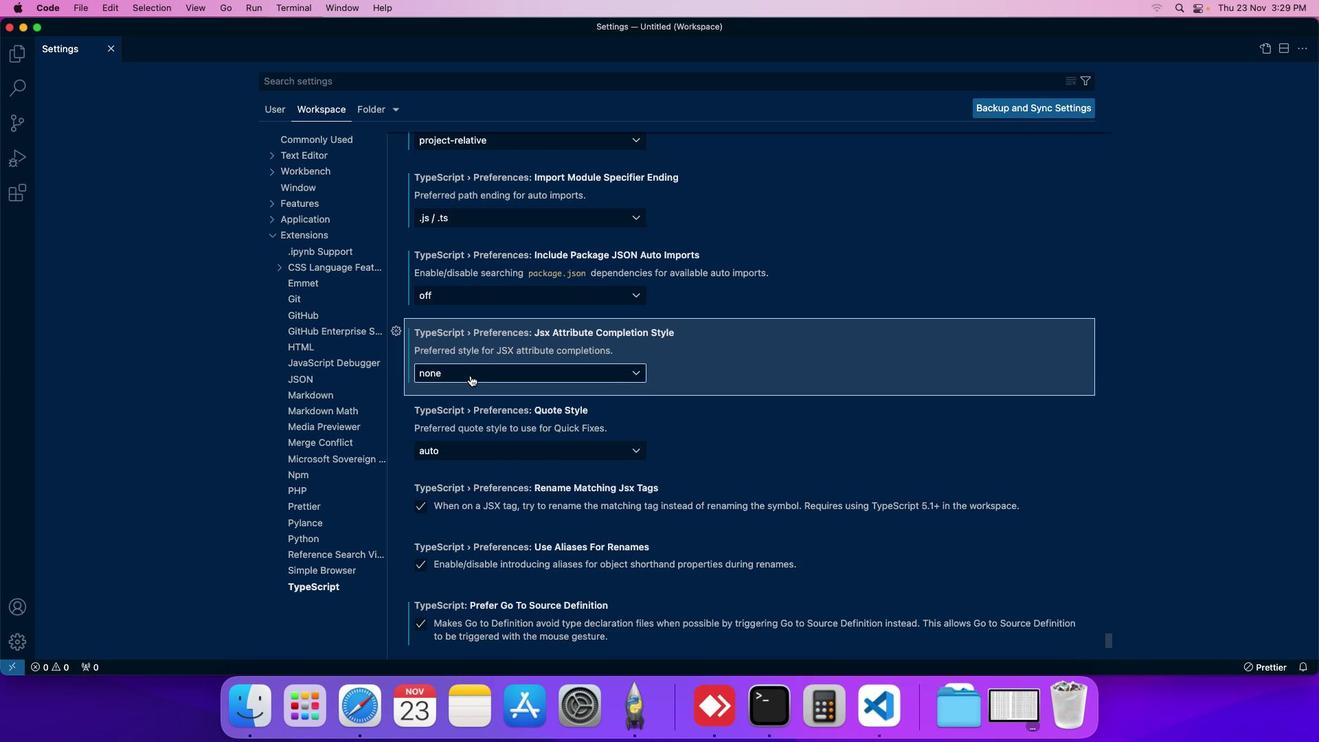 
